 Task: For heading Use Lexend with cyan colour & bold.  font size for heading26,  'Change the font style of data to'Lora and font size to 18,  Change the alignment of both headline & data to Align center.  In the sheet  auditingSalesByTerritory_2024
Action: Mouse moved to (60, 174)
Screenshot: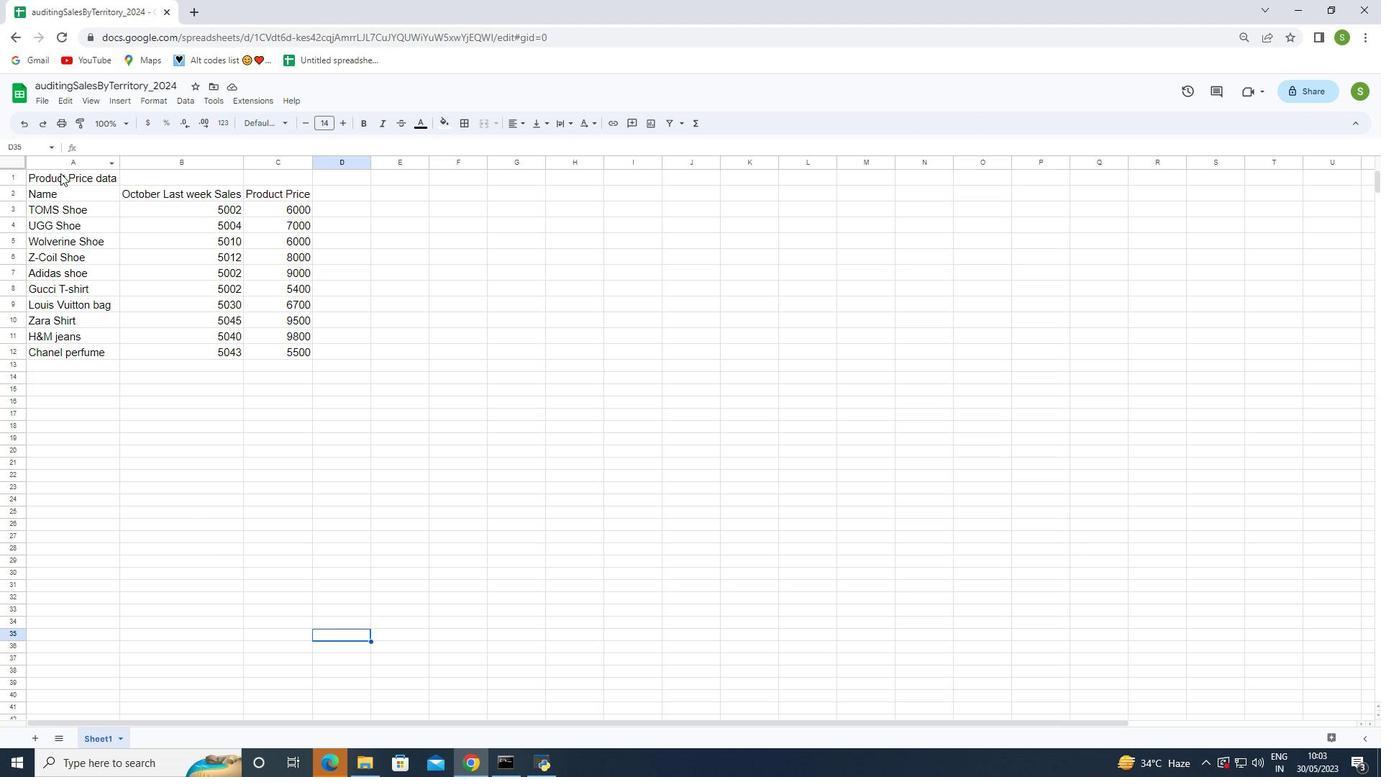 
Action: Mouse pressed left at (60, 174)
Screenshot: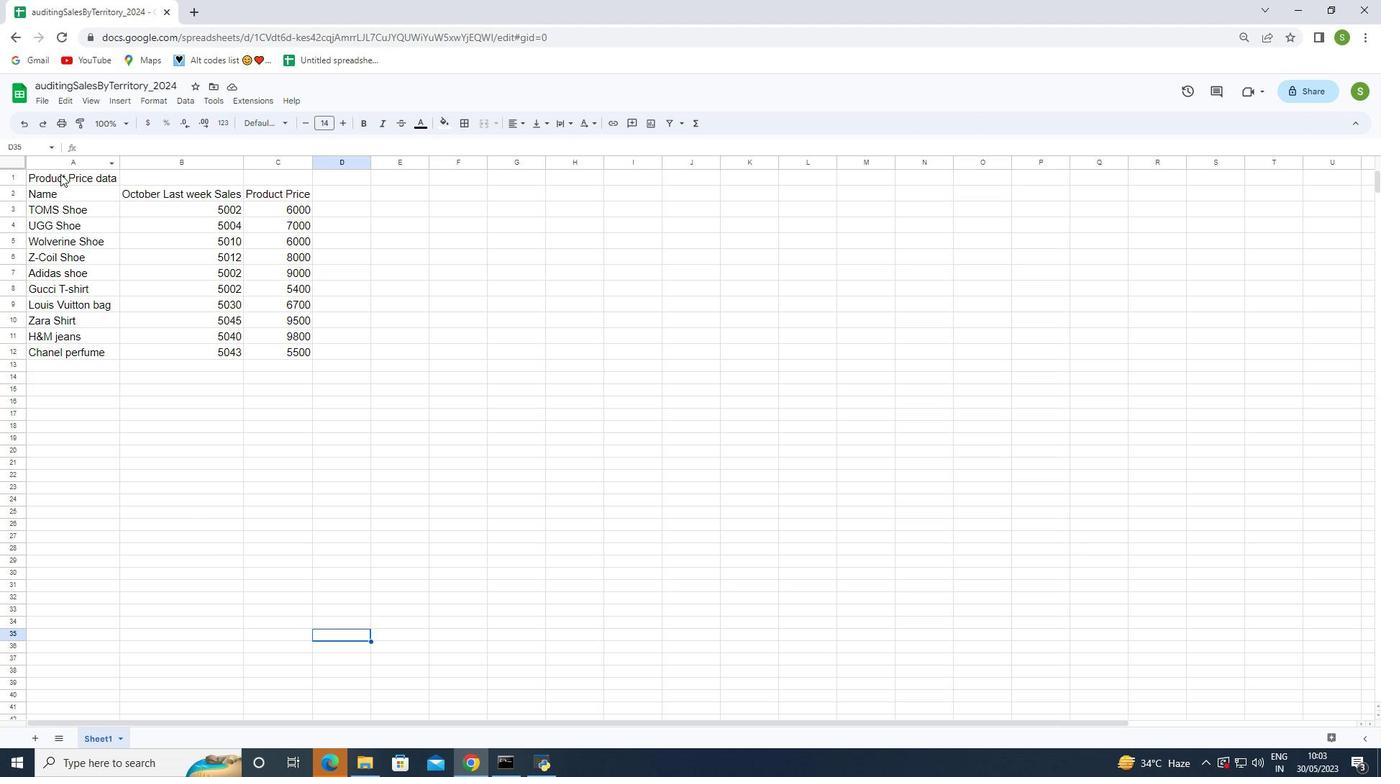
Action: Mouse moved to (261, 128)
Screenshot: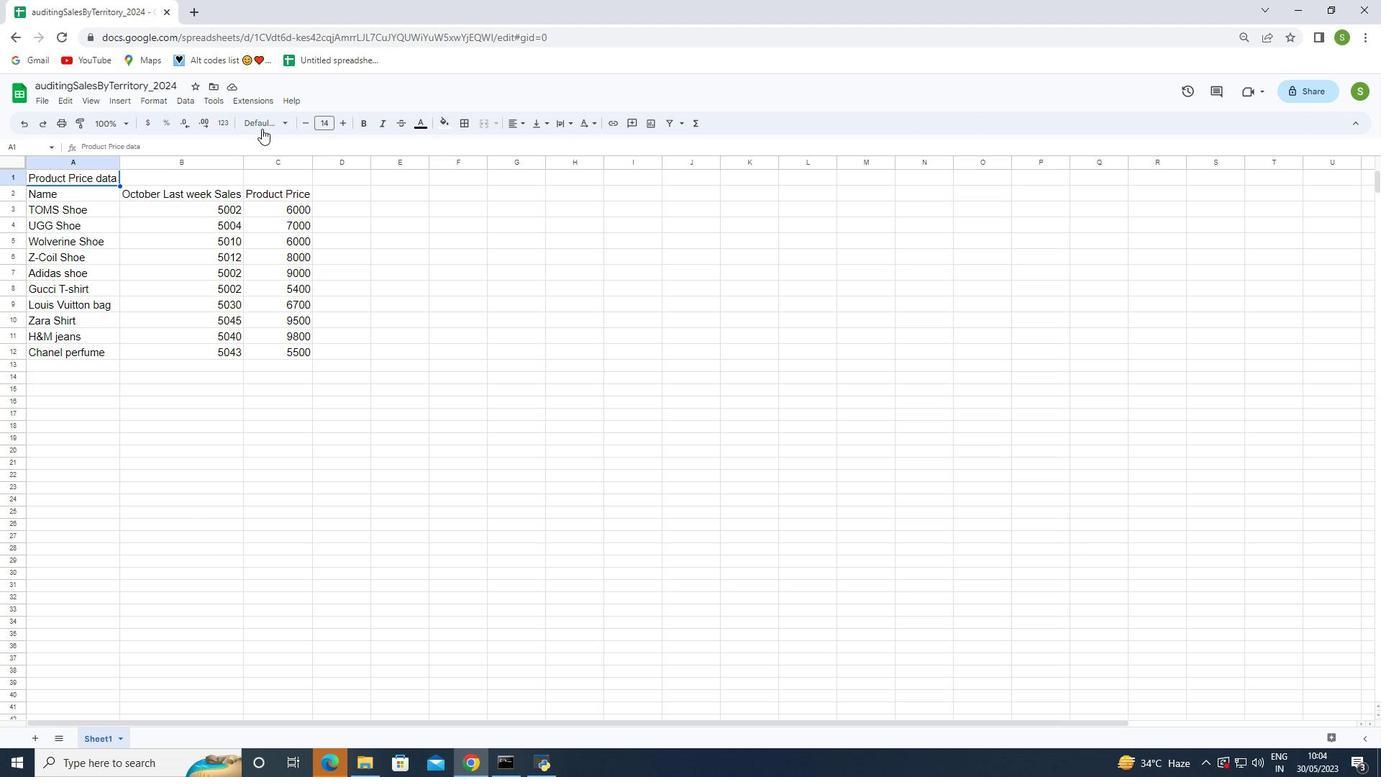 
Action: Mouse pressed left at (261, 128)
Screenshot: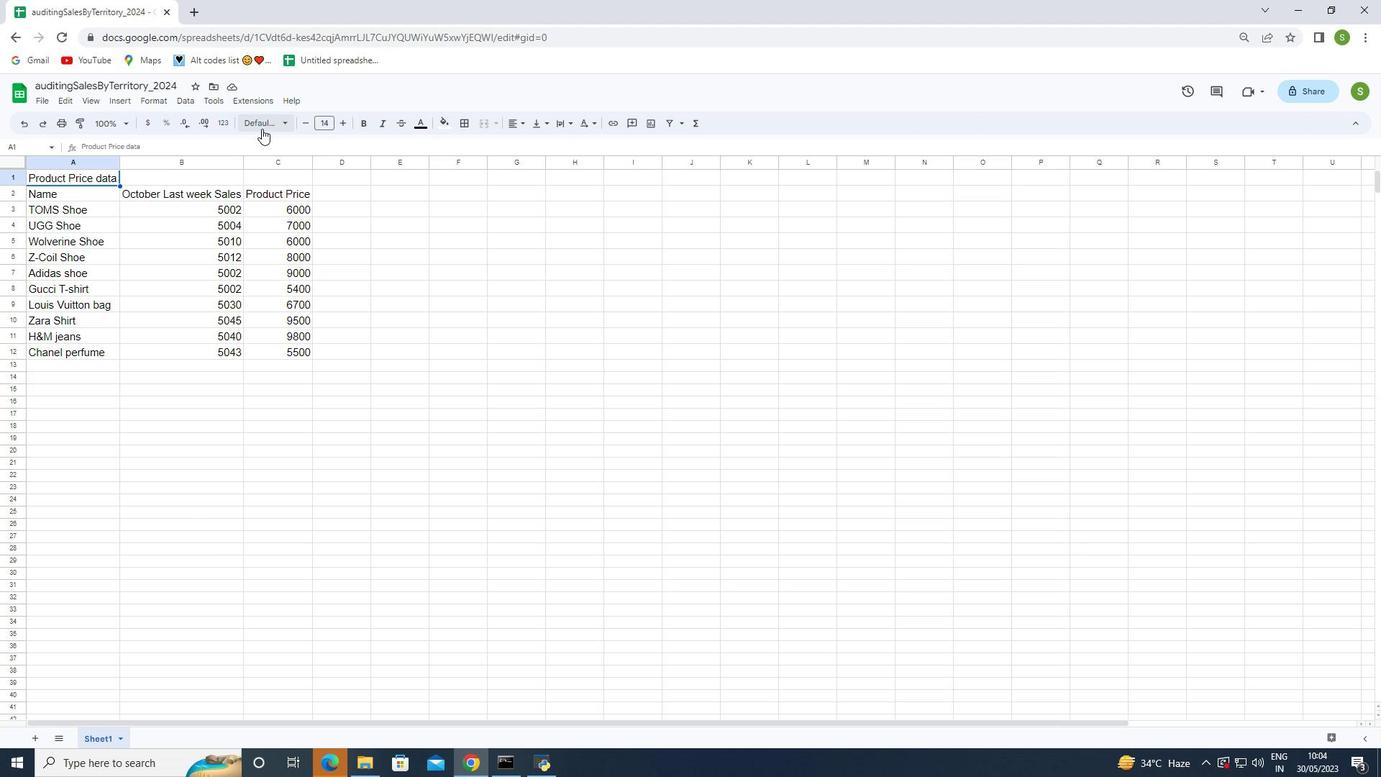 
Action: Mouse moved to (264, 454)
Screenshot: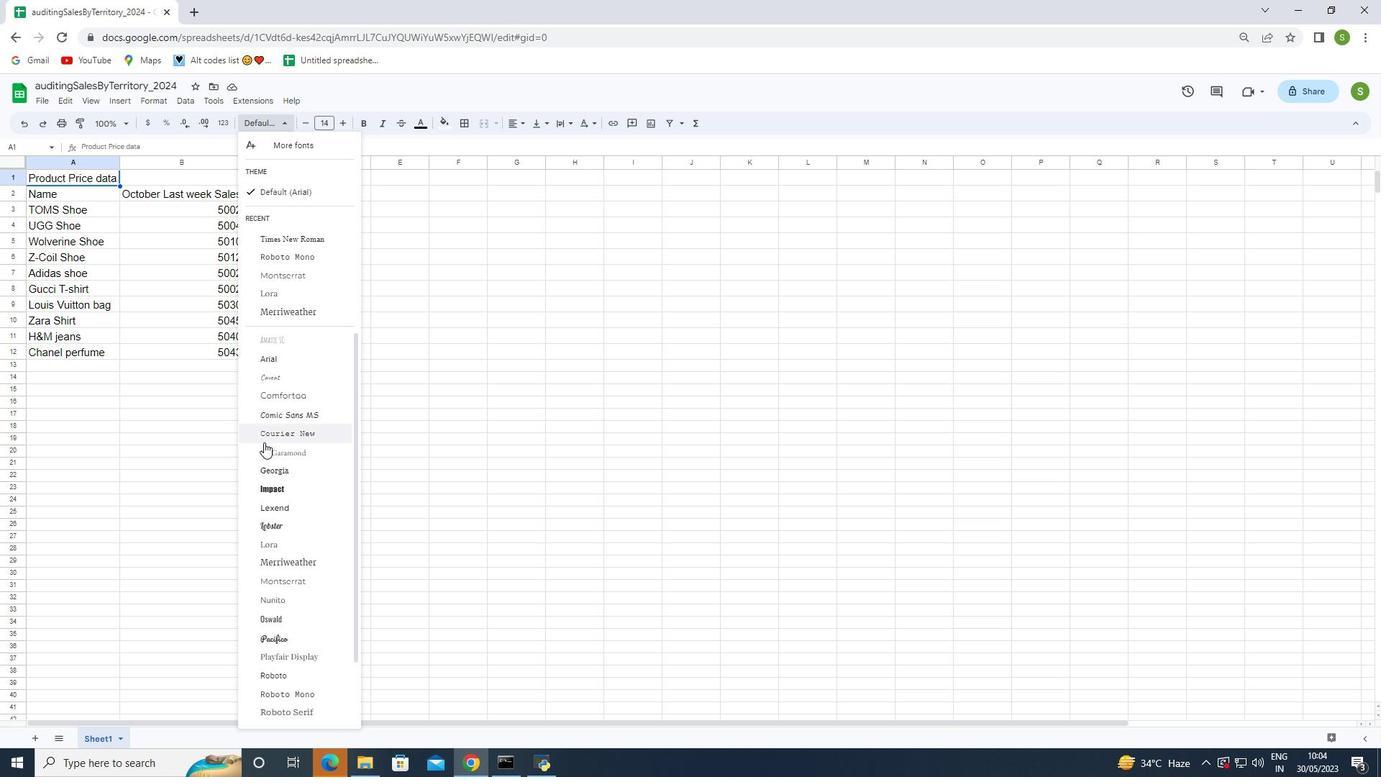 
Action: Mouse scrolled (264, 453) with delta (0, 0)
Screenshot: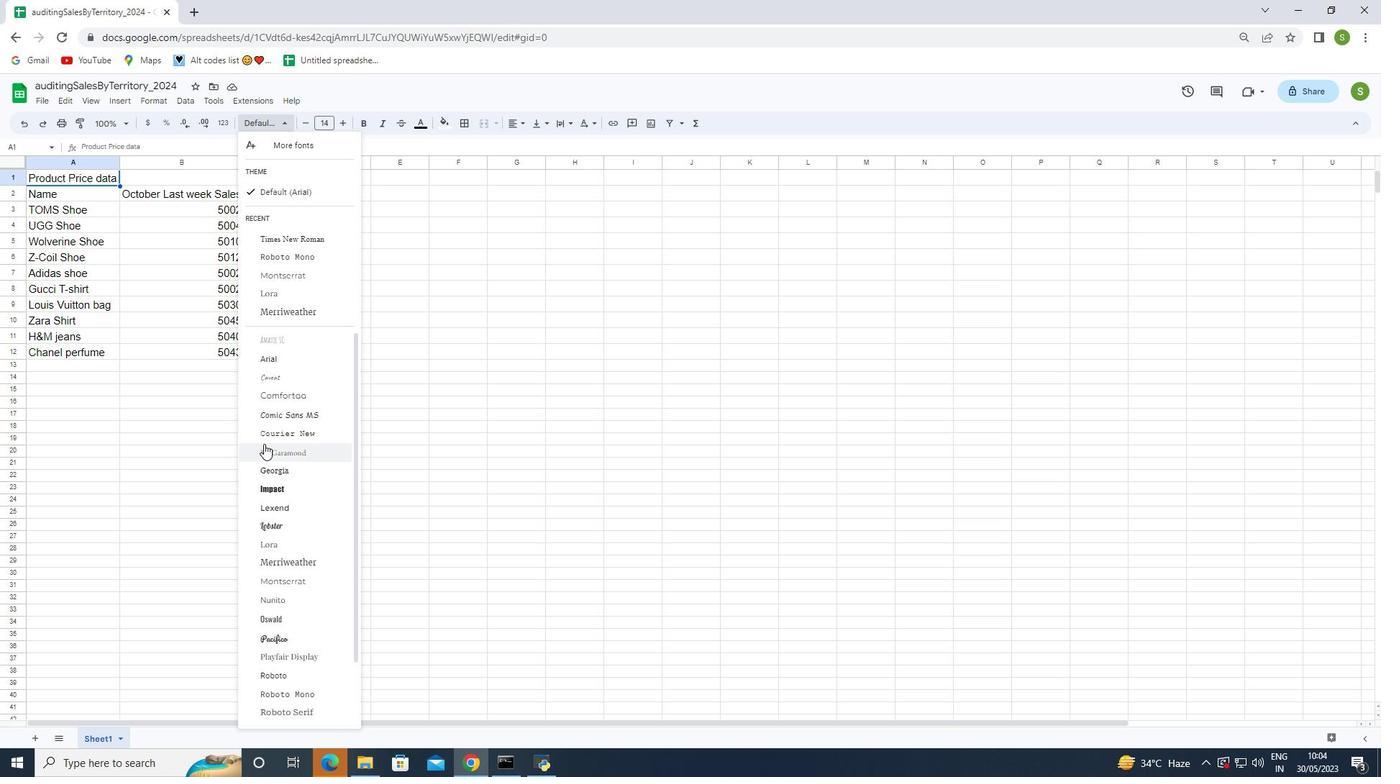 
Action: Mouse scrolled (264, 453) with delta (0, 0)
Screenshot: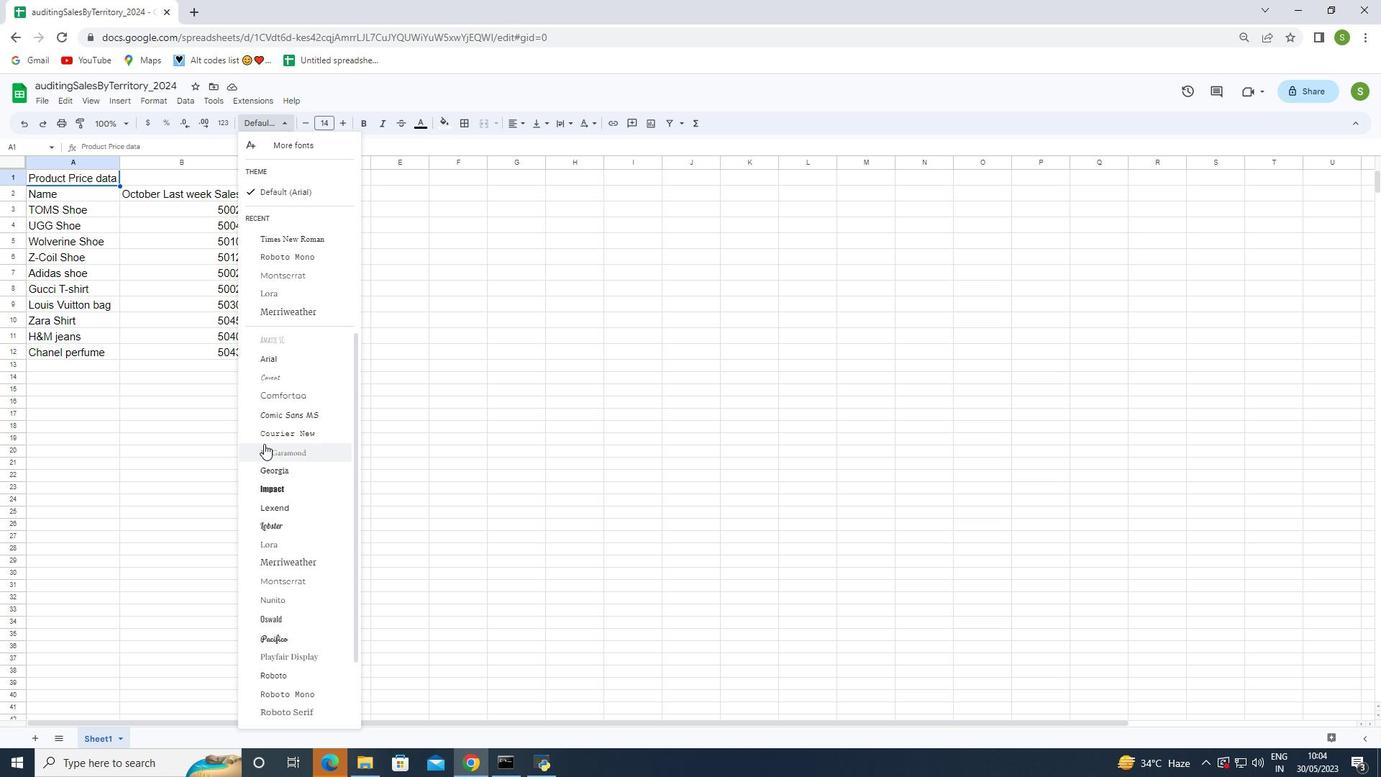 
Action: Mouse scrolled (264, 453) with delta (0, 0)
Screenshot: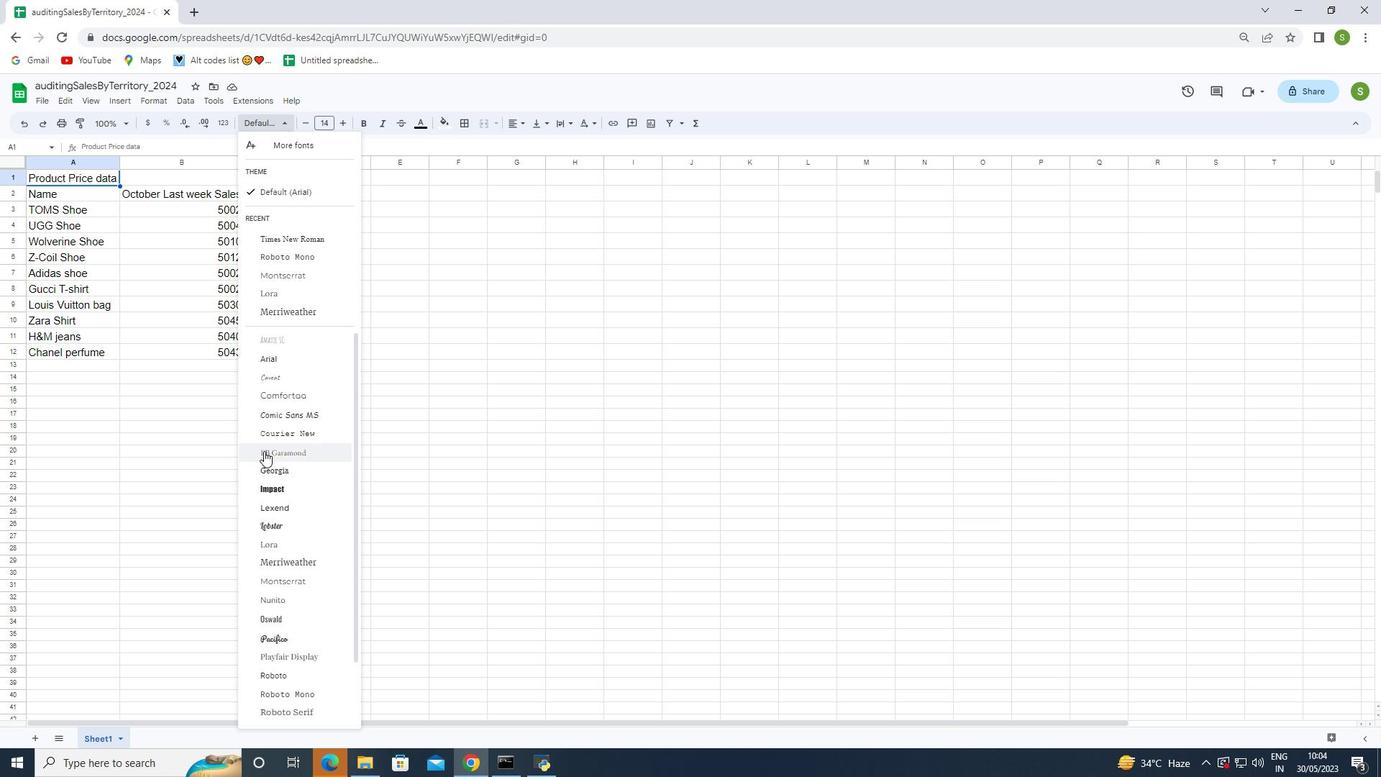 
Action: Mouse moved to (319, 534)
Screenshot: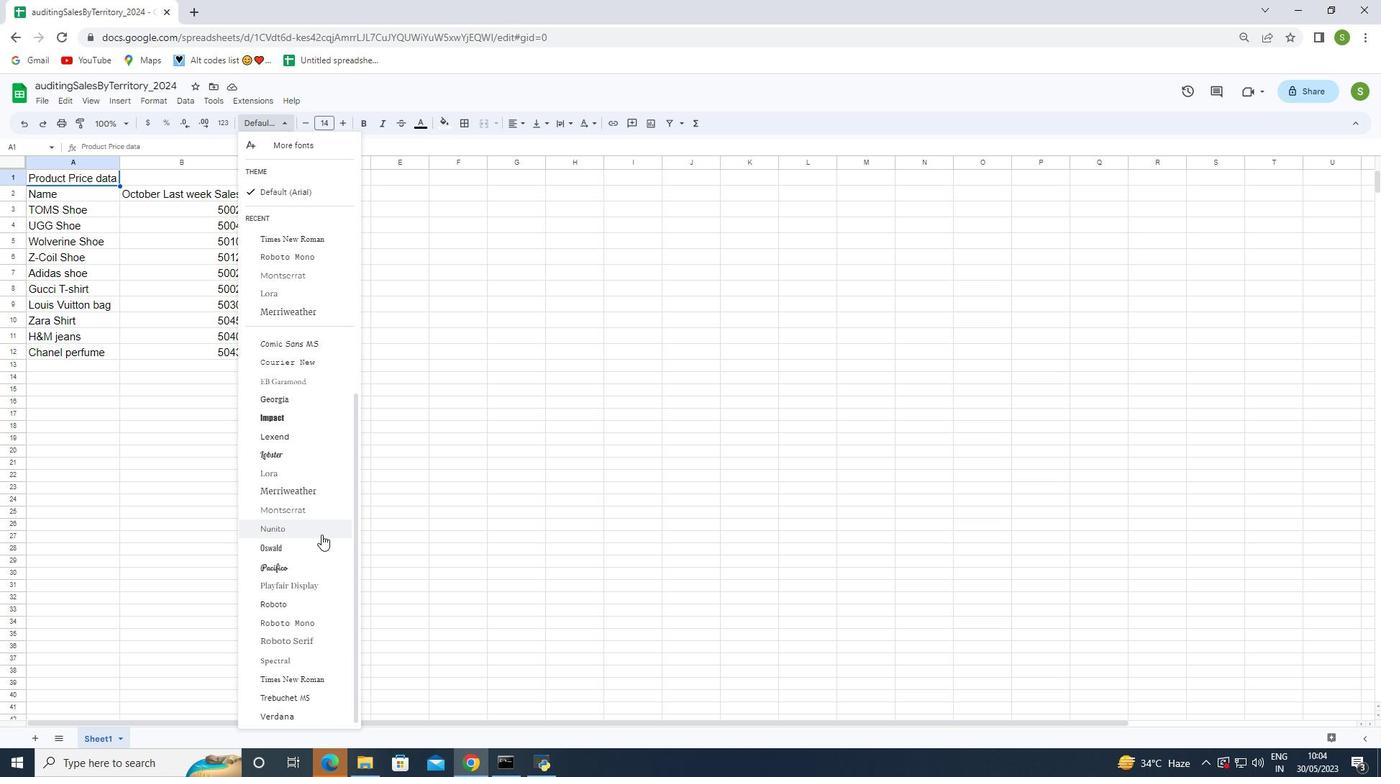 
Action: Mouse scrolled (319, 534) with delta (0, 0)
Screenshot: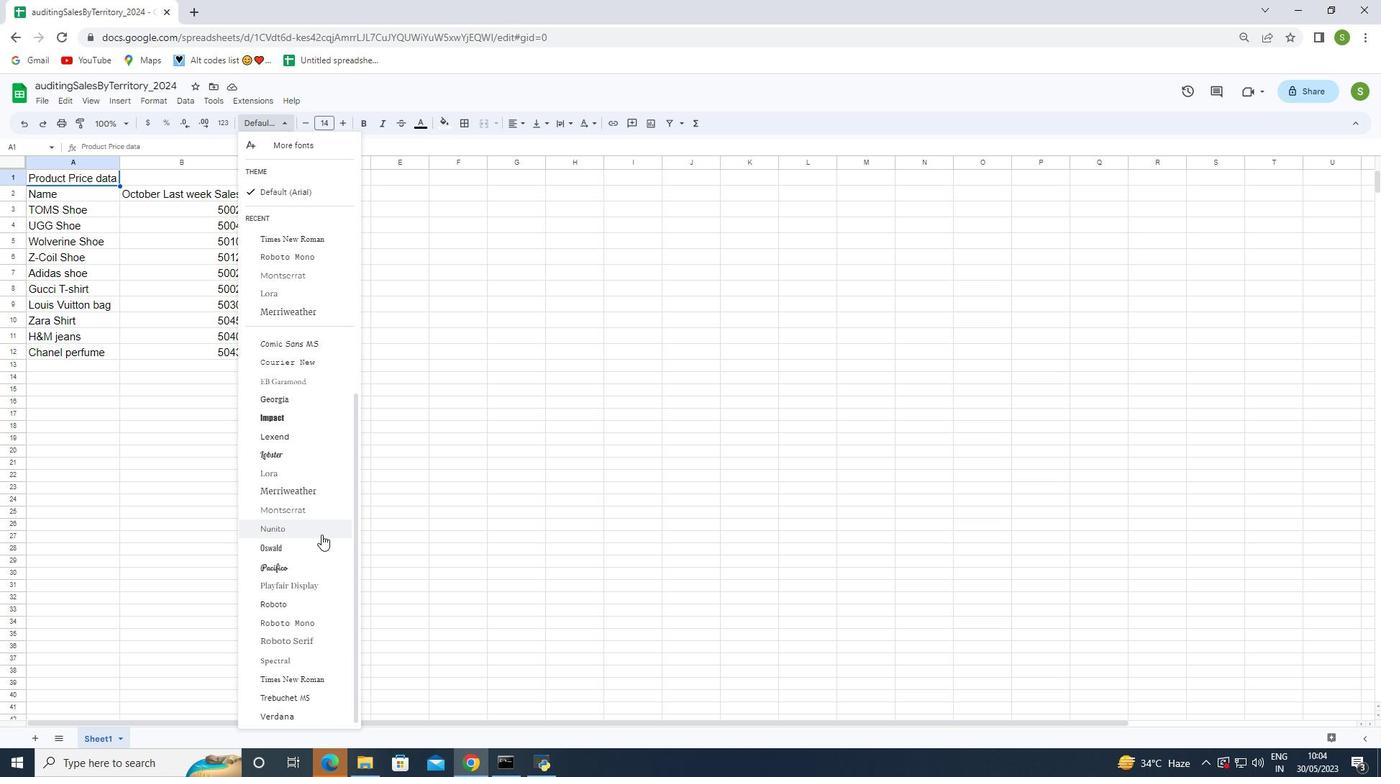 
Action: Mouse scrolled (319, 534) with delta (0, 0)
Screenshot: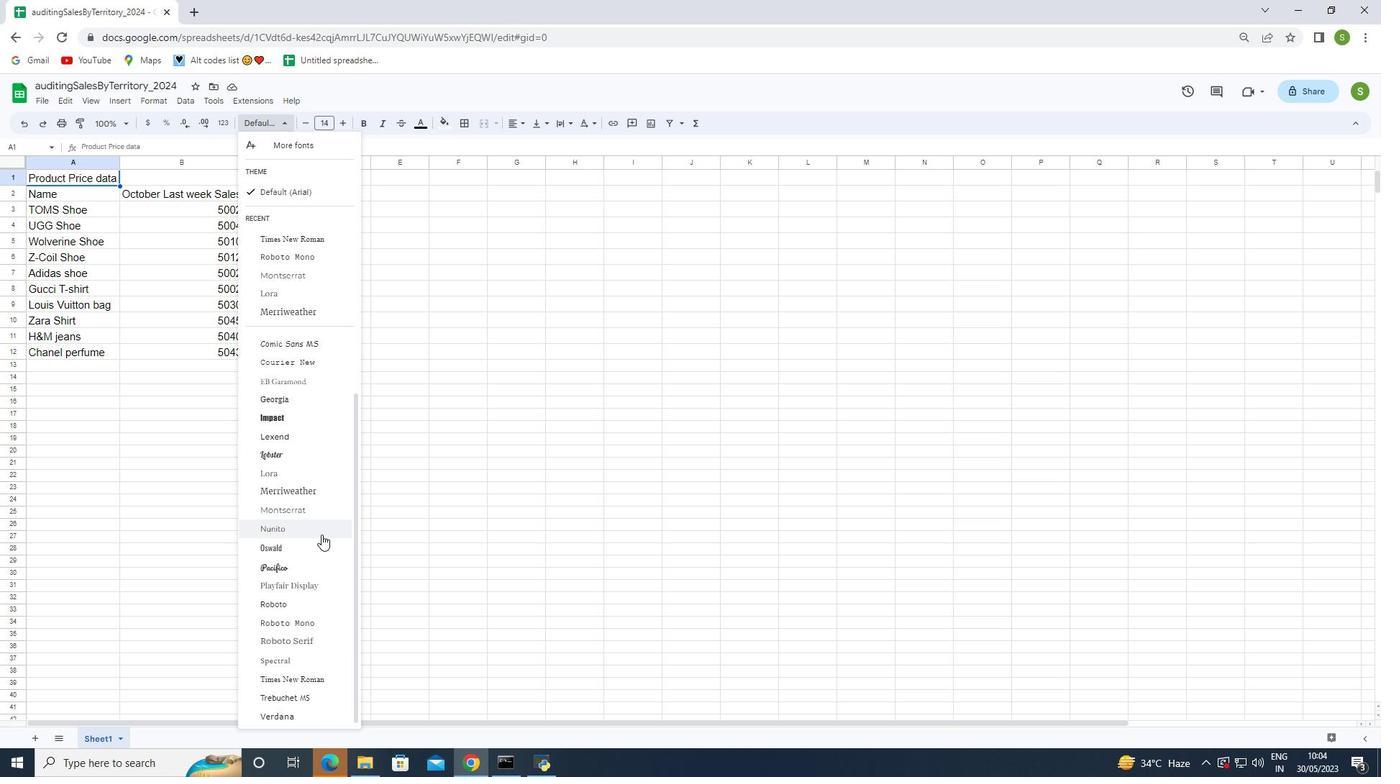 
Action: Mouse moved to (319, 535)
Screenshot: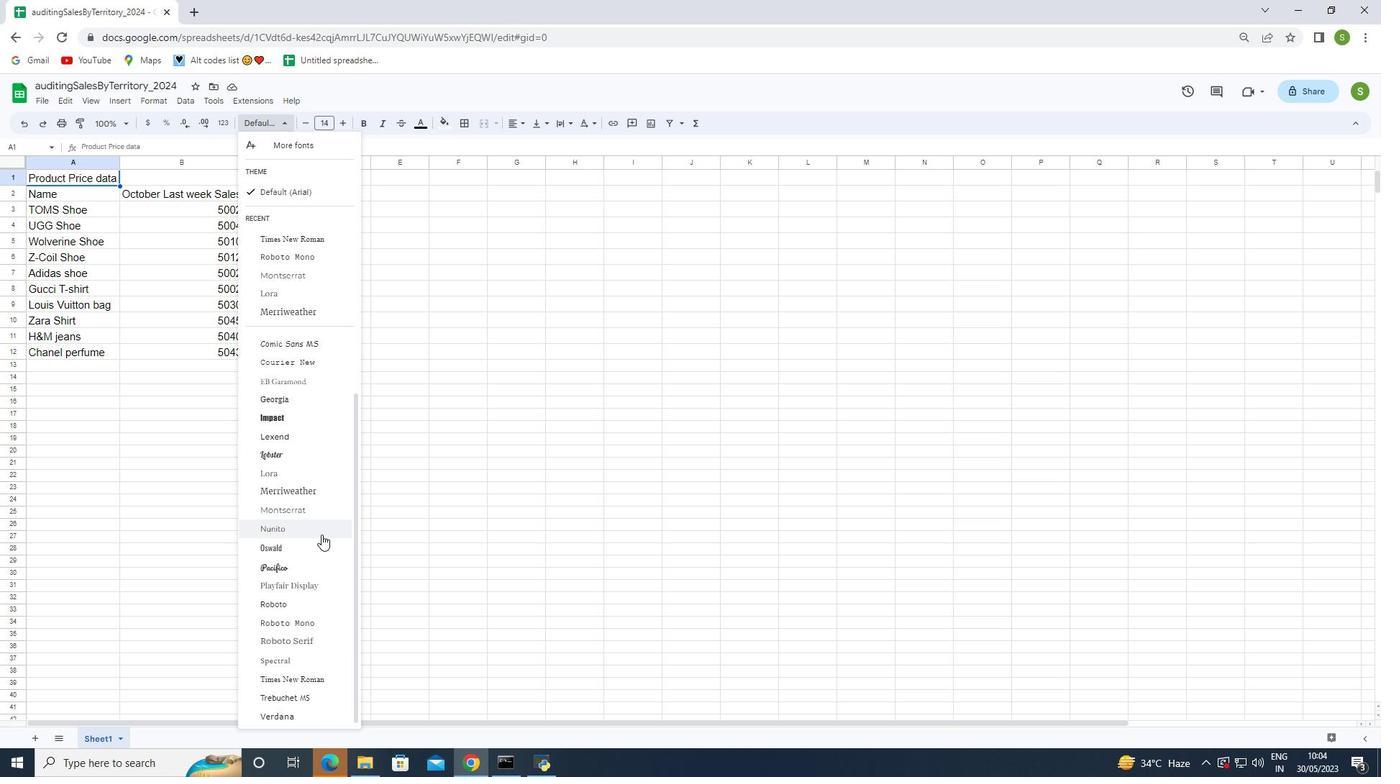 
Action: Mouse scrolled (319, 534) with delta (0, 0)
Screenshot: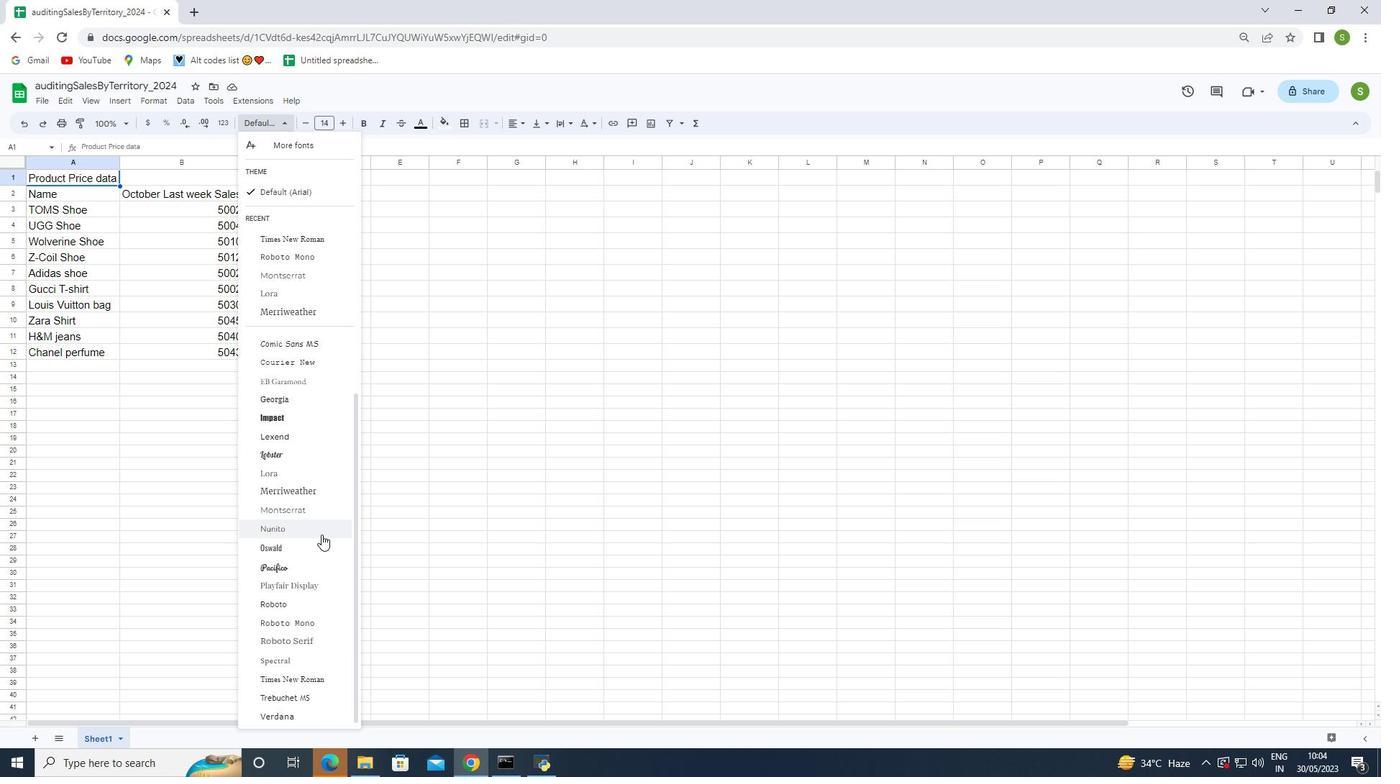 
Action: Mouse moved to (318, 535)
Screenshot: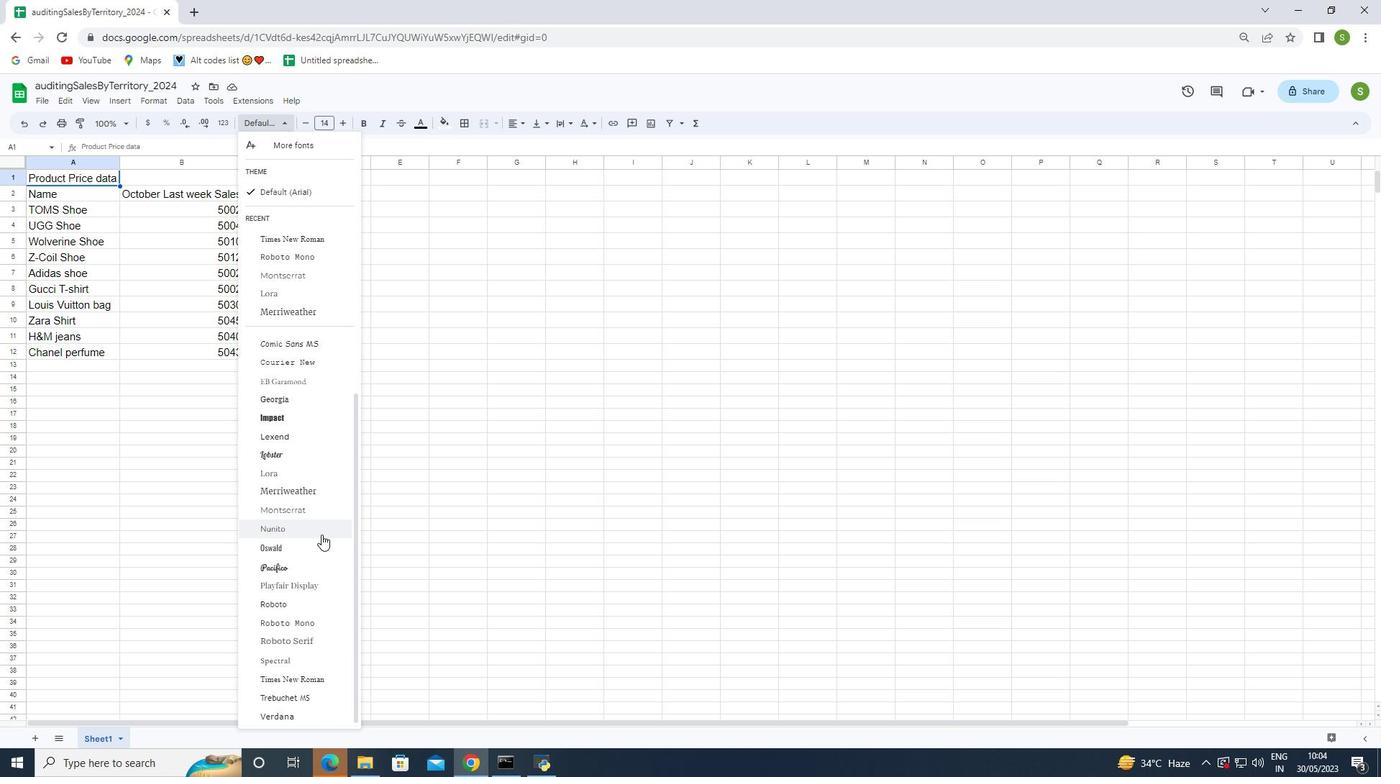 
Action: Mouse scrolled (318, 534) with delta (0, 0)
Screenshot: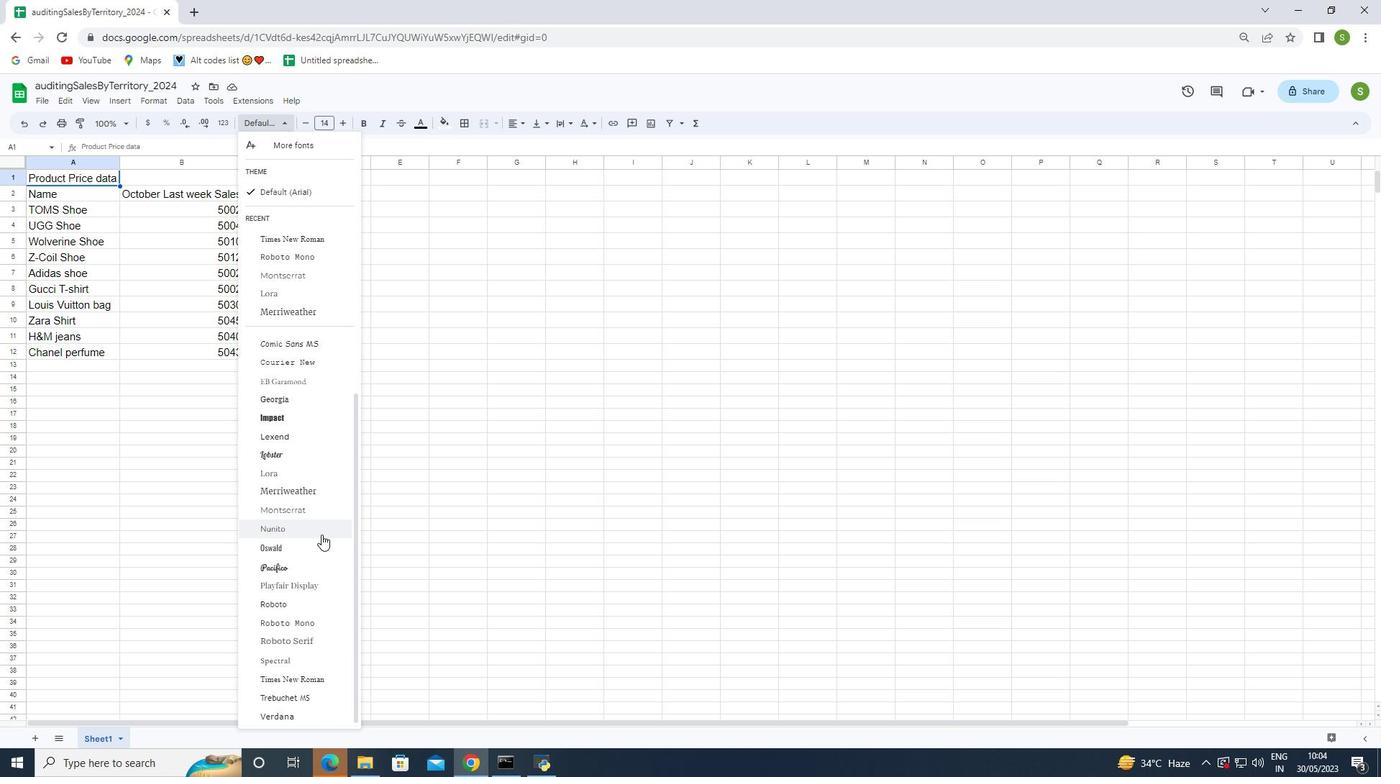 
Action: Mouse moved to (318, 535)
Screenshot: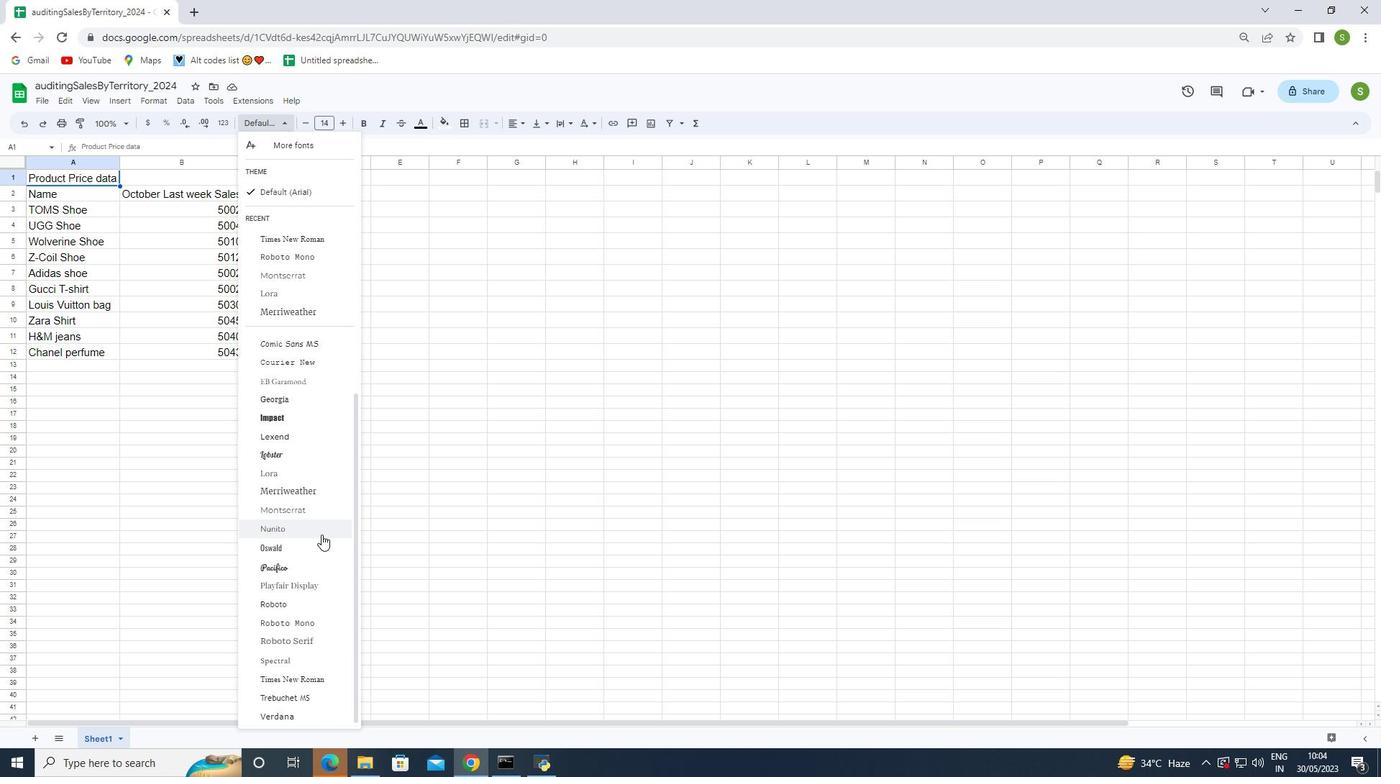 
Action: Mouse scrolled (318, 534) with delta (0, 0)
Screenshot: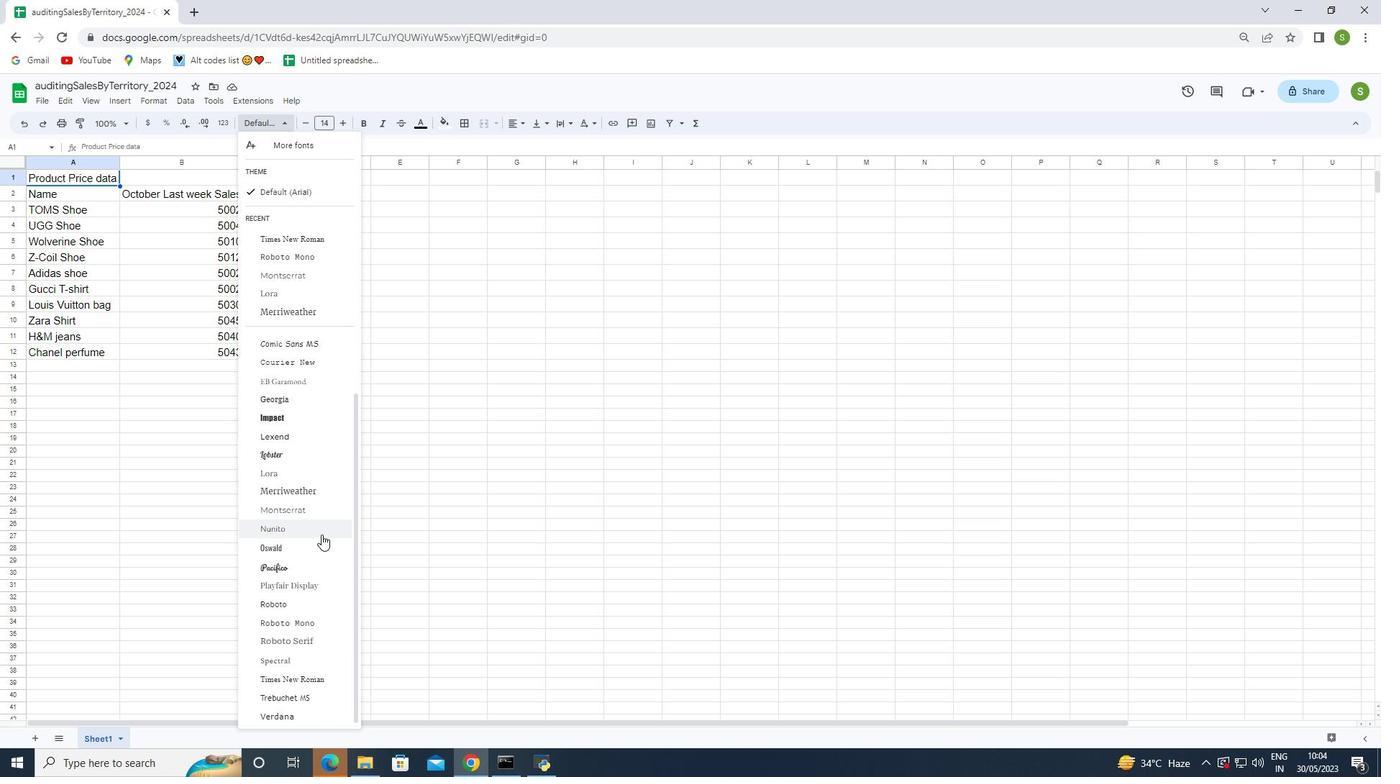 
Action: Mouse moved to (317, 536)
Screenshot: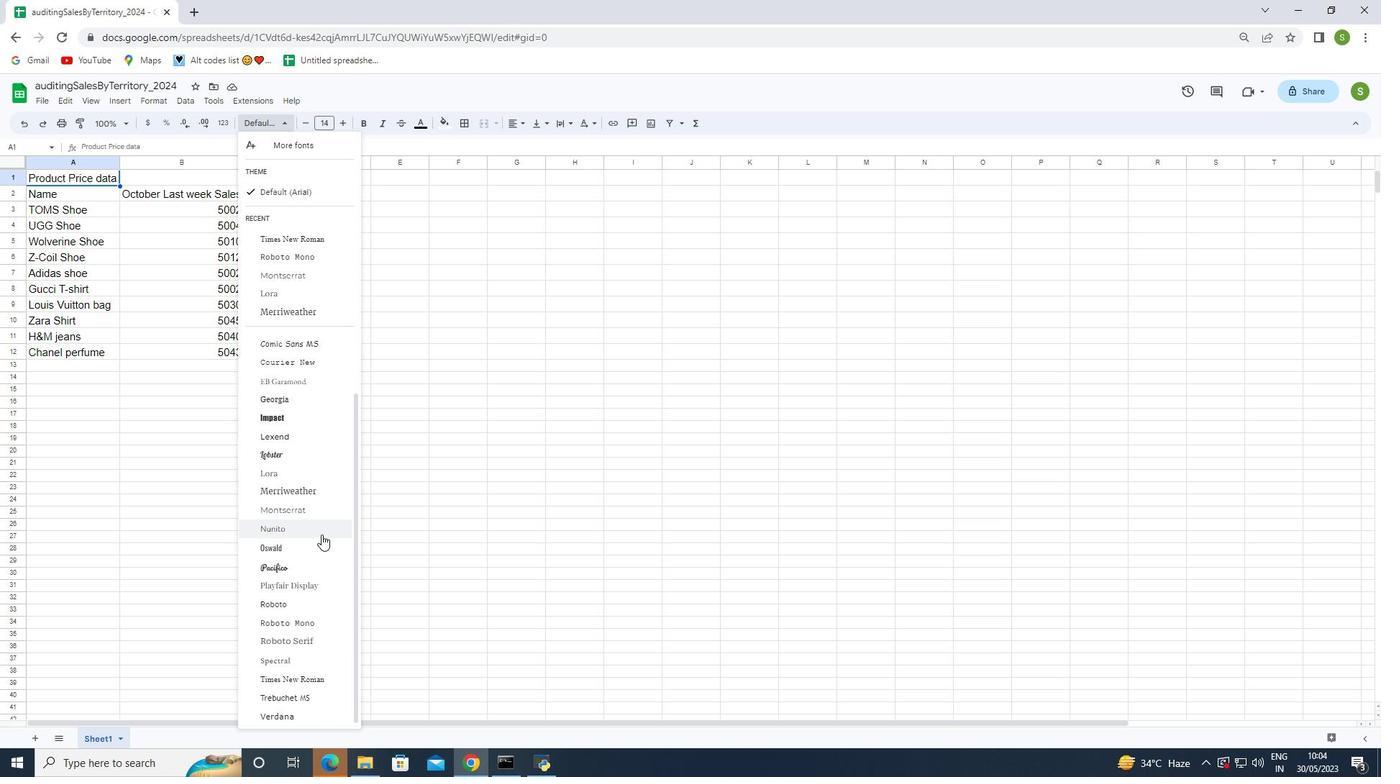 
Action: Mouse scrolled (317, 535) with delta (0, 0)
Screenshot: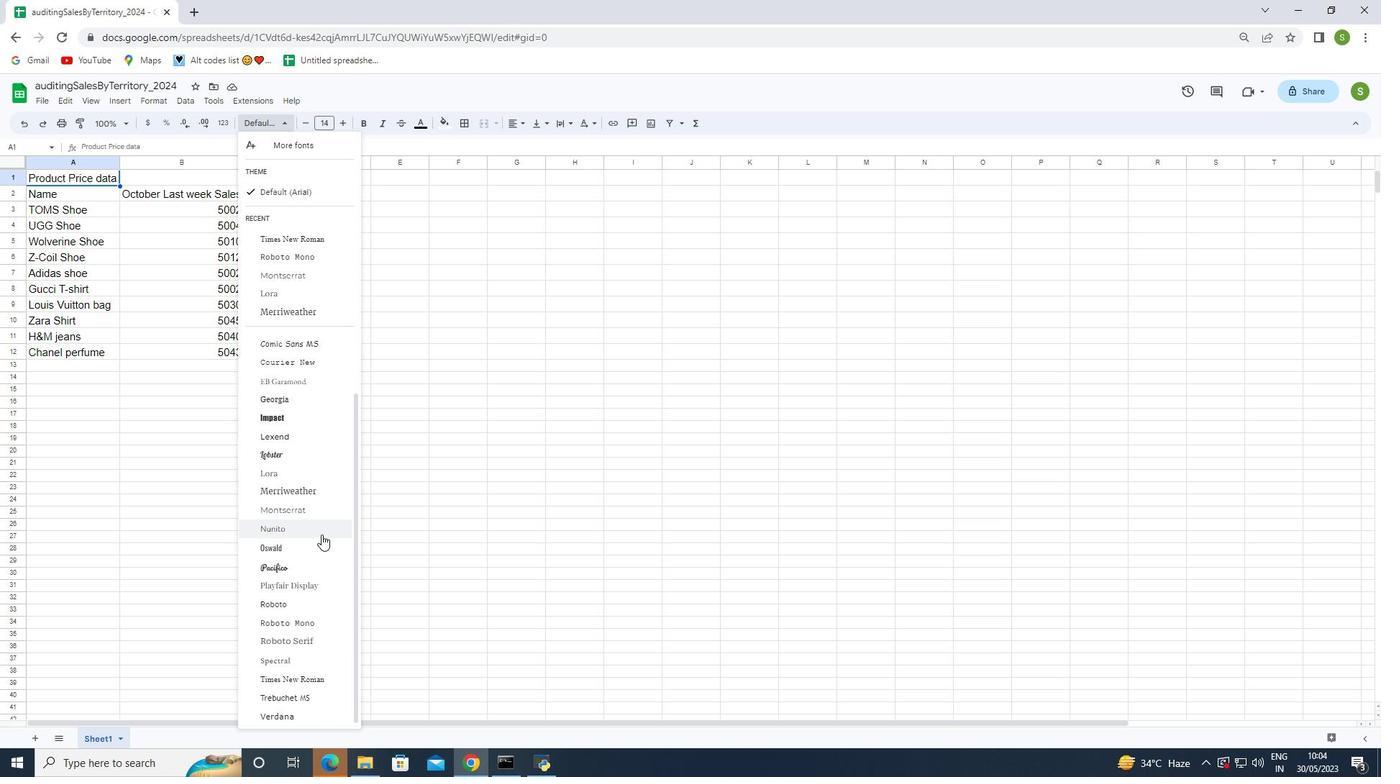 
Action: Mouse moved to (274, 442)
Screenshot: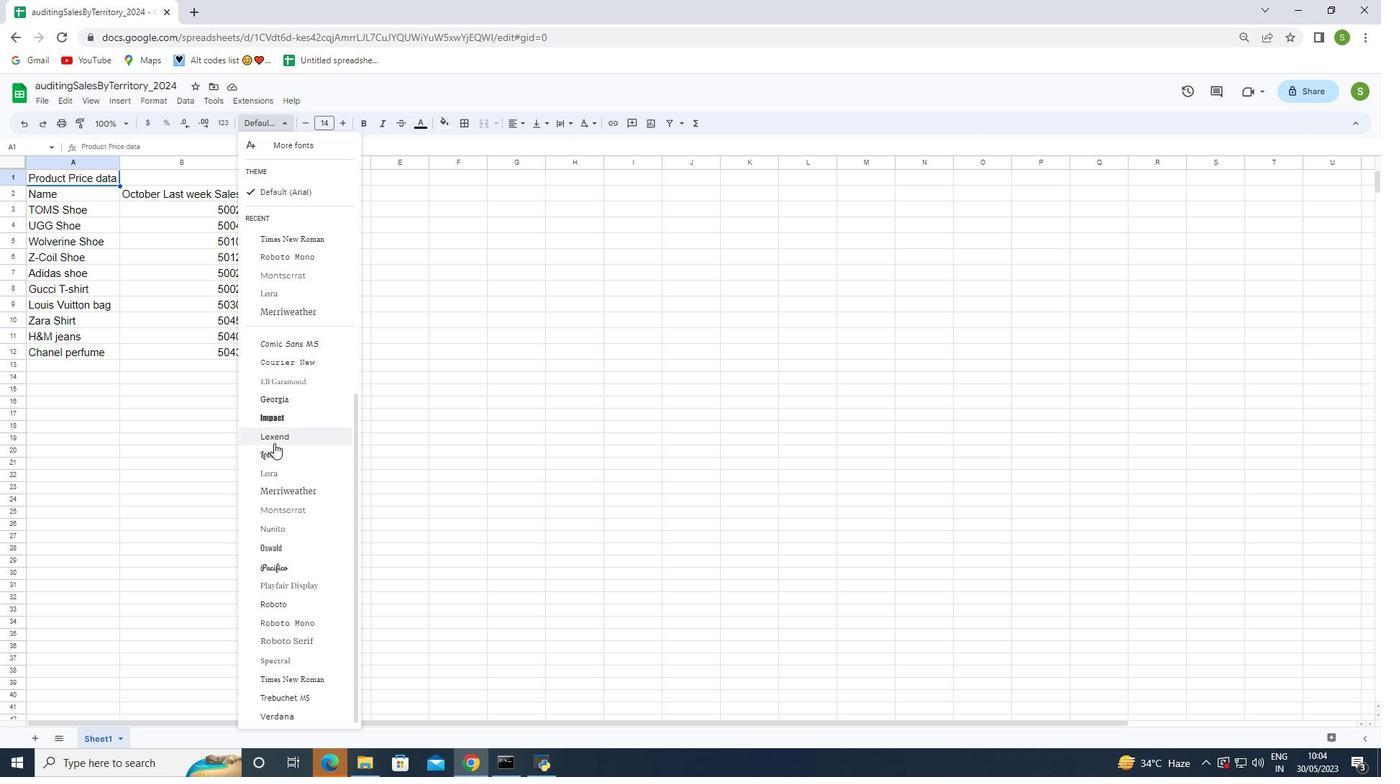 
Action: Mouse pressed left at (274, 442)
Screenshot: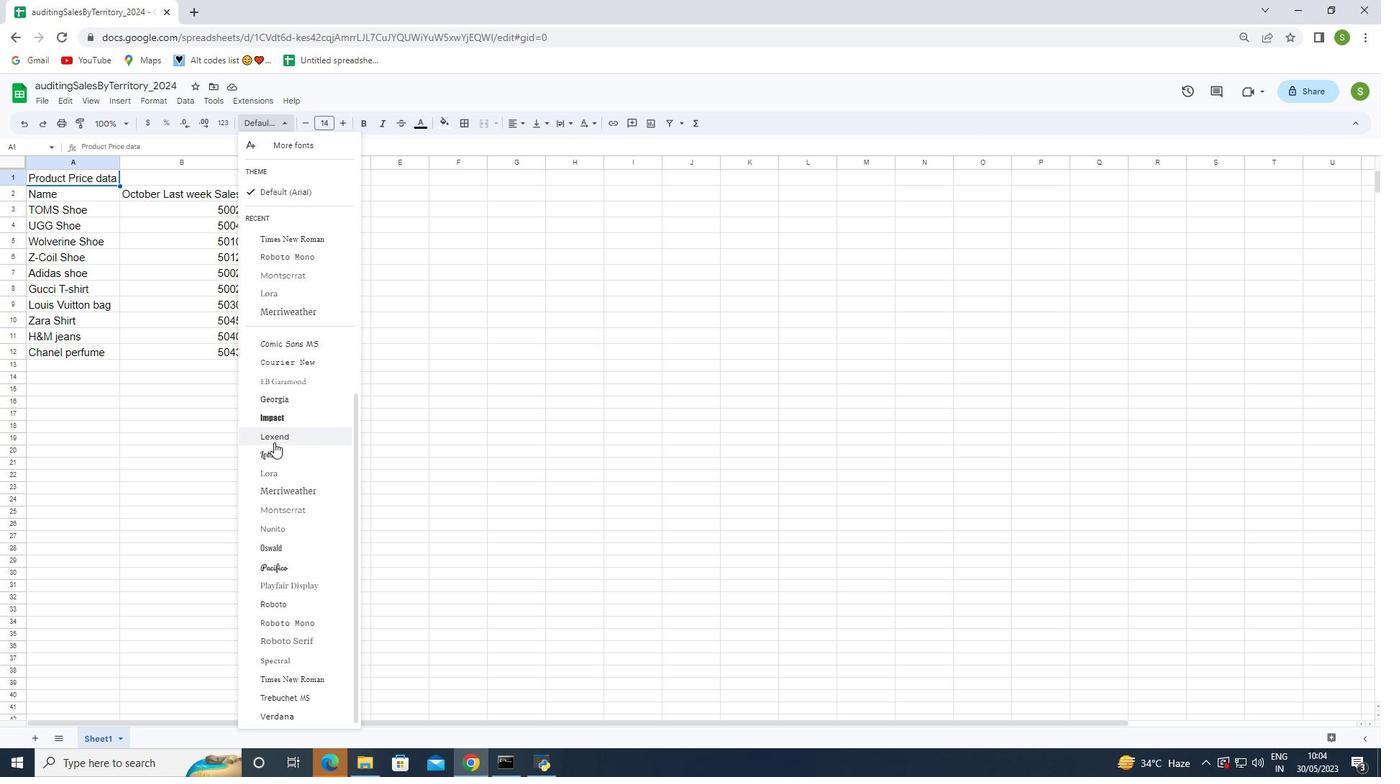 
Action: Mouse moved to (452, 125)
Screenshot: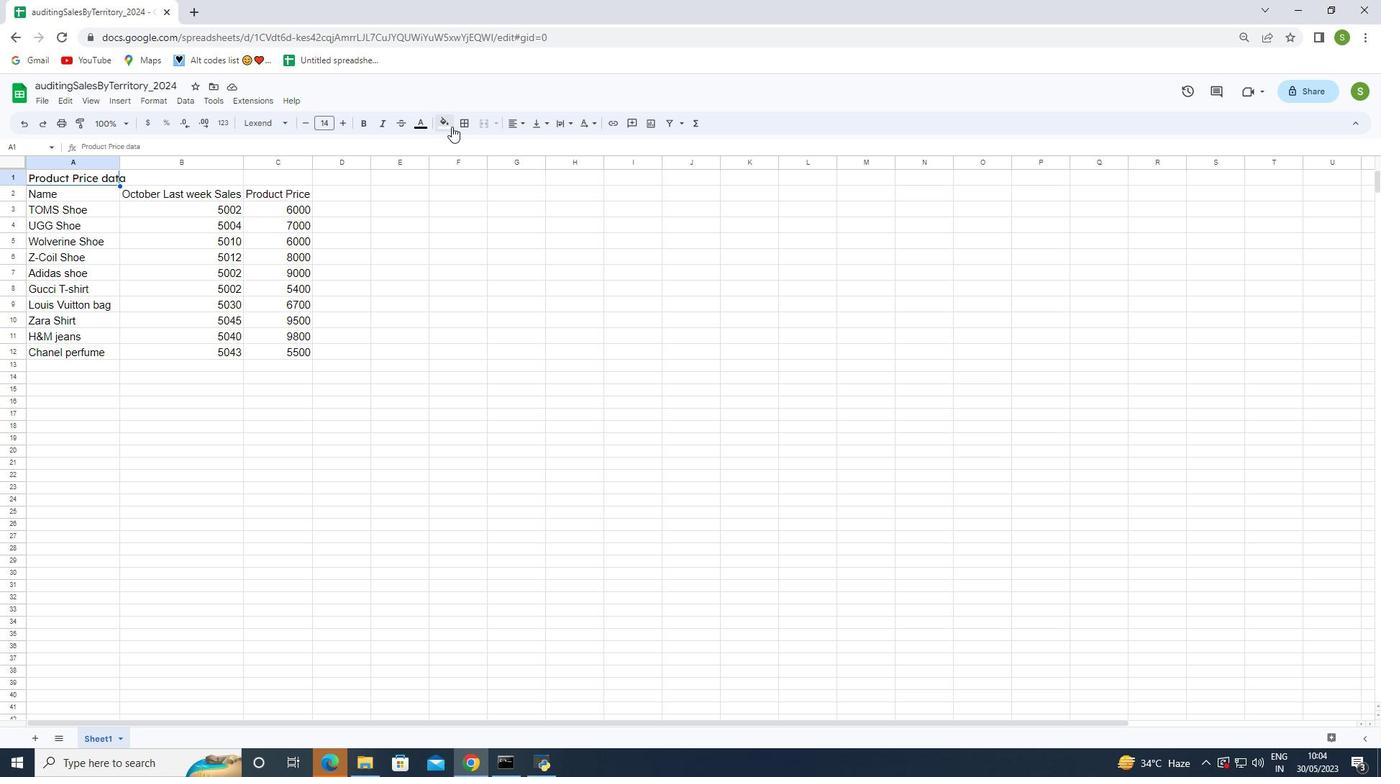 
Action: Mouse pressed left at (452, 125)
Screenshot: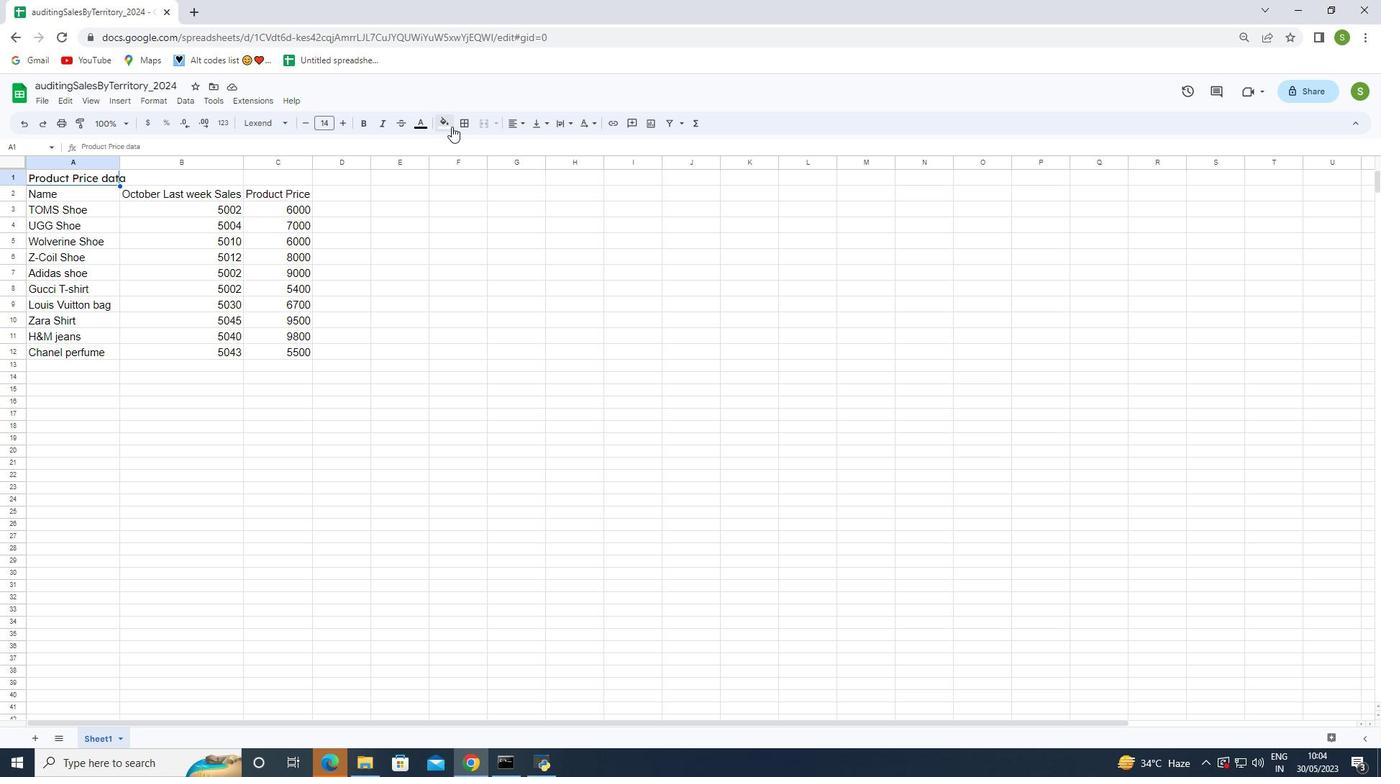 
Action: Mouse moved to (509, 172)
Screenshot: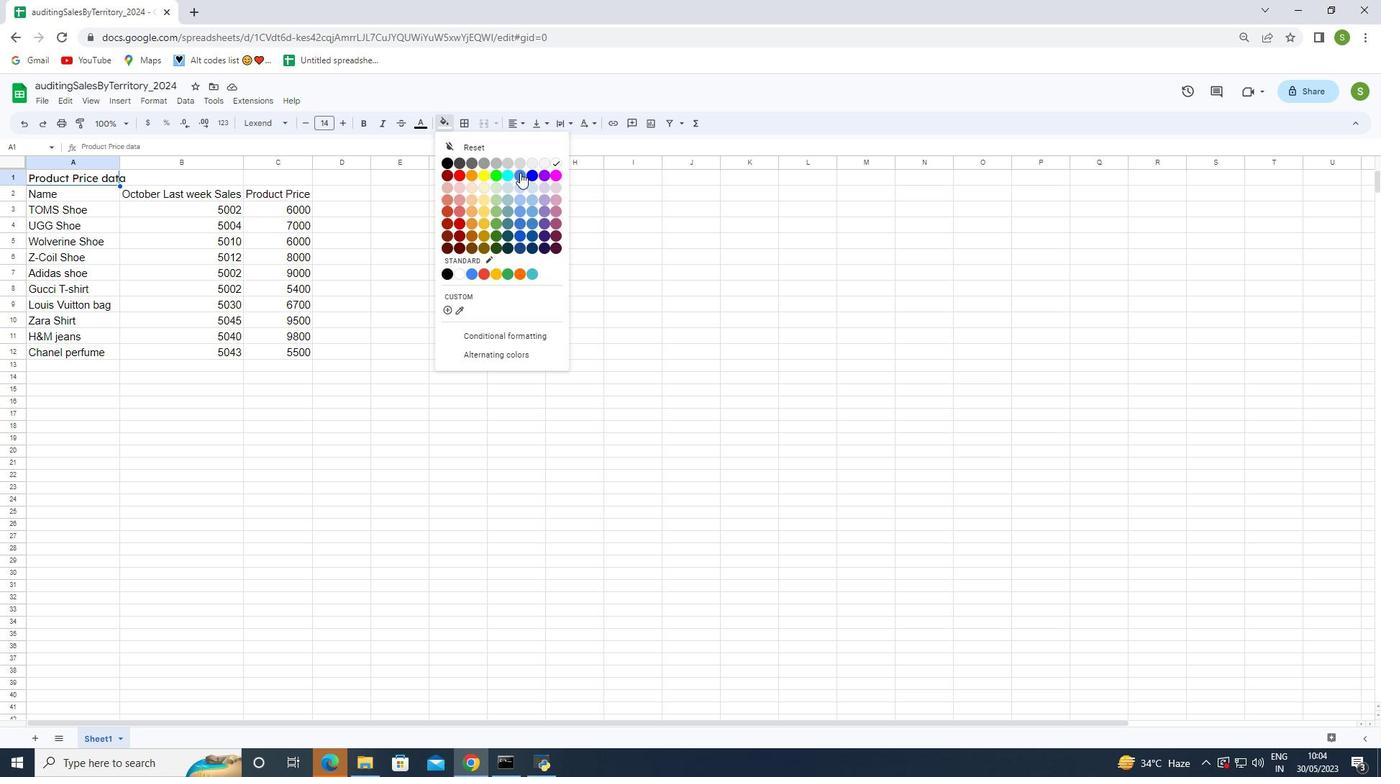
Action: Mouse pressed left at (509, 172)
Screenshot: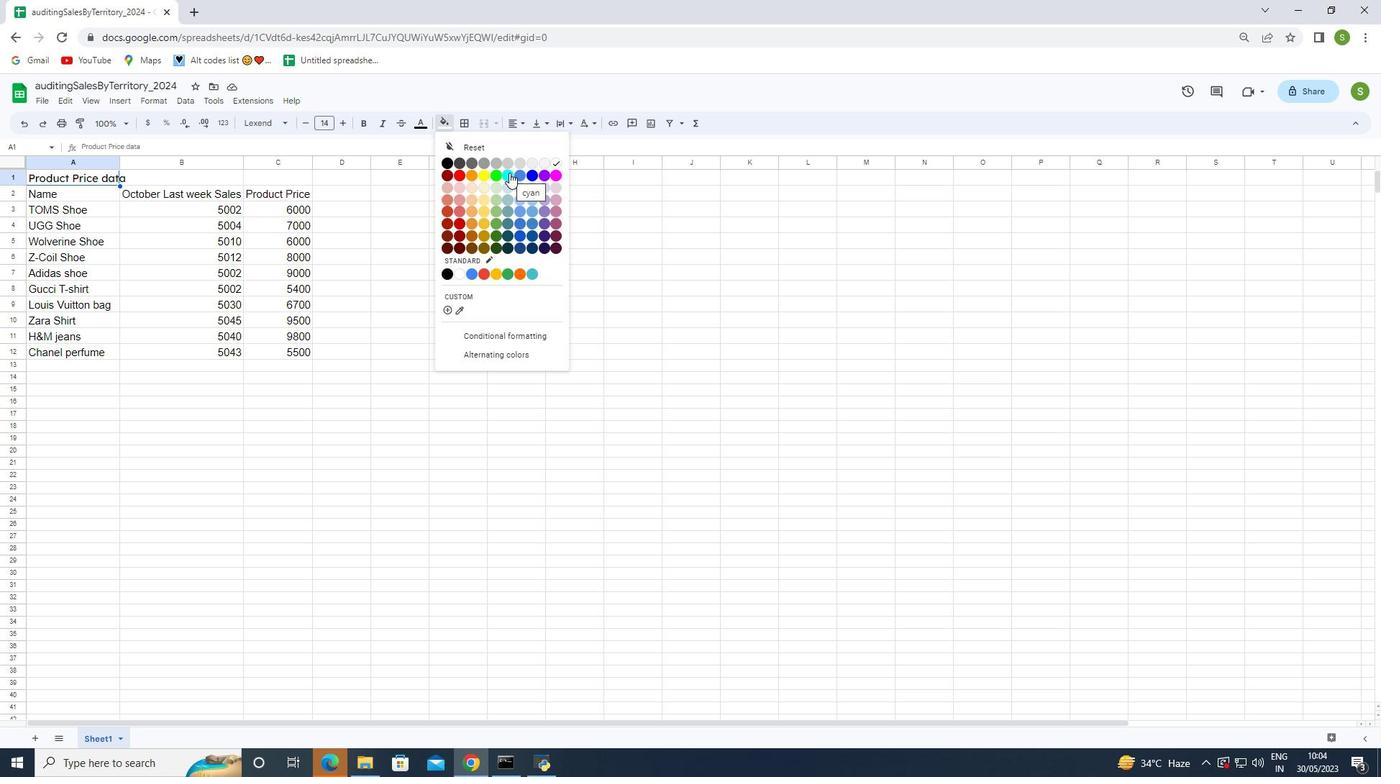 
Action: Mouse moved to (367, 123)
Screenshot: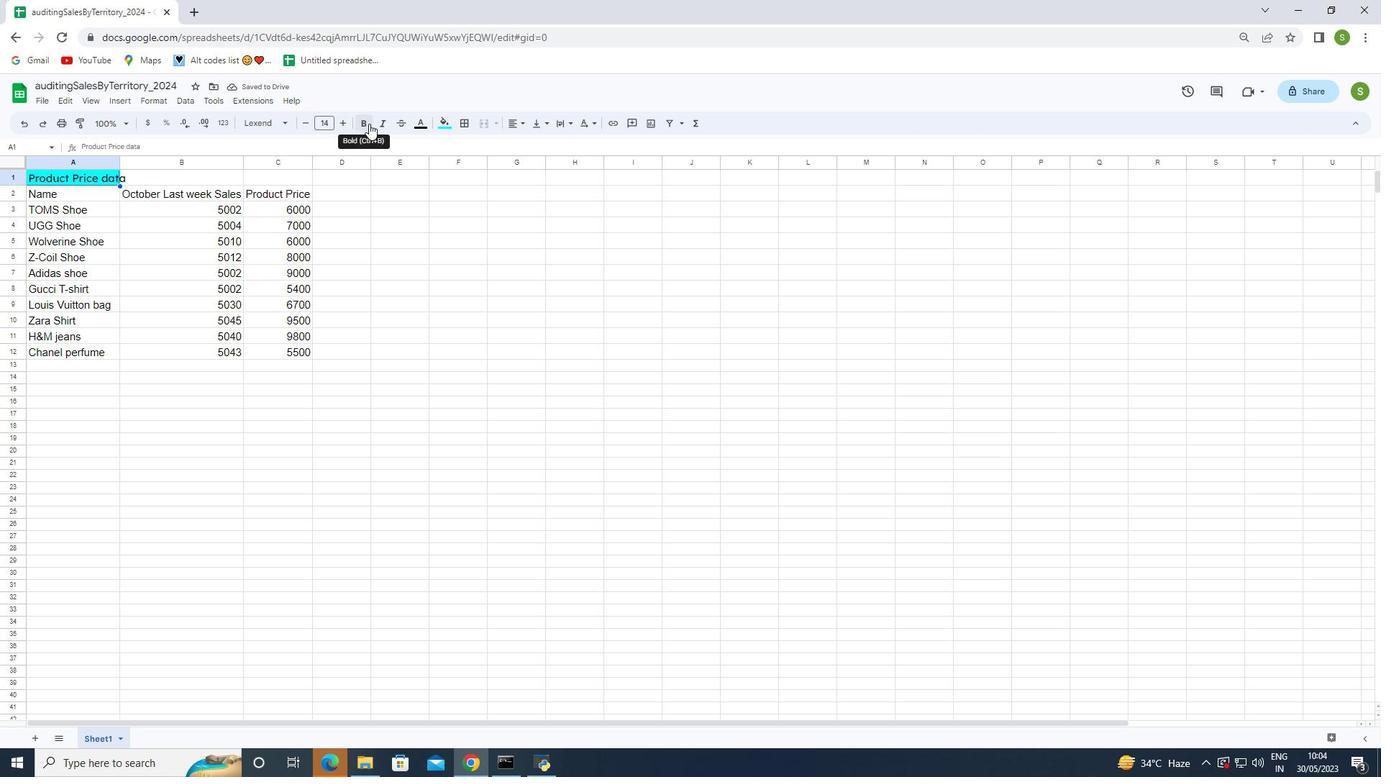 
Action: Mouse pressed left at (367, 123)
Screenshot: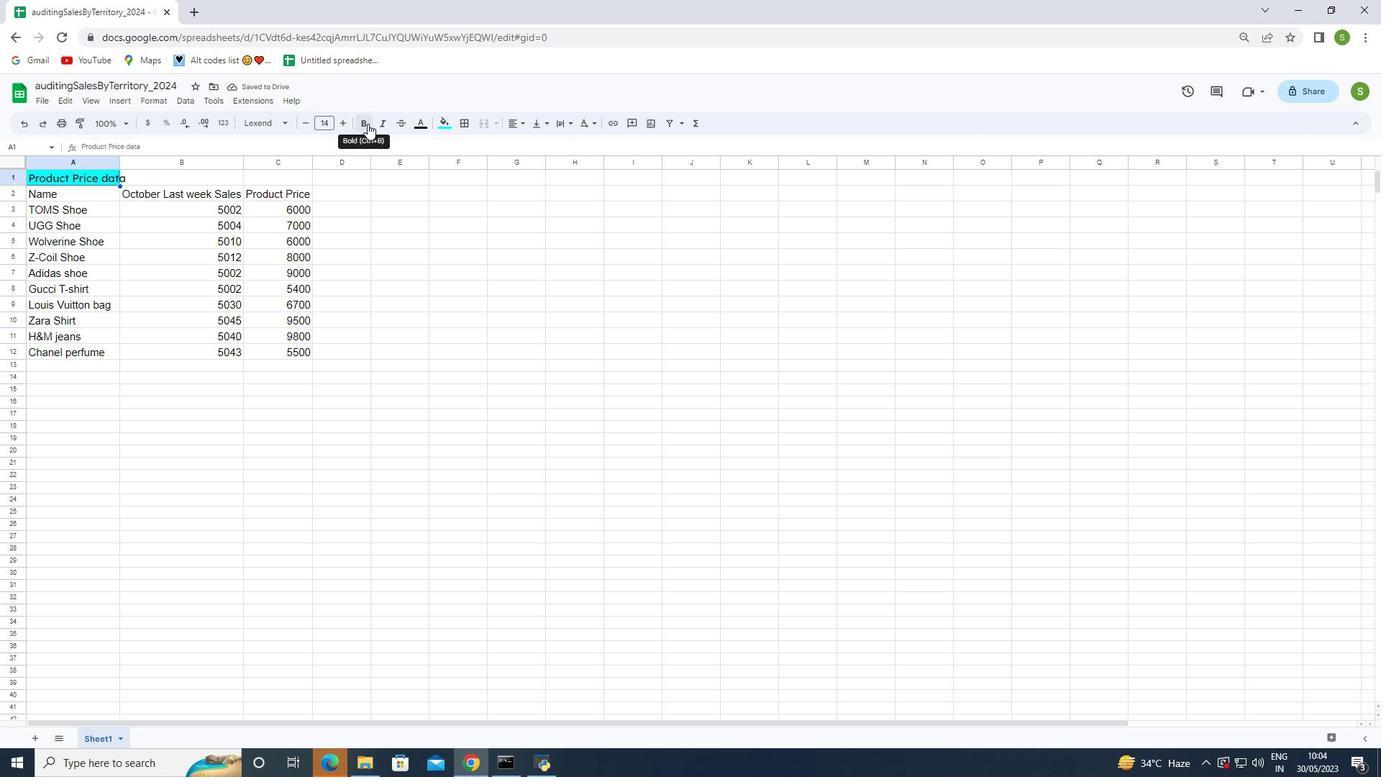 
Action: Mouse moved to (346, 126)
Screenshot: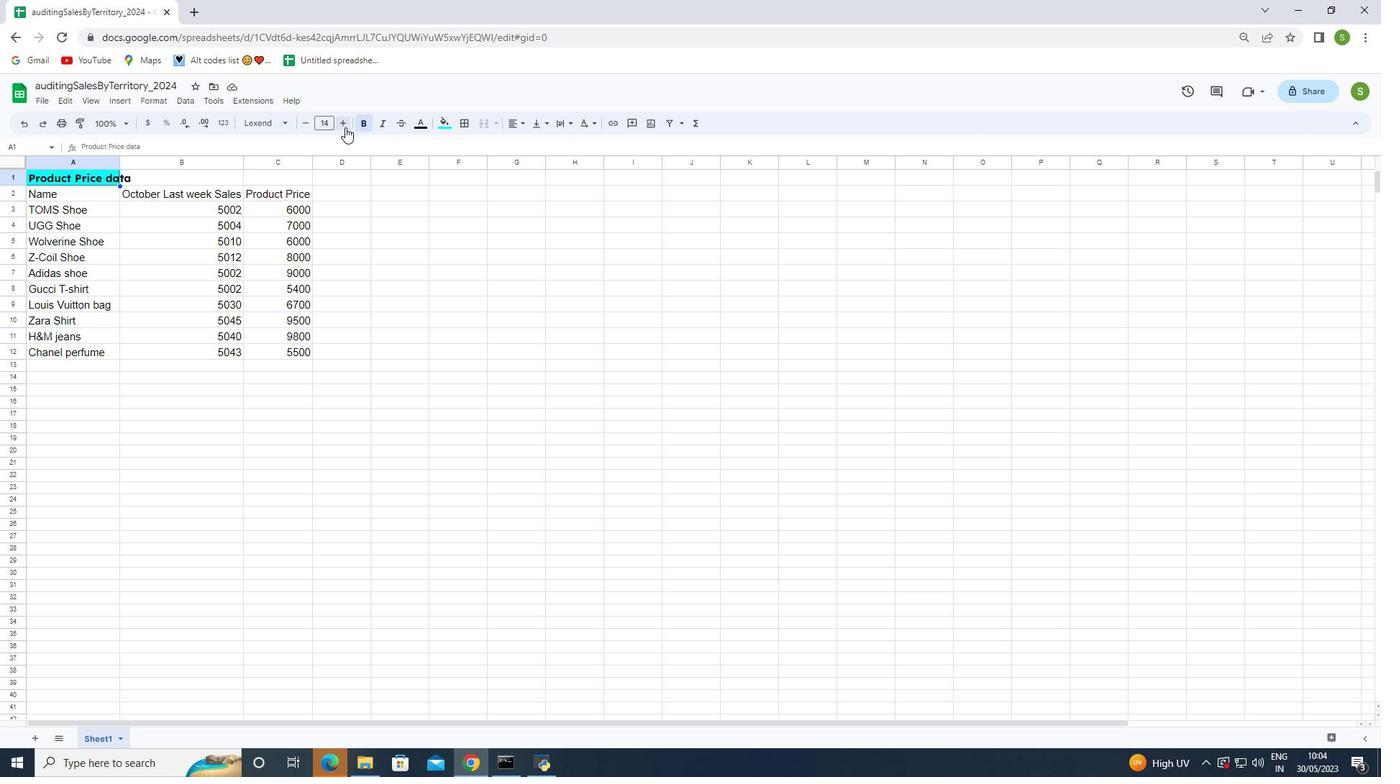 
Action: Mouse pressed left at (346, 126)
Screenshot: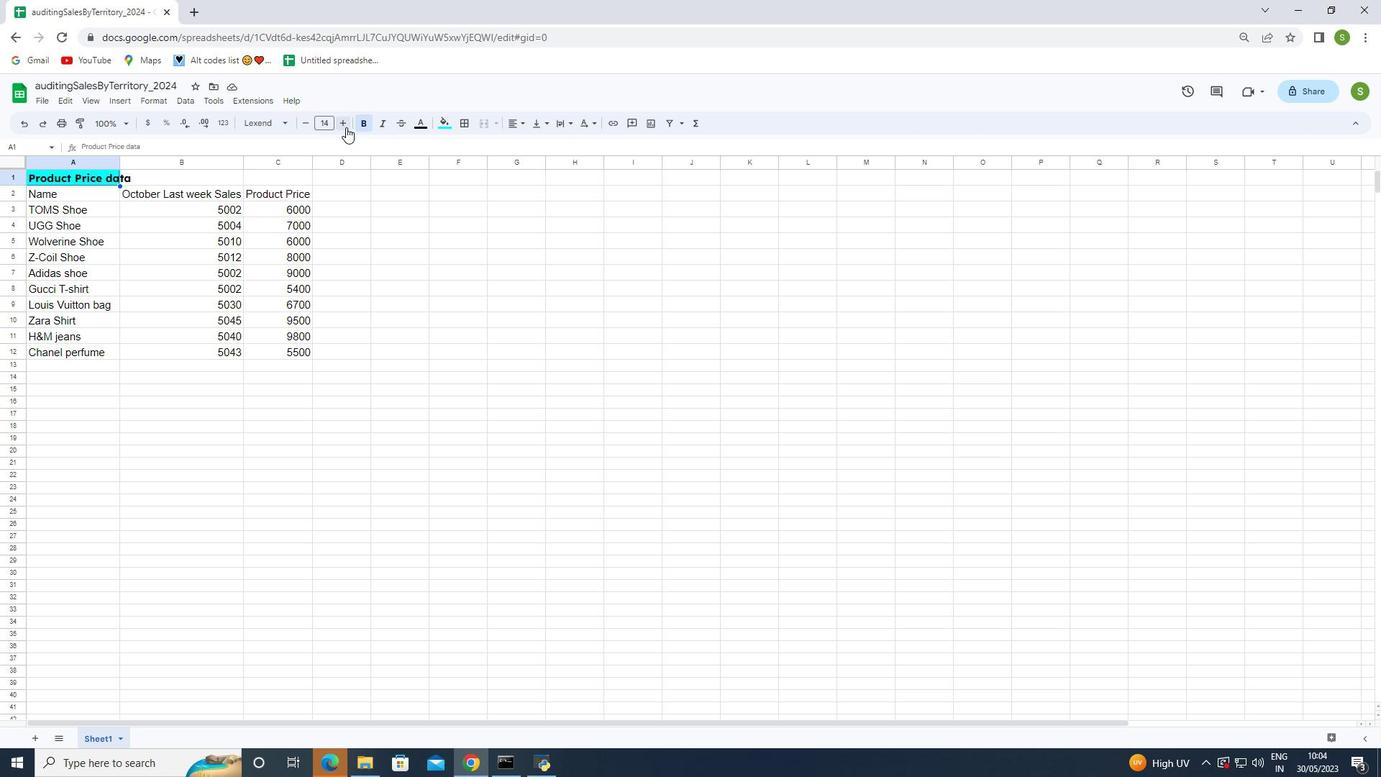 
Action: Mouse pressed left at (346, 126)
Screenshot: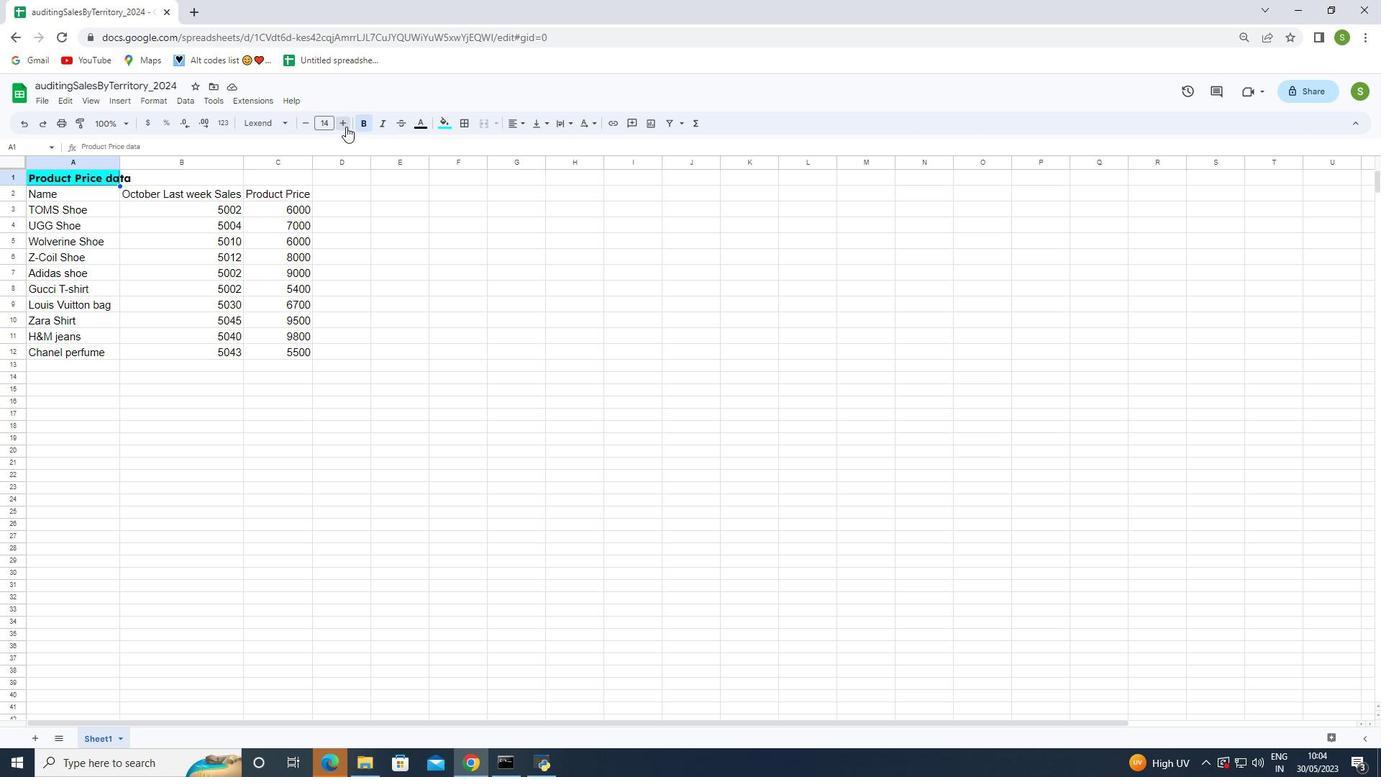 
Action: Mouse pressed left at (346, 126)
Screenshot: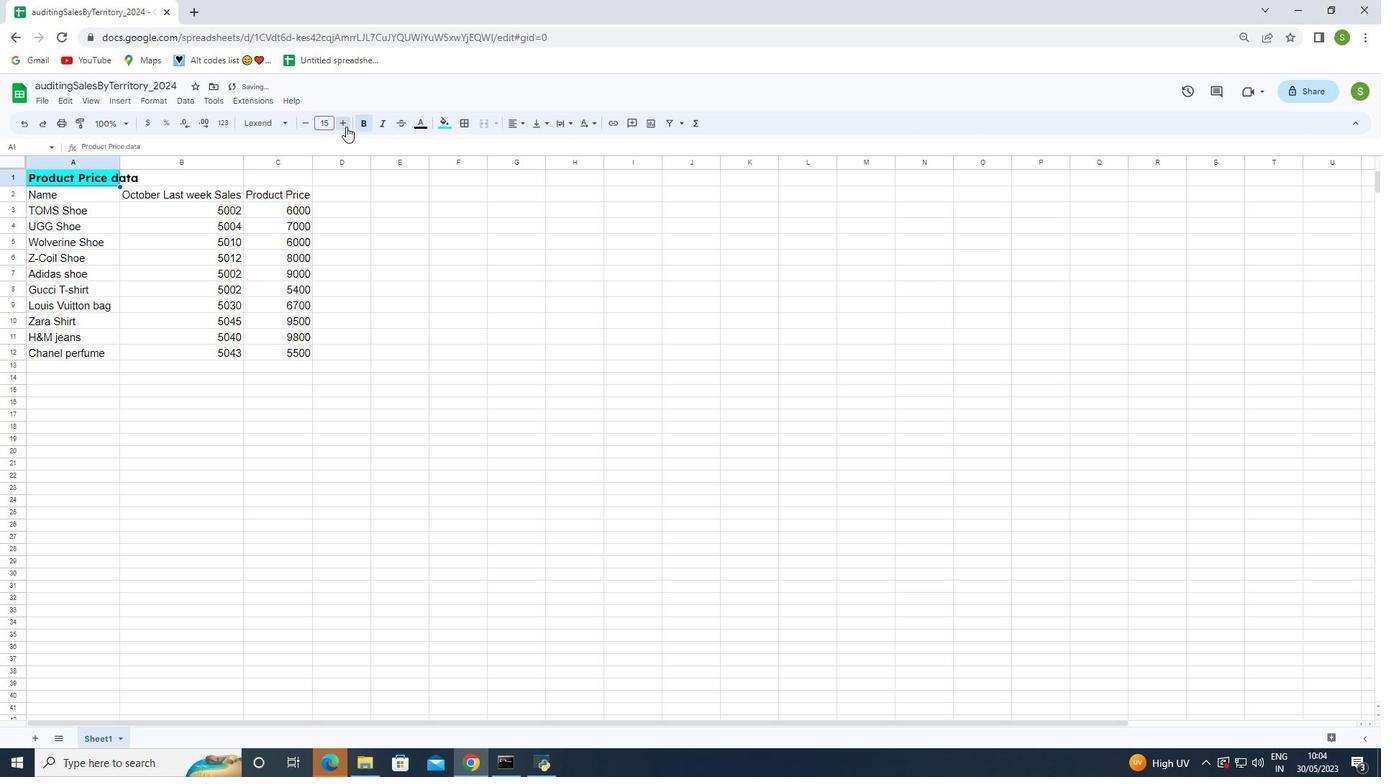
Action: Mouse pressed left at (346, 126)
Screenshot: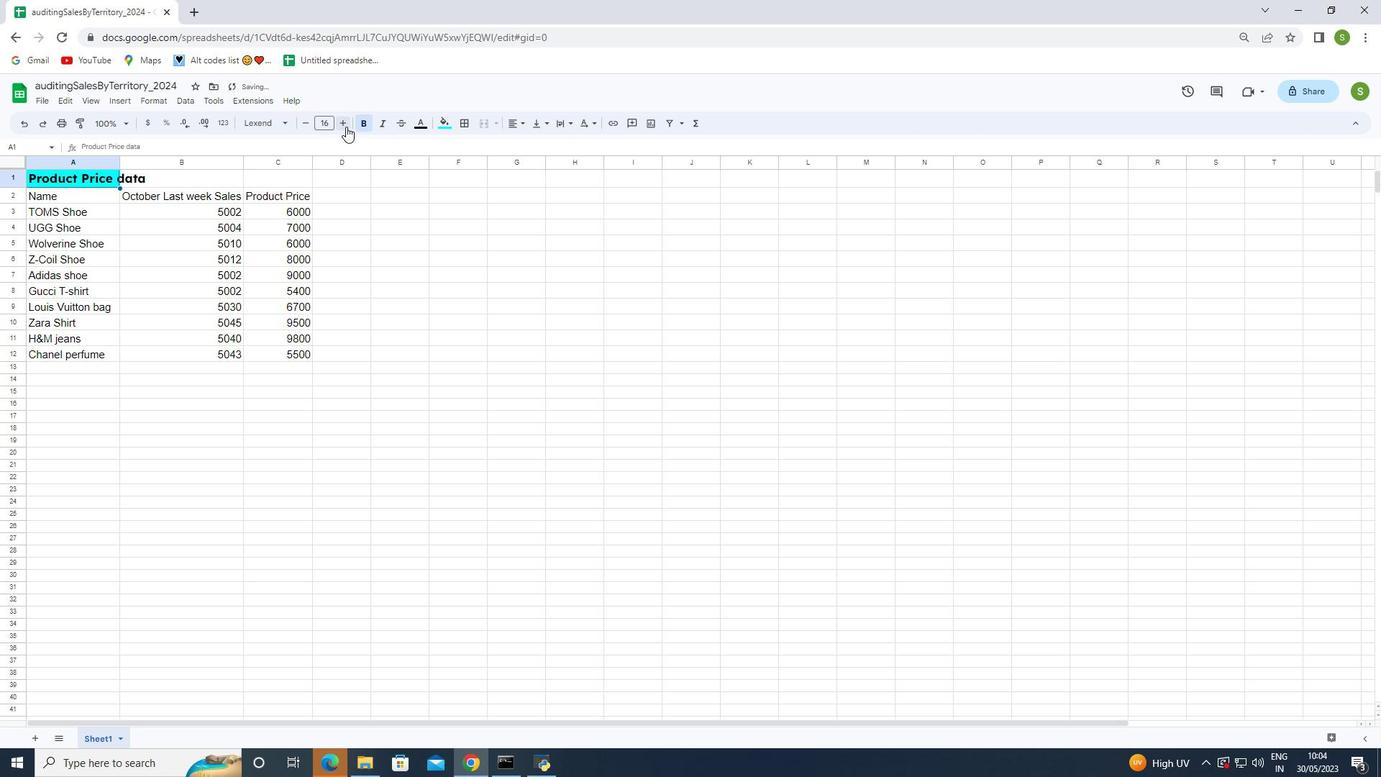 
Action: Mouse pressed left at (346, 126)
Screenshot: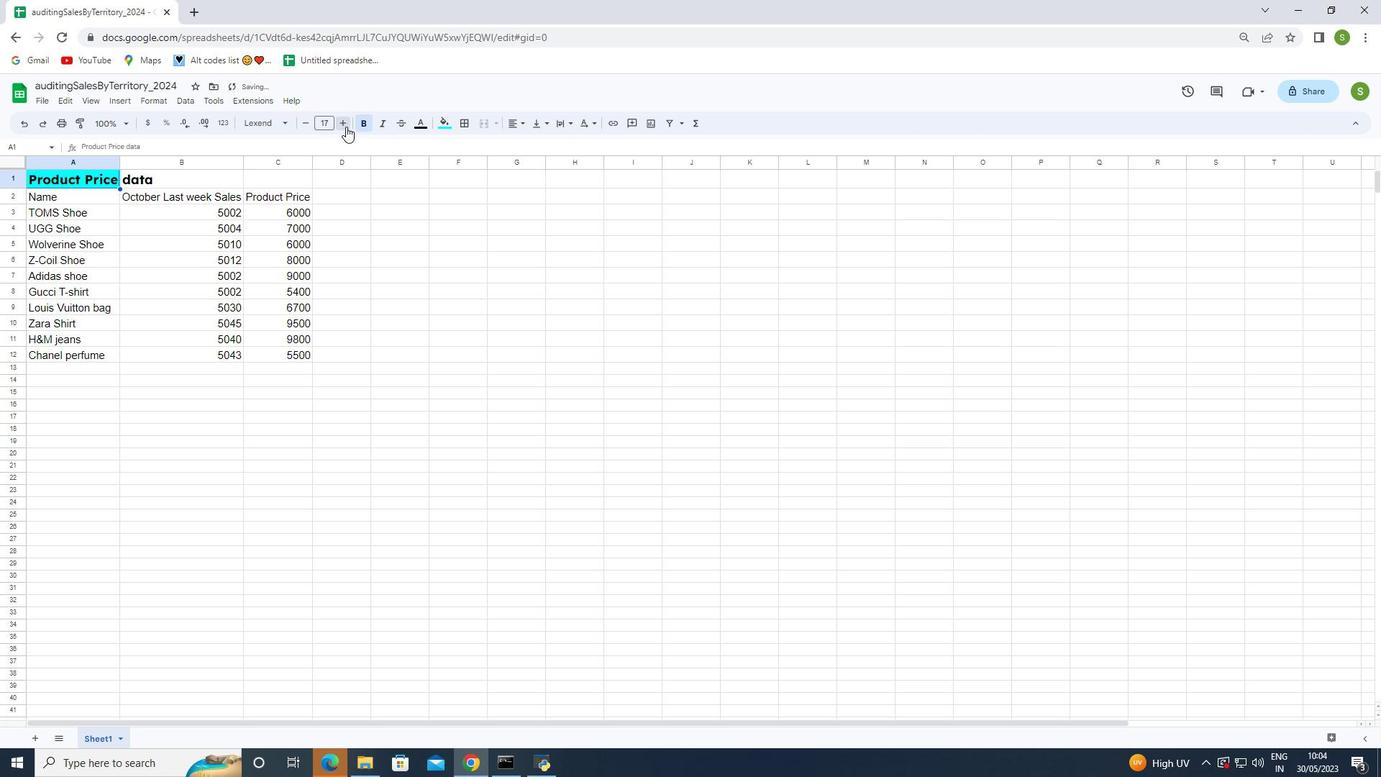 
Action: Mouse moved to (345, 126)
Screenshot: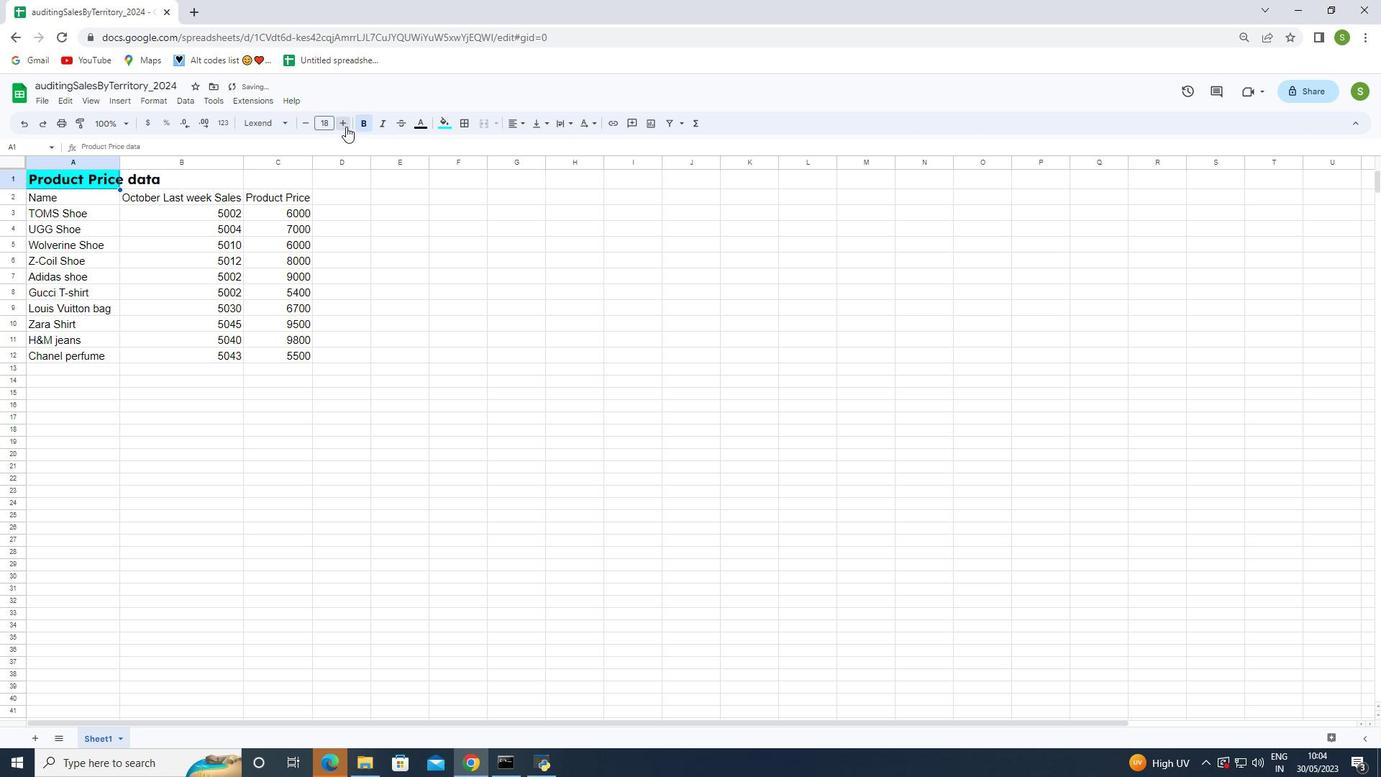 
Action: Mouse pressed left at (345, 126)
Screenshot: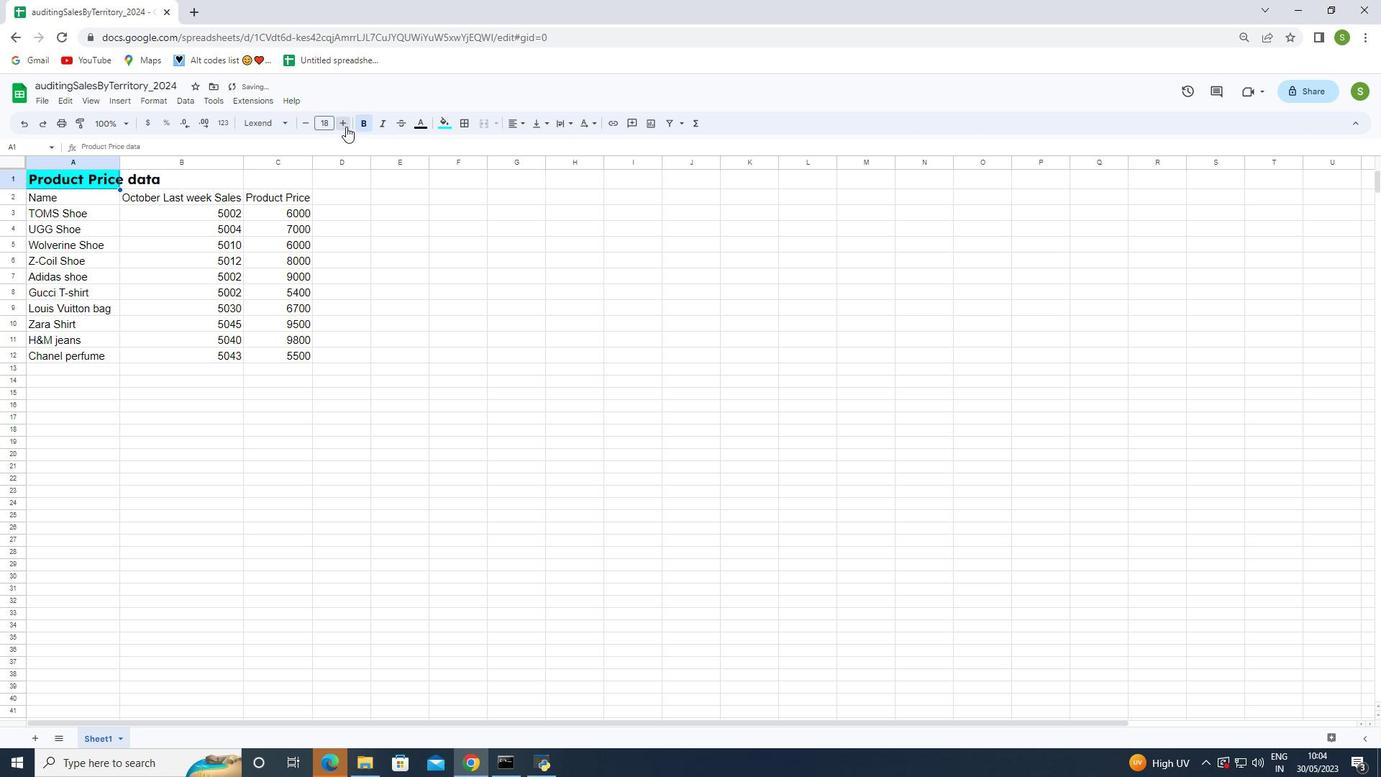 
Action: Mouse pressed left at (345, 126)
Screenshot: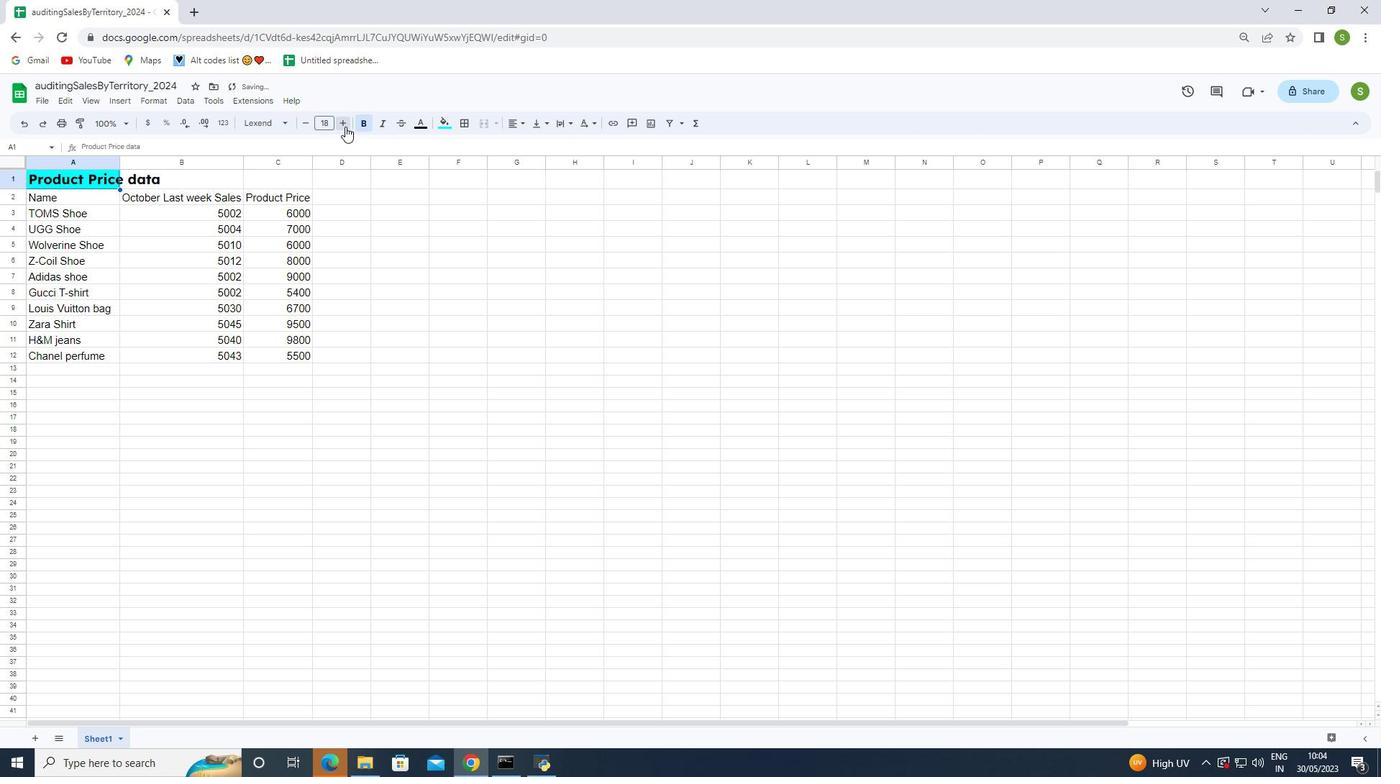 
Action: Mouse pressed left at (345, 126)
Screenshot: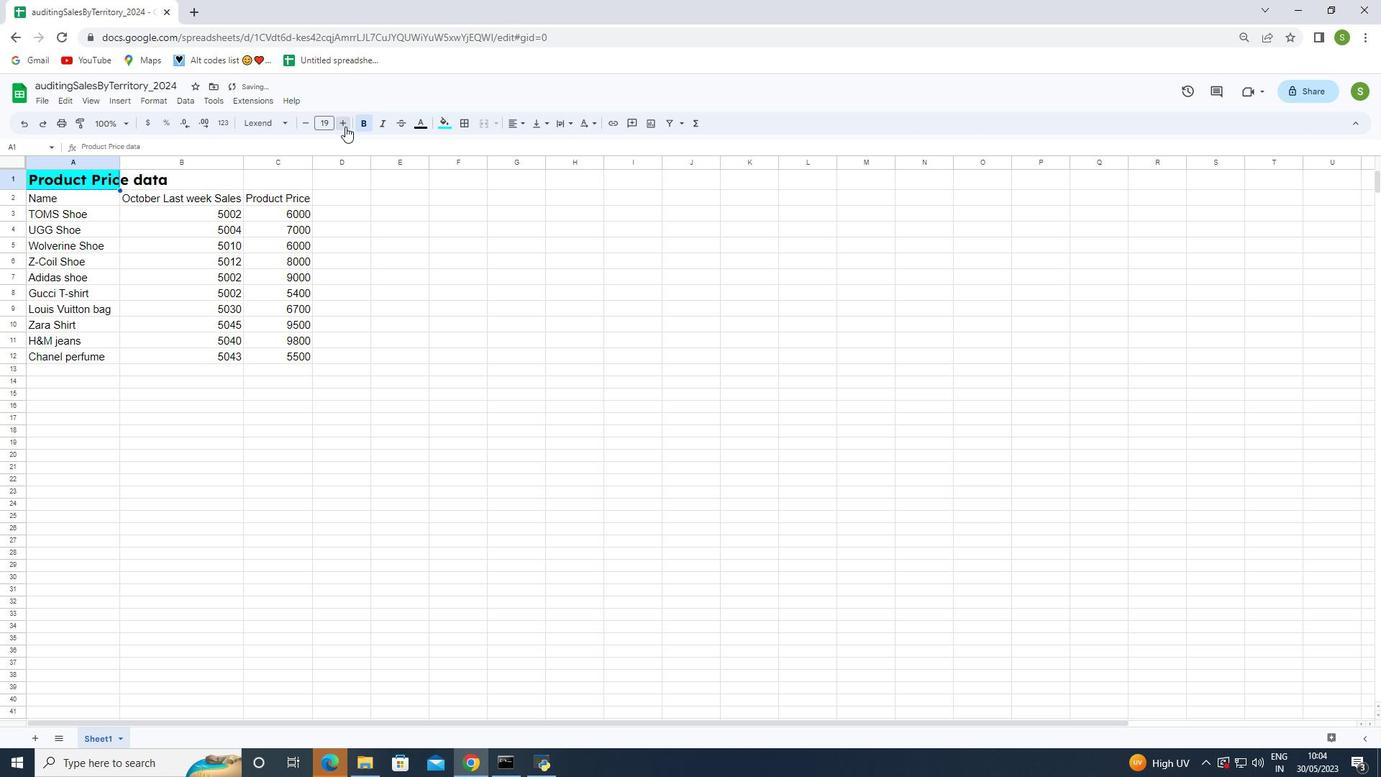 
Action: Mouse pressed left at (345, 126)
Screenshot: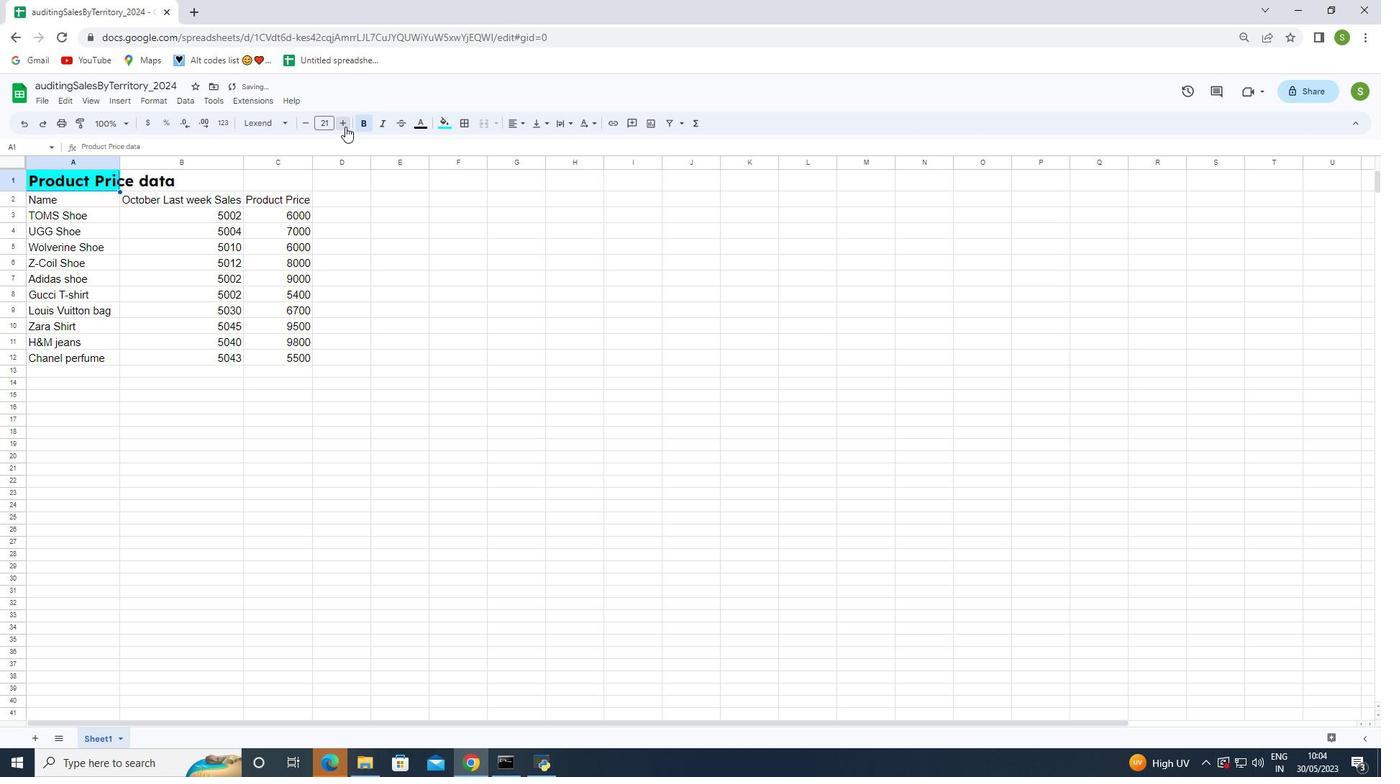 
Action: Mouse pressed left at (345, 126)
Screenshot: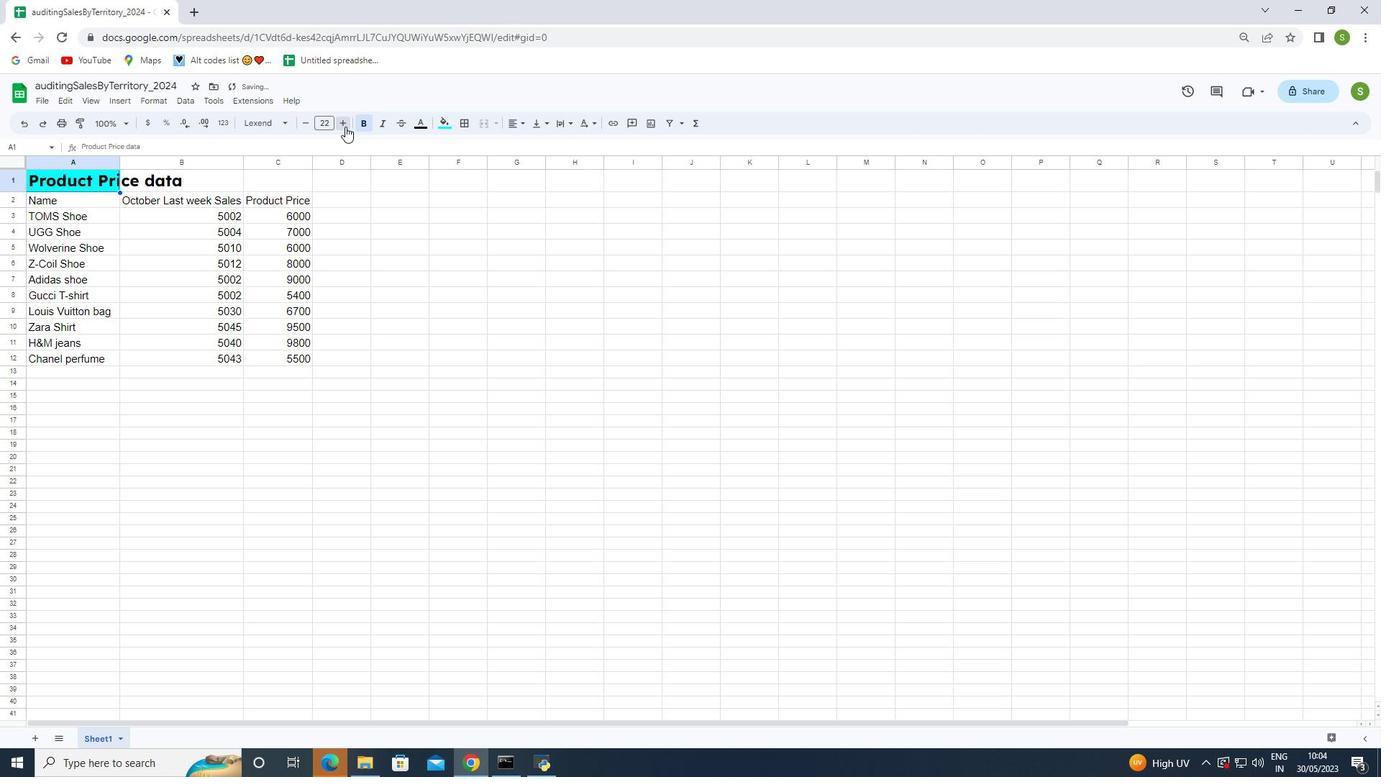 
Action: Mouse pressed left at (345, 126)
Screenshot: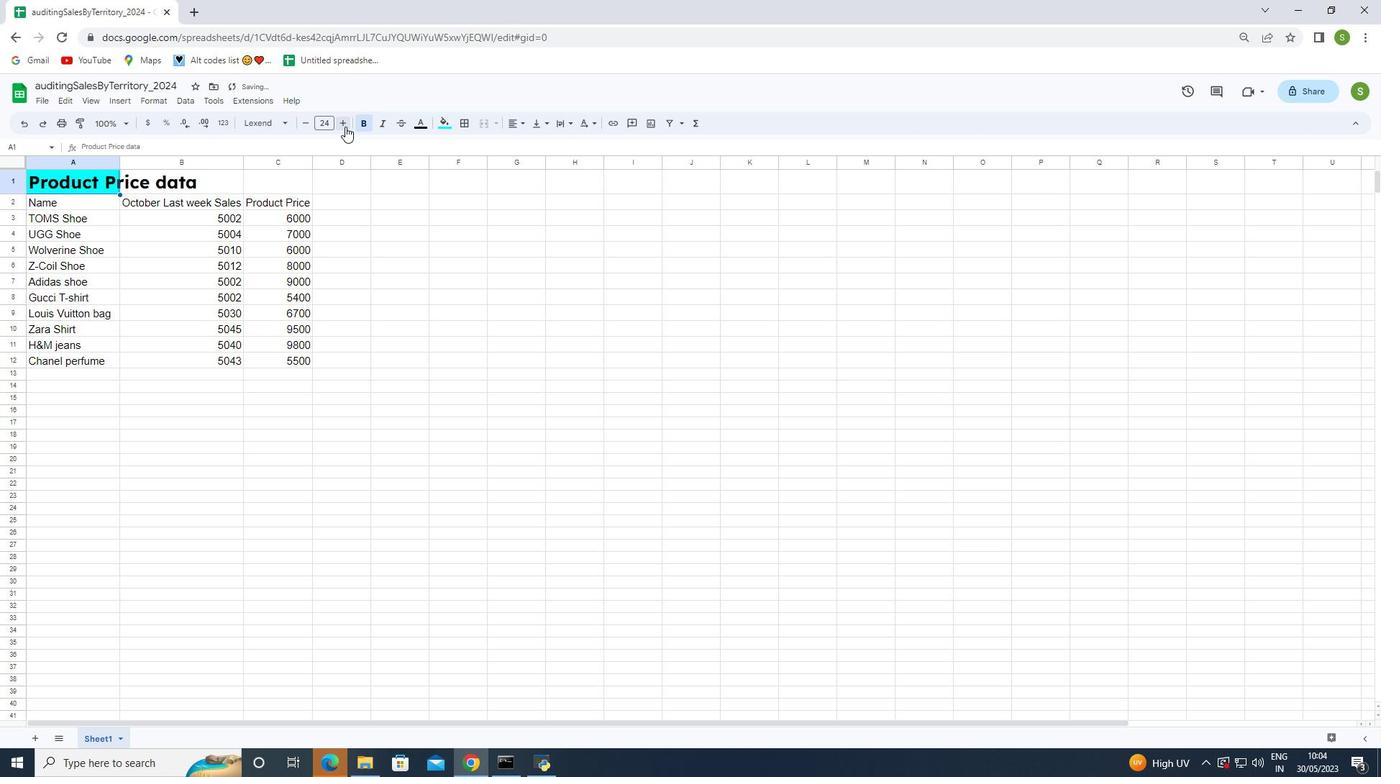 
Action: Mouse pressed left at (345, 126)
Screenshot: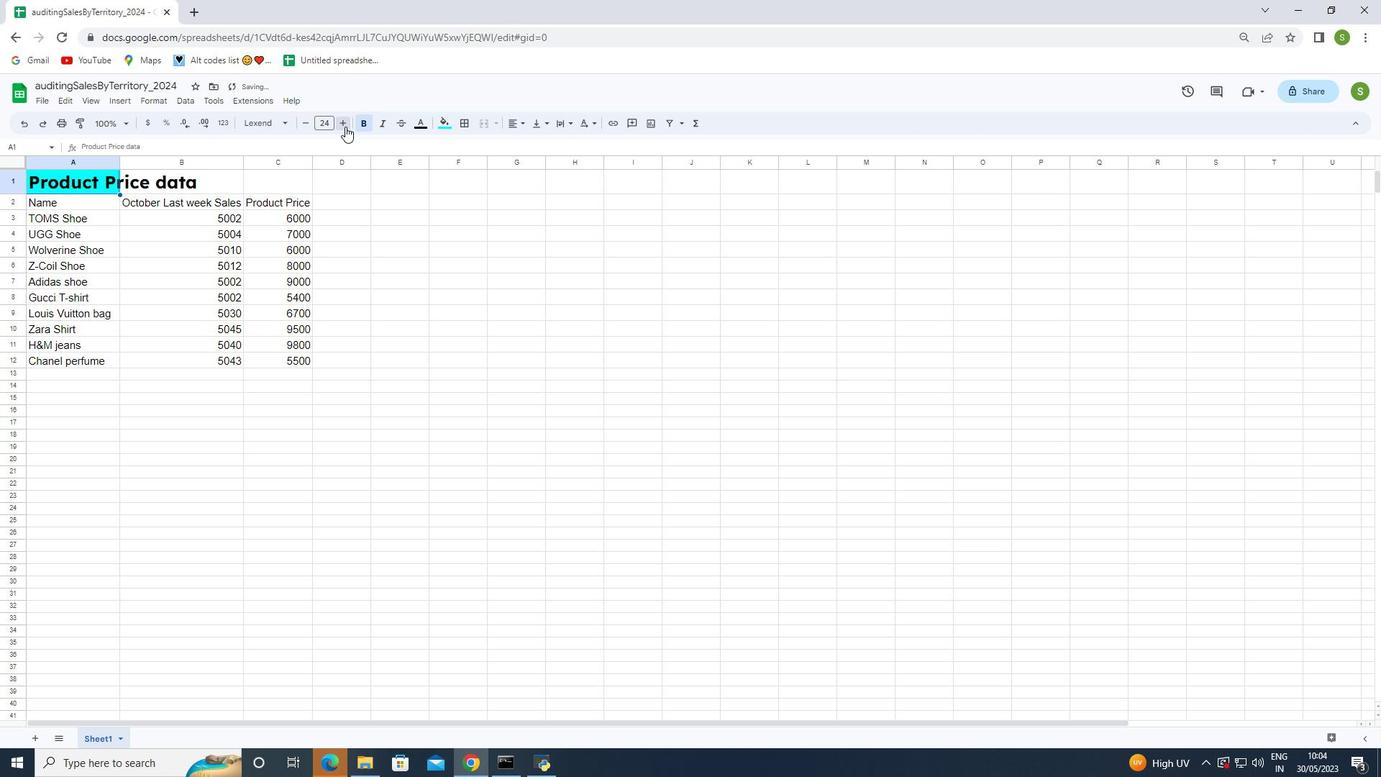 
Action: Mouse pressed left at (345, 126)
Screenshot: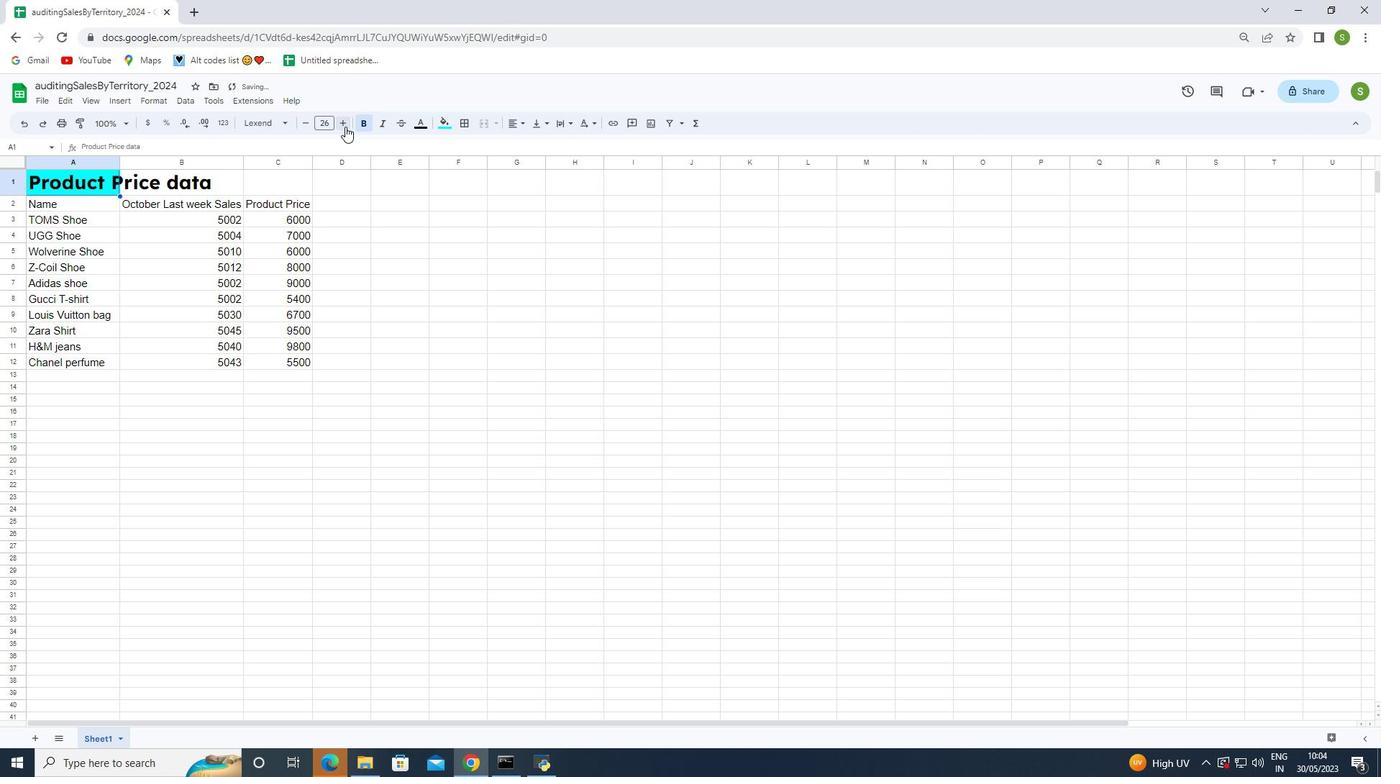 
Action: Mouse moved to (307, 128)
Screenshot: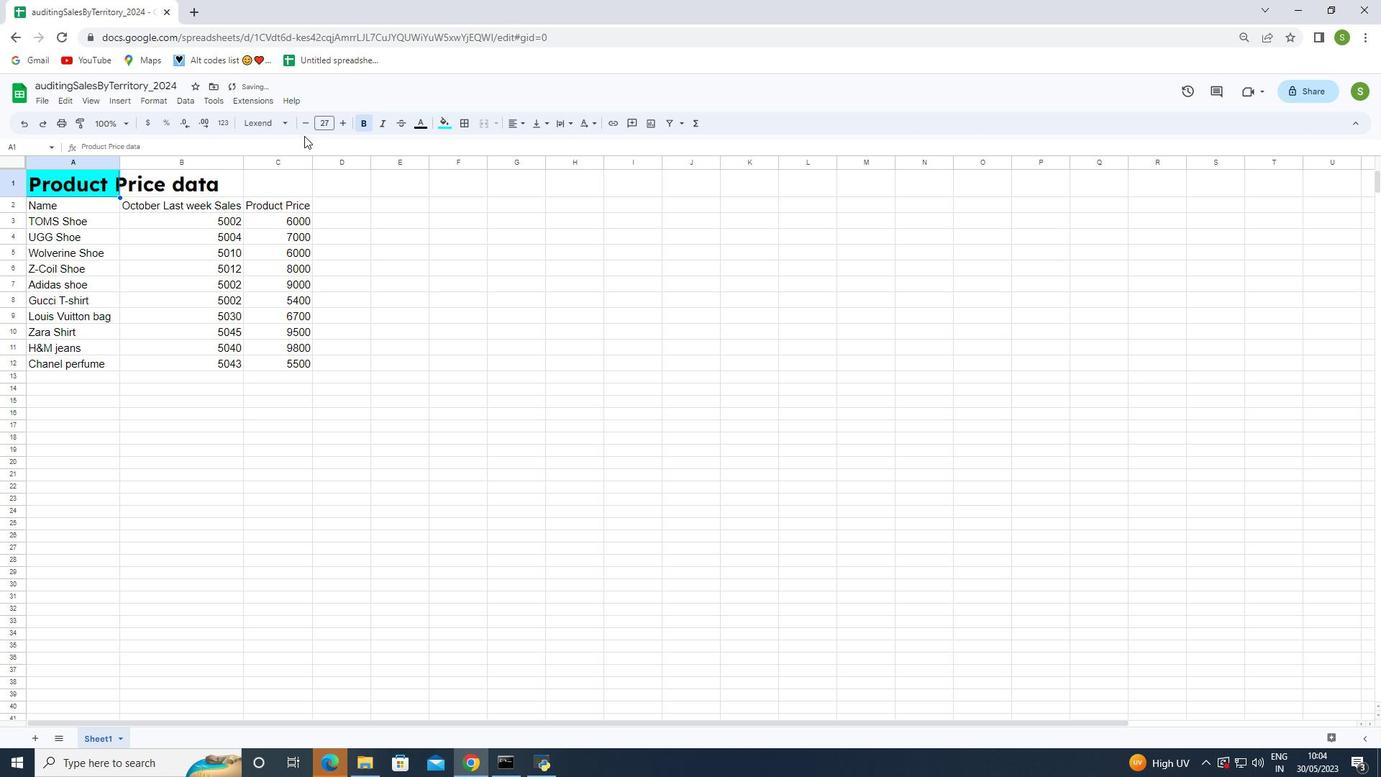 
Action: Mouse pressed left at (307, 128)
Screenshot: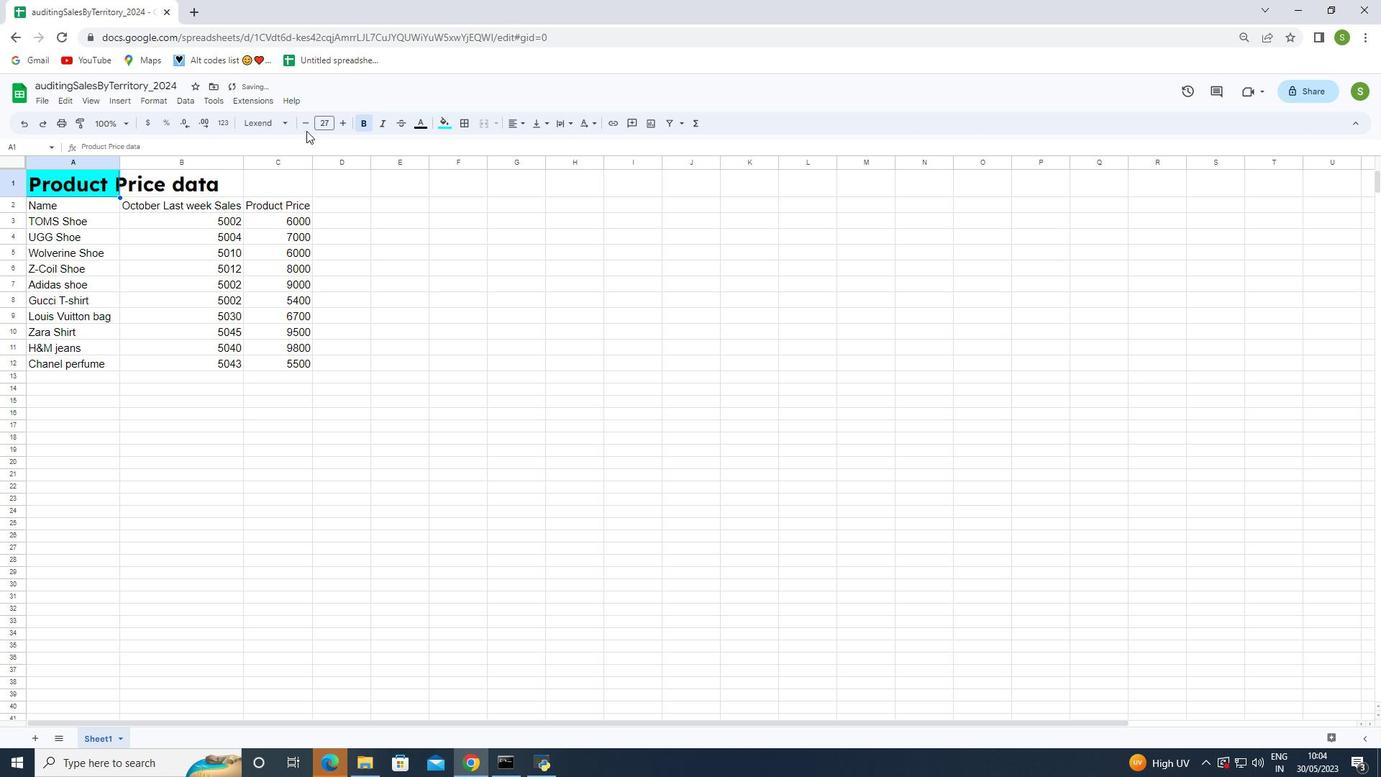 
Action: Mouse moved to (48, 204)
Screenshot: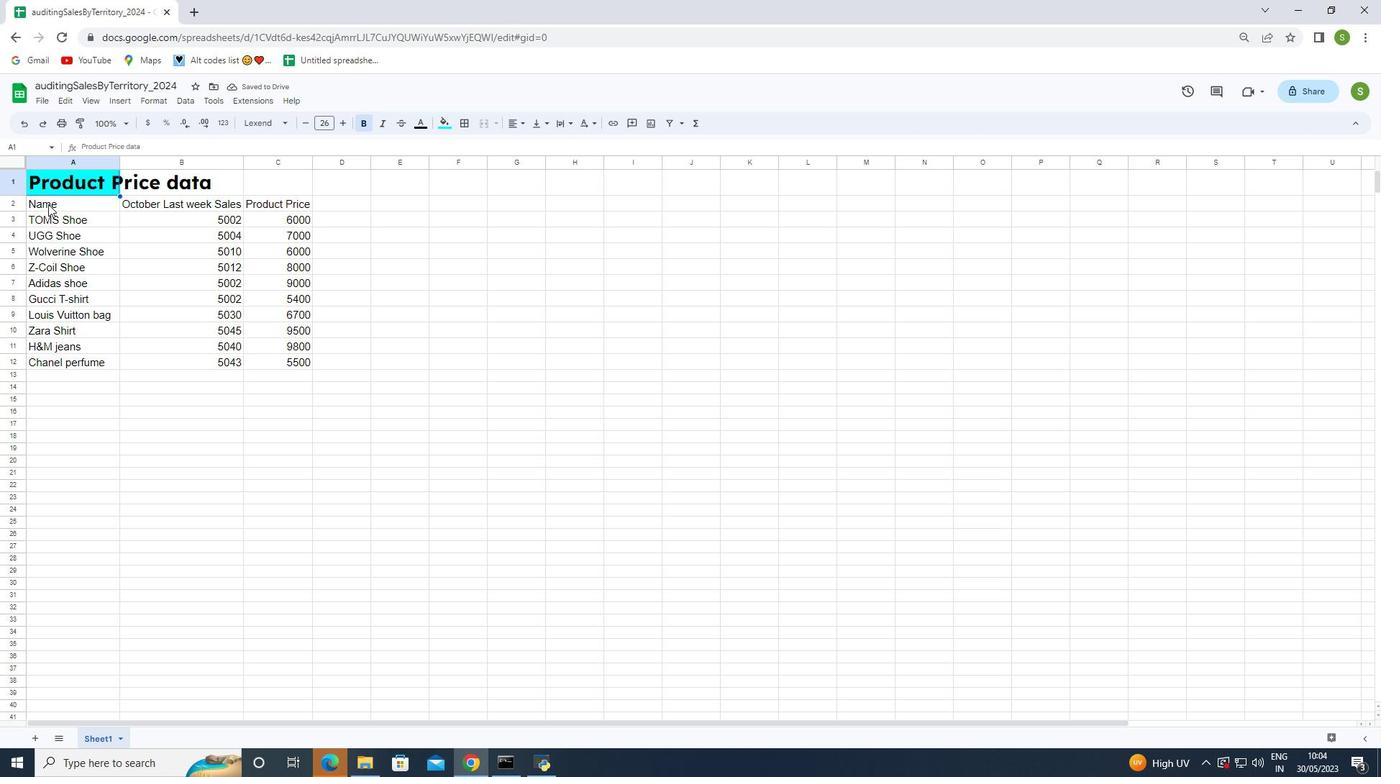 
Action: Mouse pressed left at (48, 204)
Screenshot: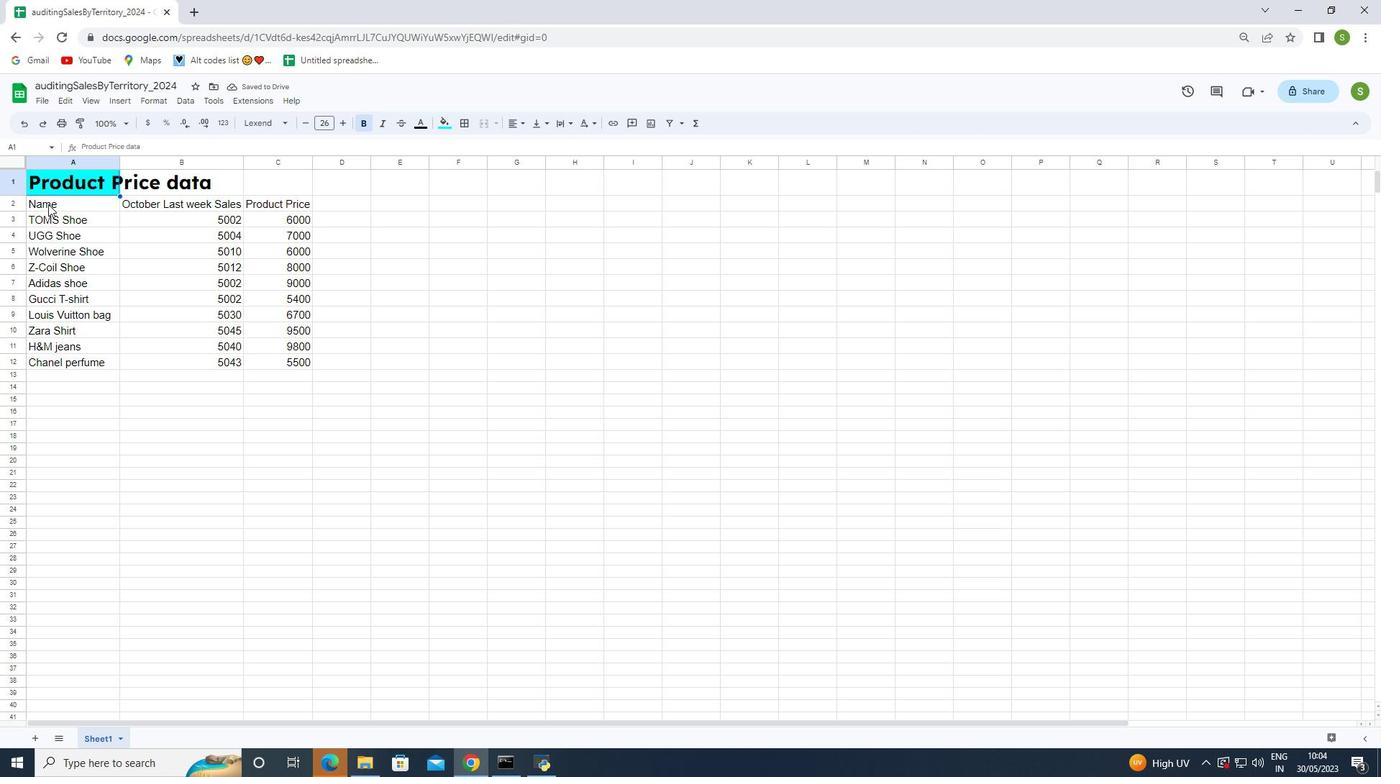 
Action: Mouse moved to (273, 124)
Screenshot: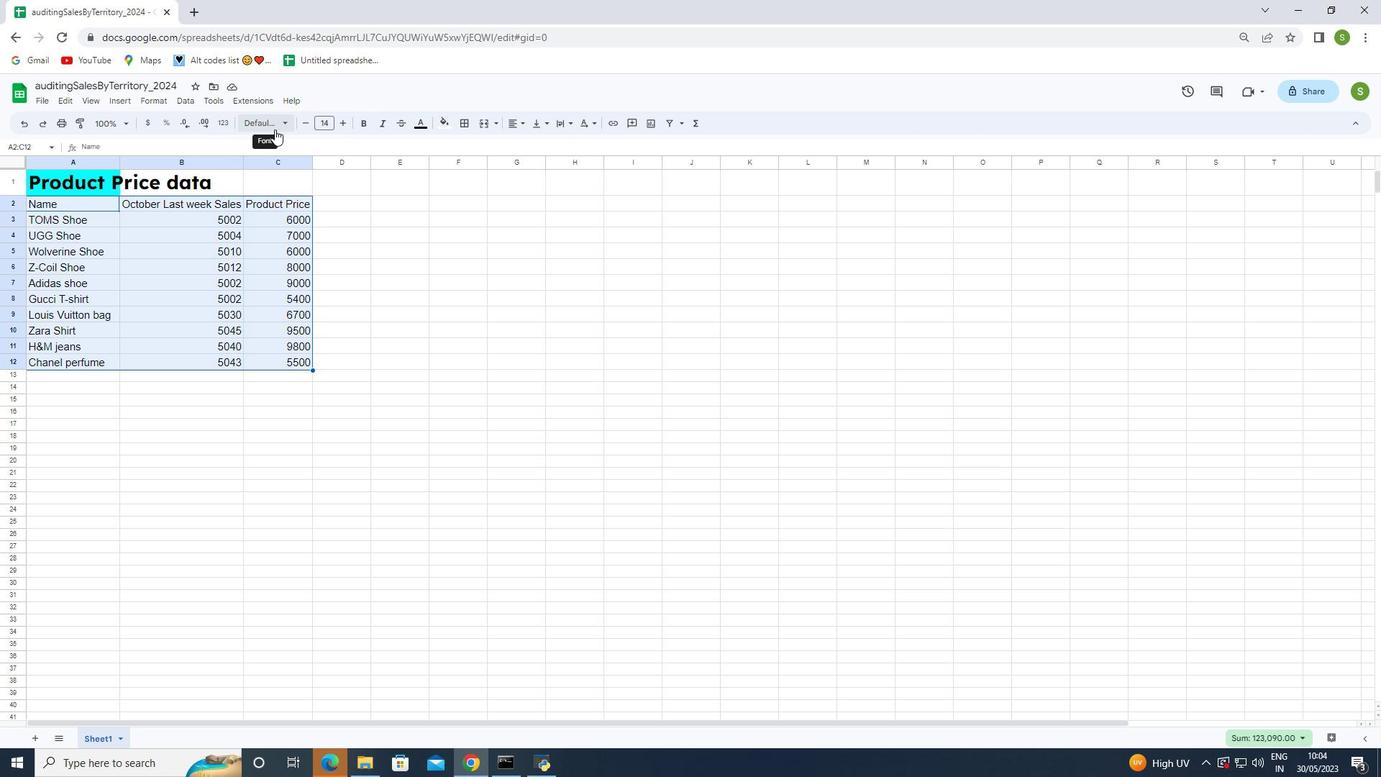 
Action: Mouse pressed left at (273, 124)
Screenshot: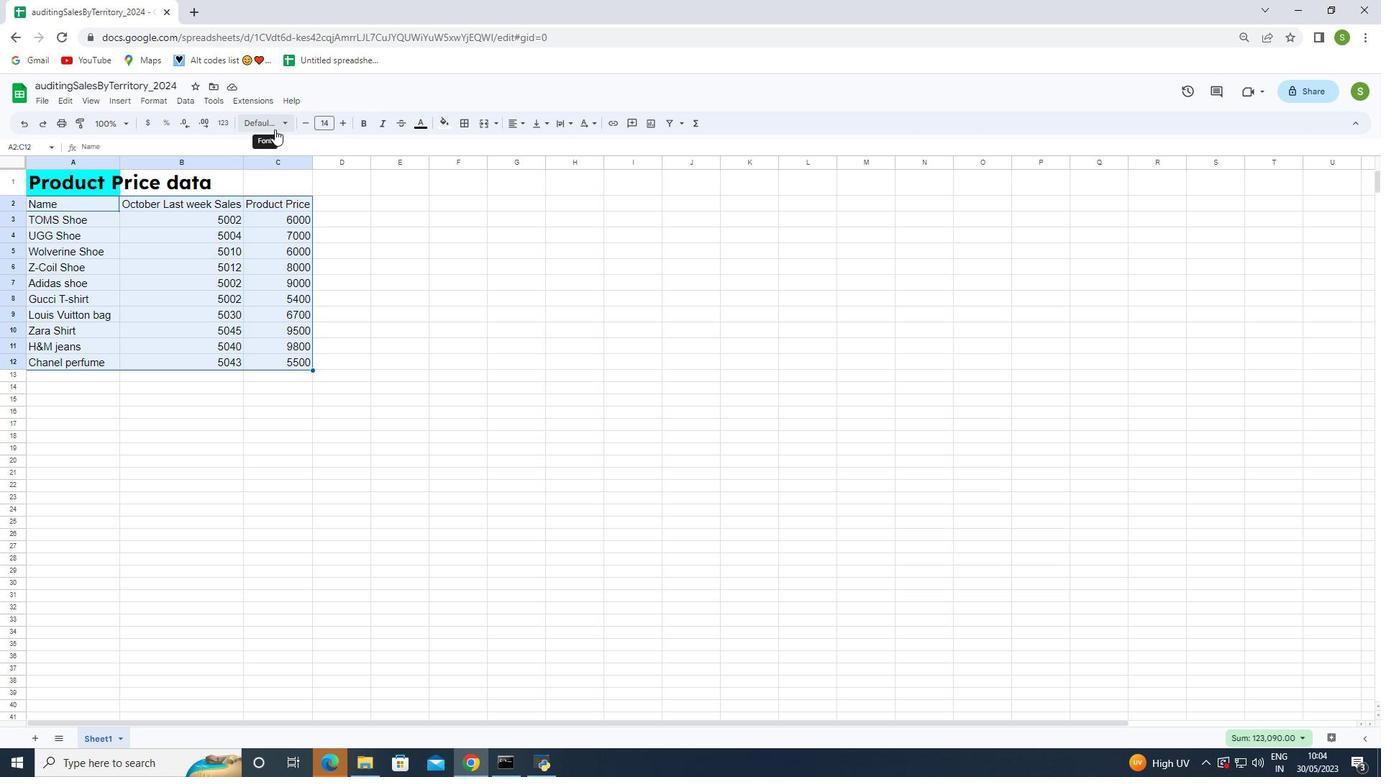 
Action: Mouse moved to (268, 310)
Screenshot: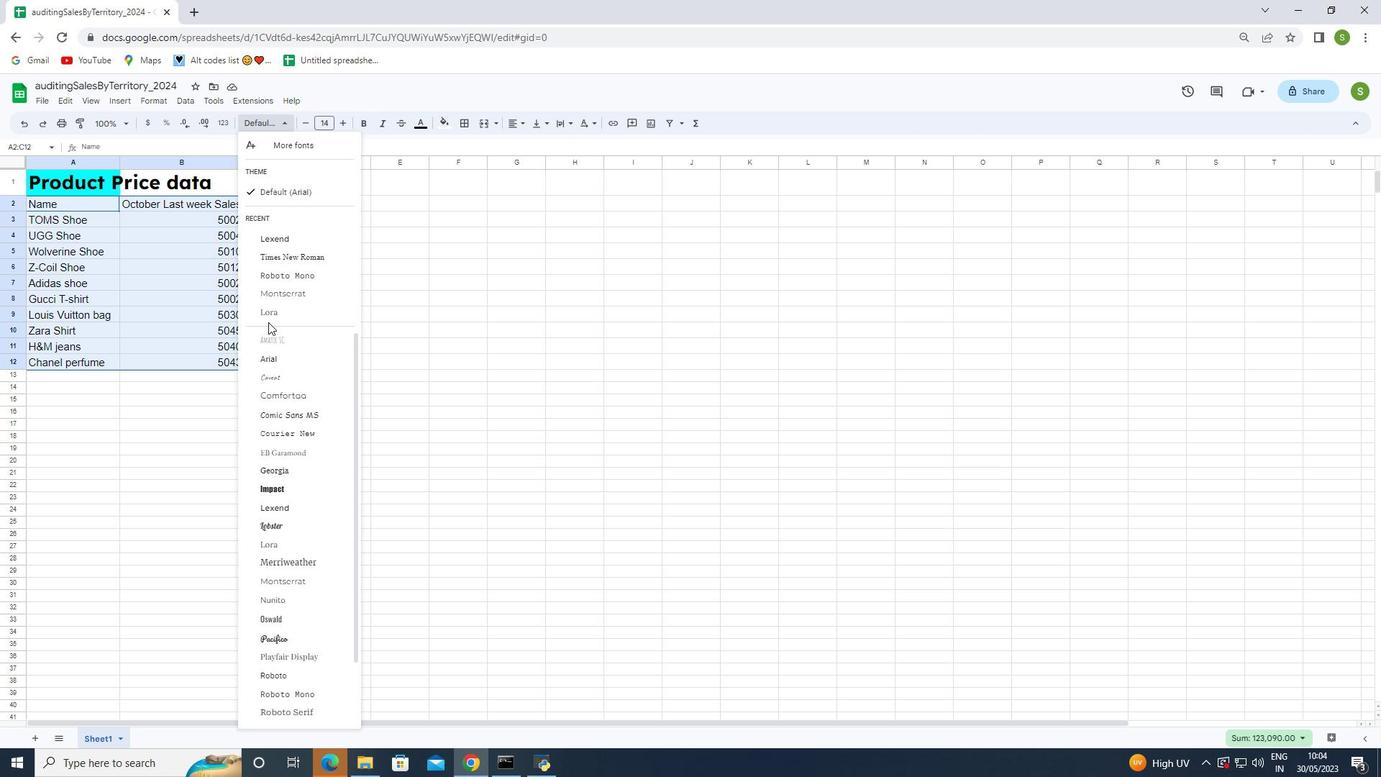 
Action: Mouse pressed left at (268, 310)
Screenshot: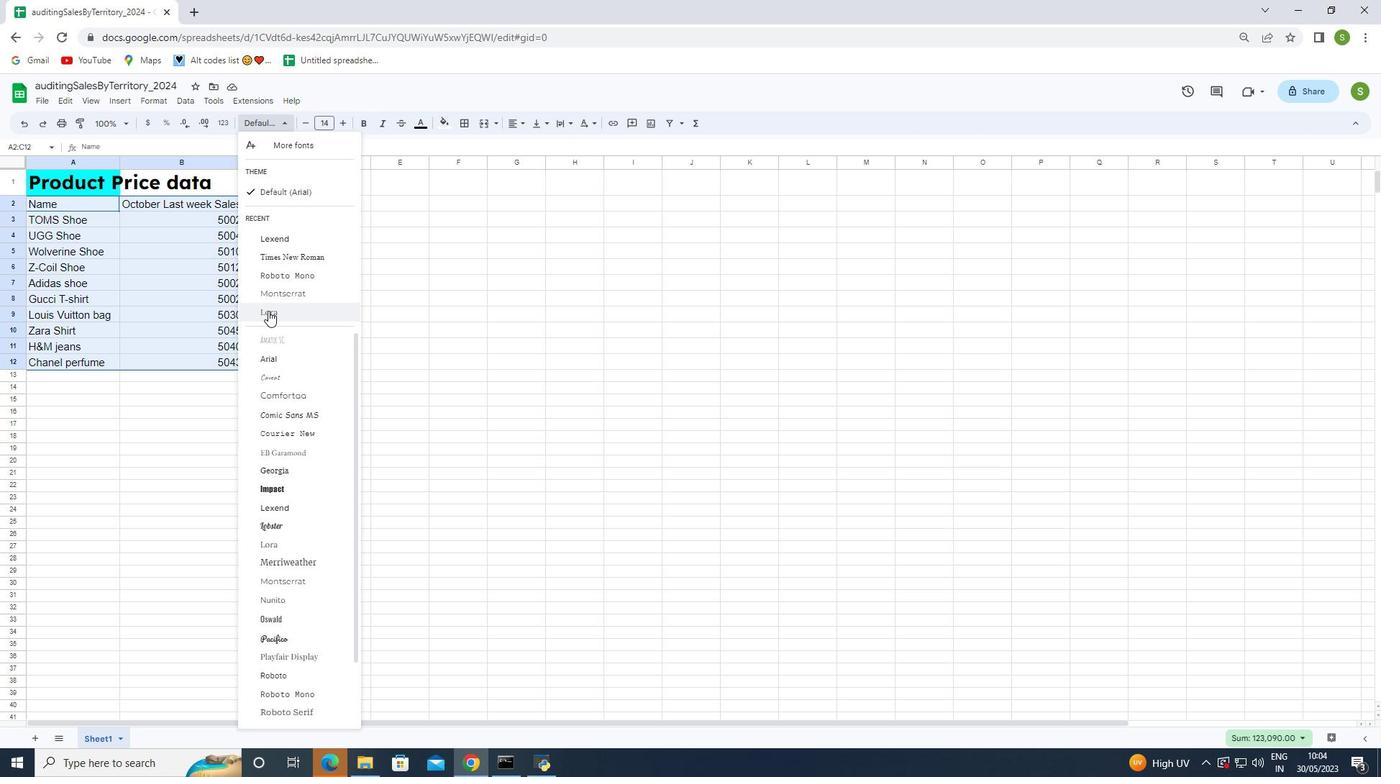
Action: Mouse moved to (343, 129)
Screenshot: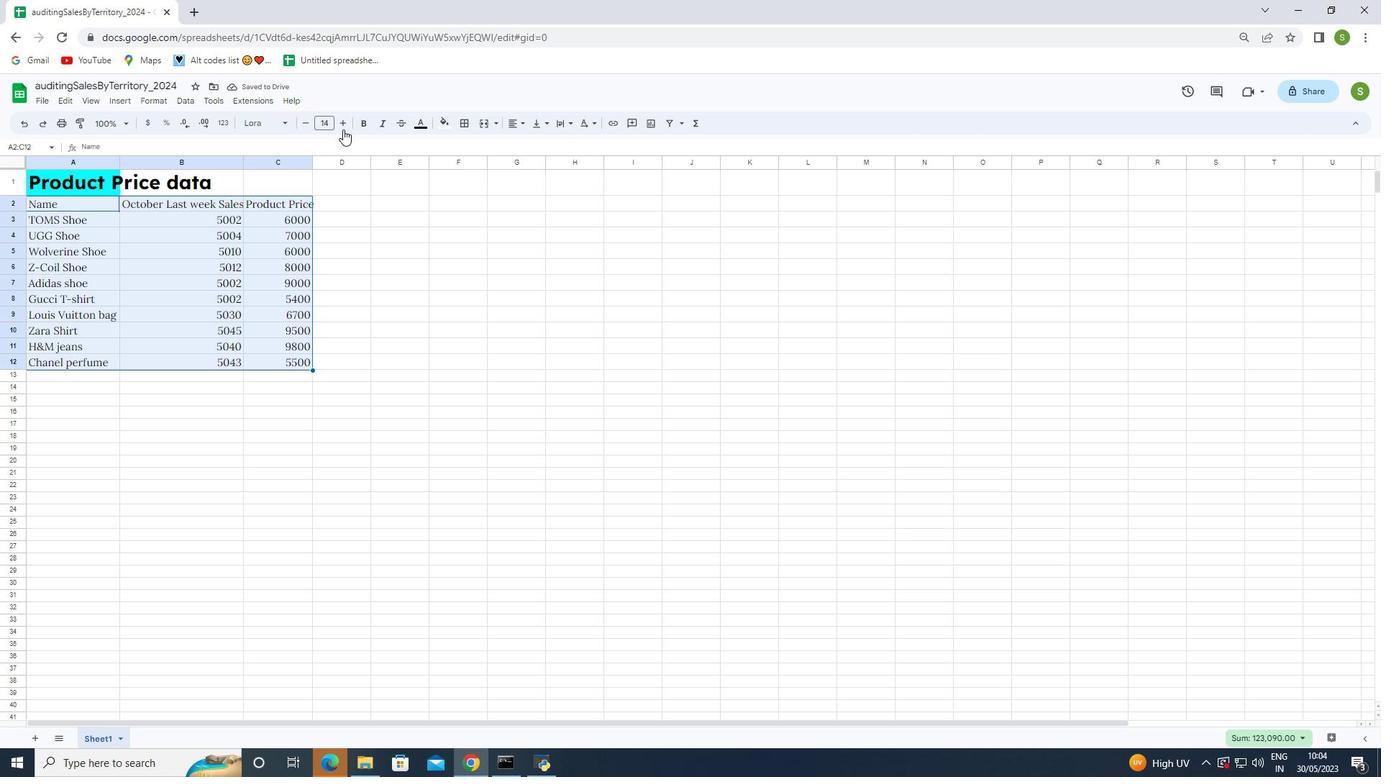 
Action: Mouse pressed left at (343, 129)
Screenshot: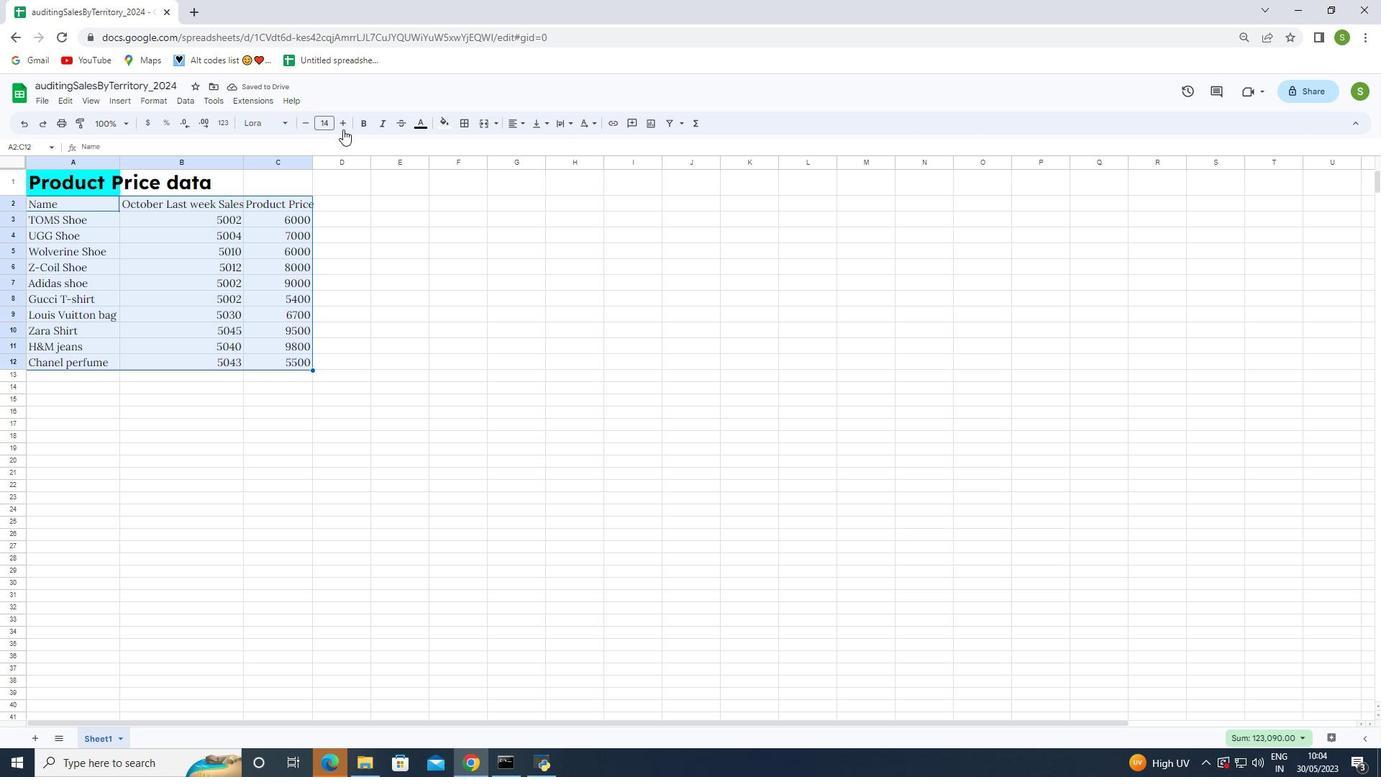 
Action: Mouse pressed left at (343, 129)
Screenshot: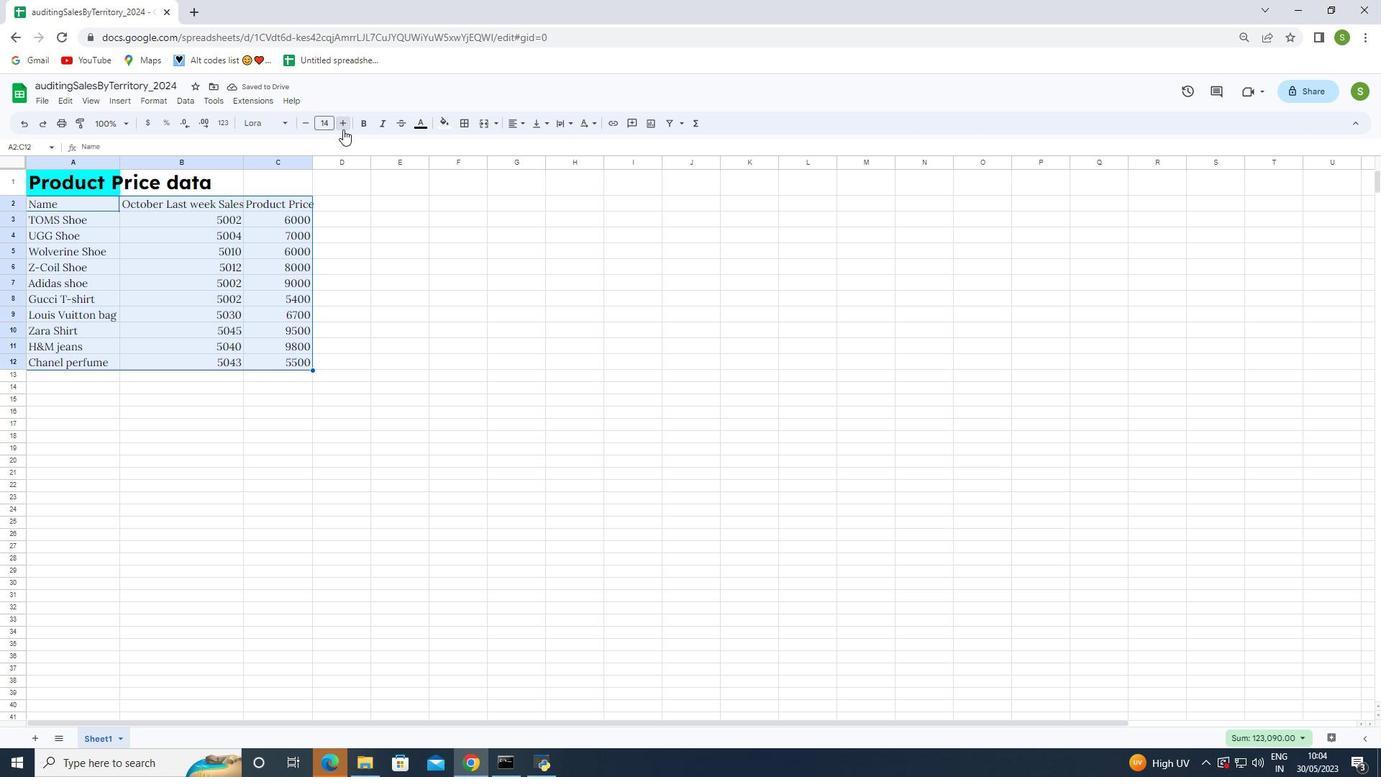 
Action: Mouse pressed left at (343, 129)
Screenshot: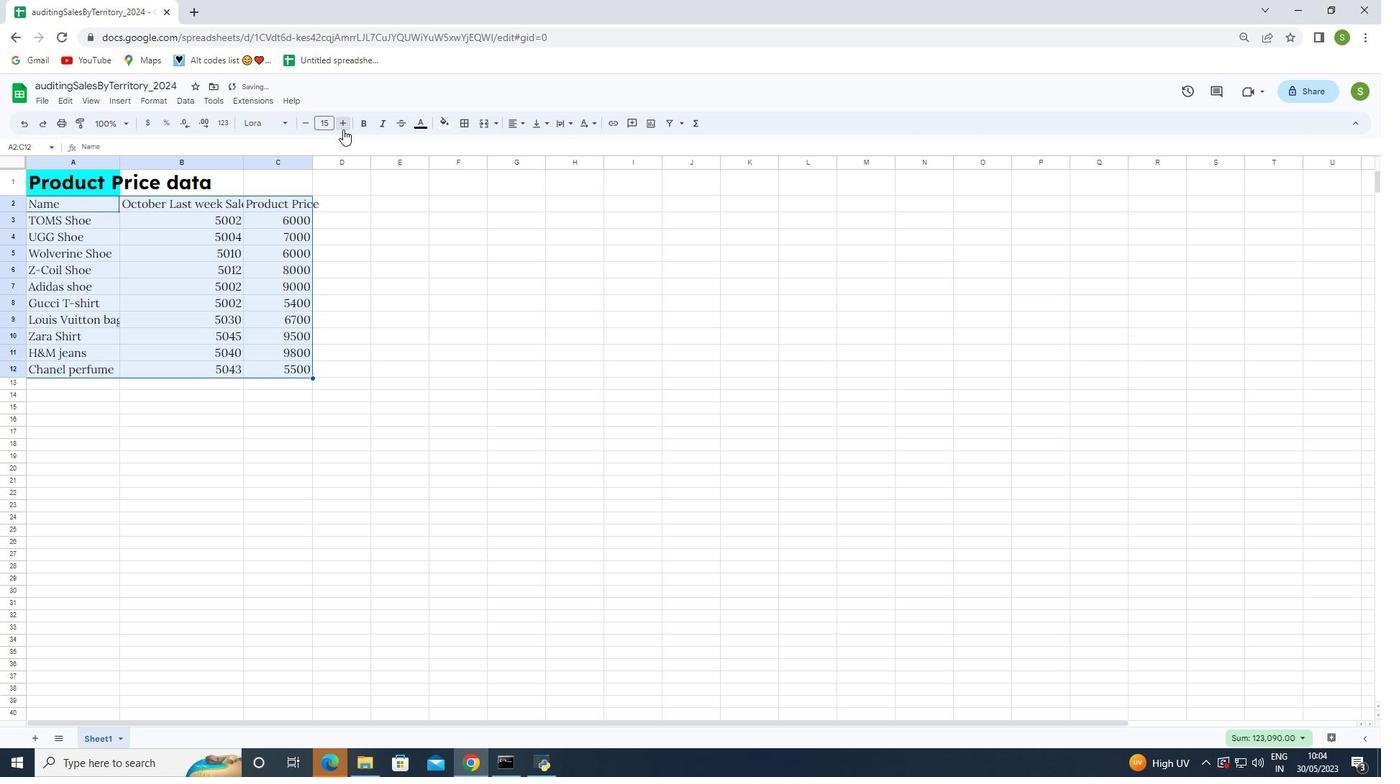 
Action: Mouse moved to (347, 125)
Screenshot: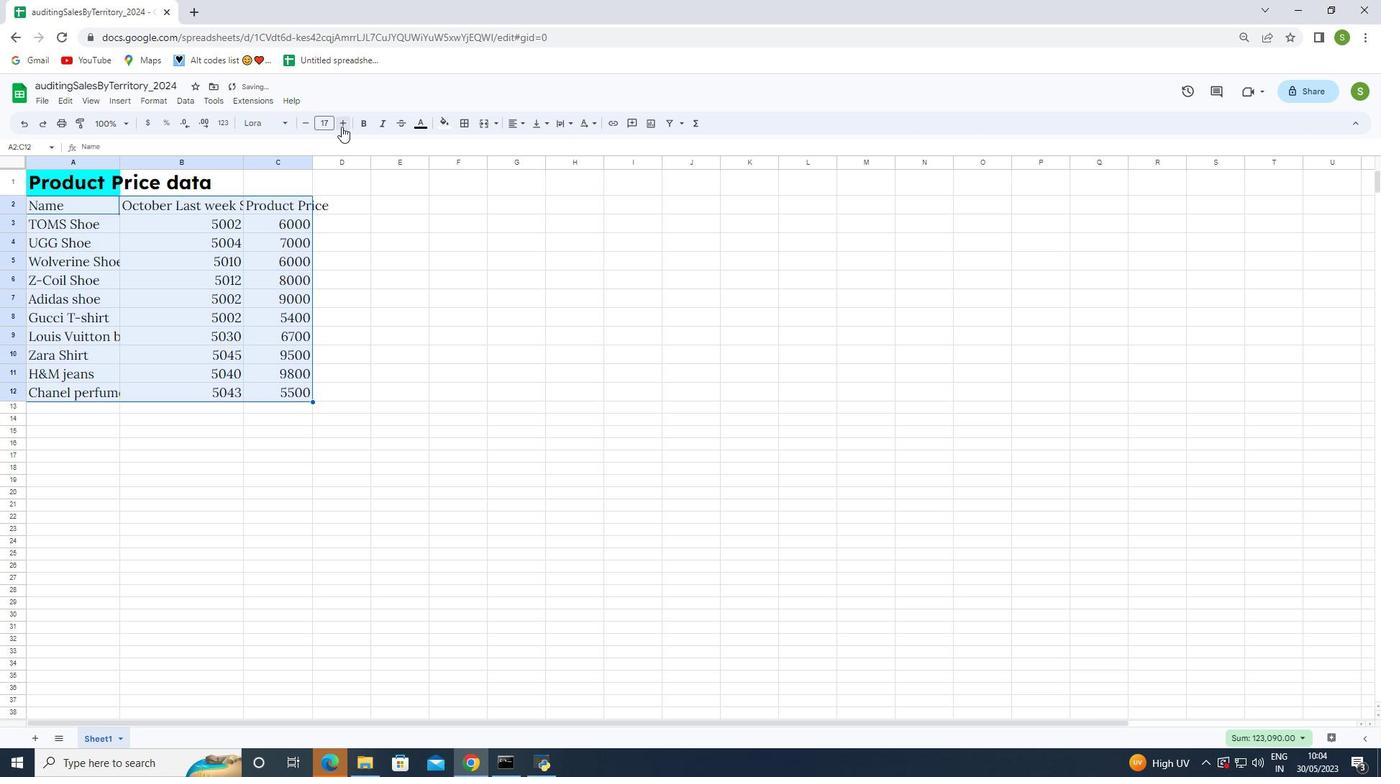 
Action: Mouse pressed left at (347, 125)
Screenshot: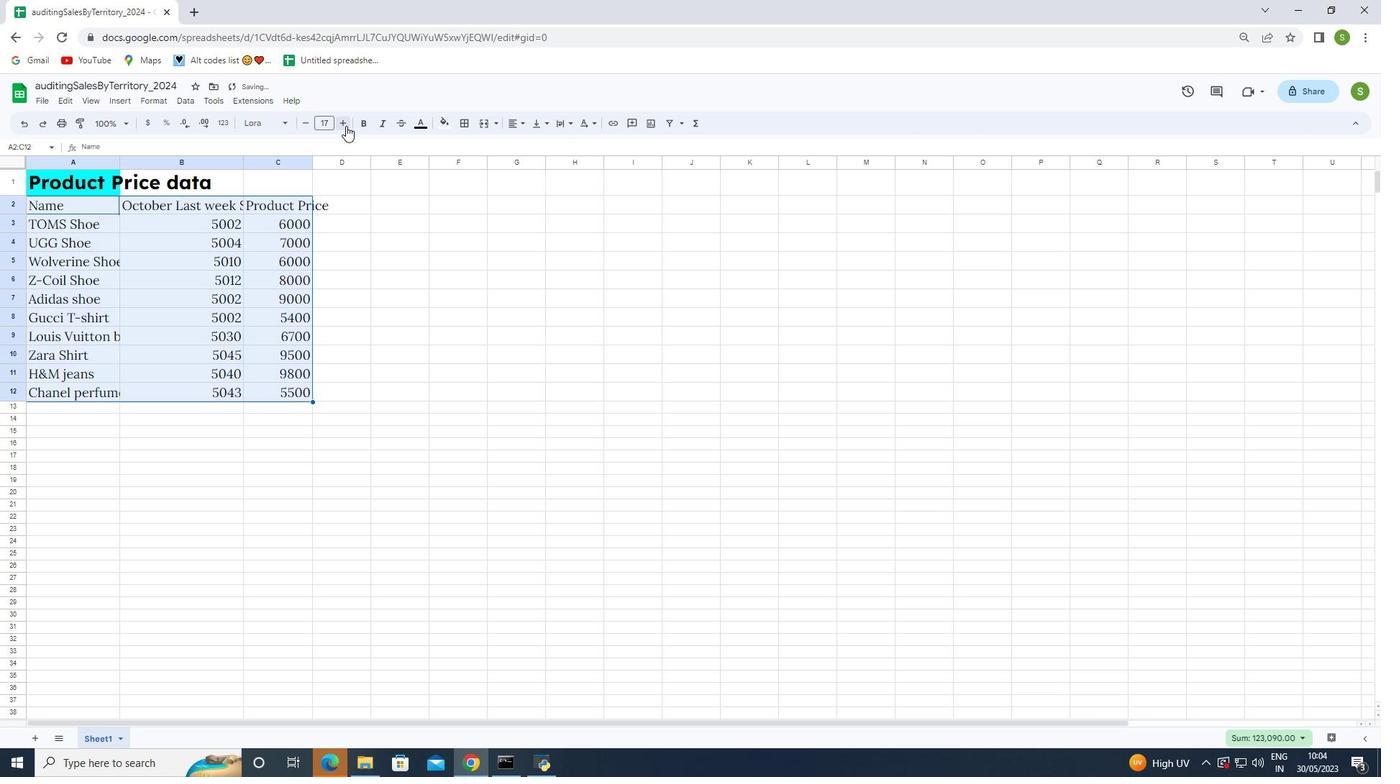 
Action: Mouse moved to (49, 188)
Screenshot: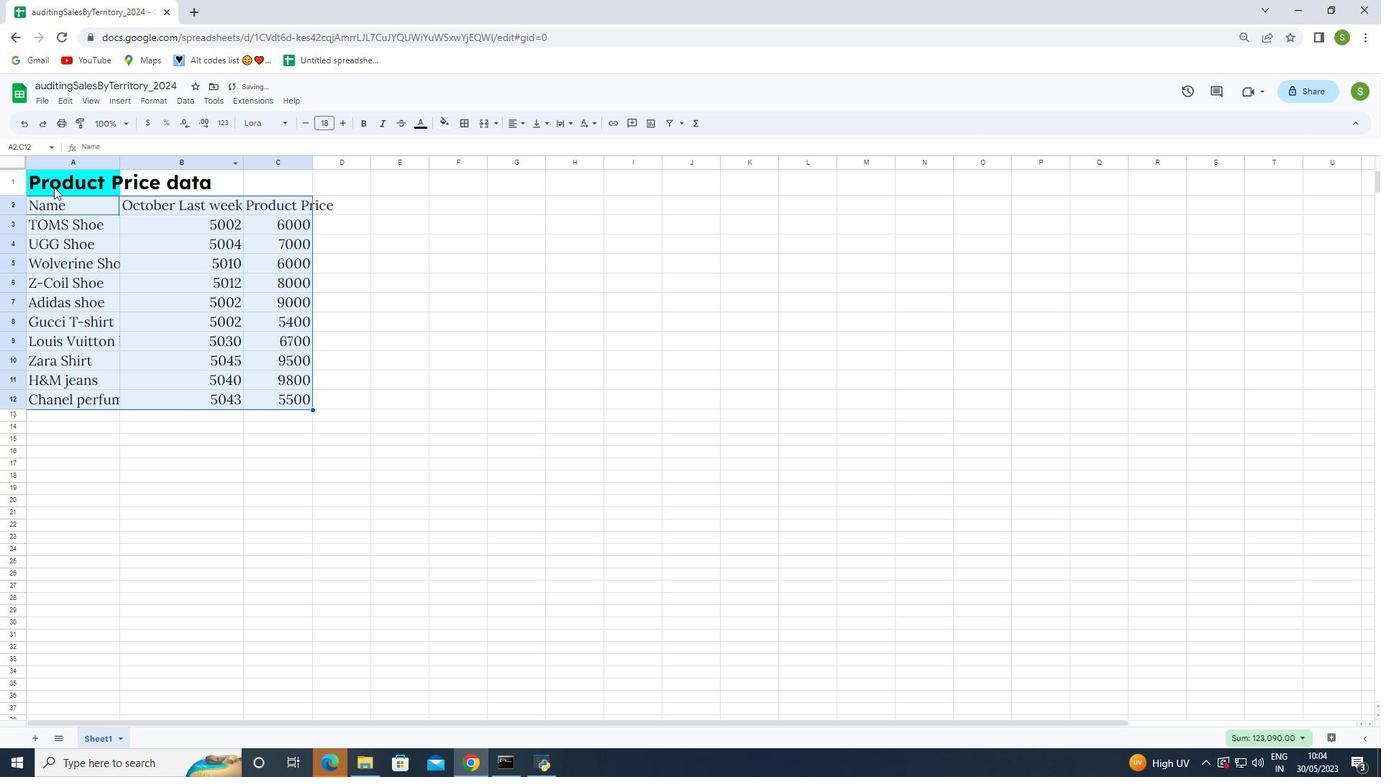
Action: Mouse pressed left at (49, 188)
Screenshot: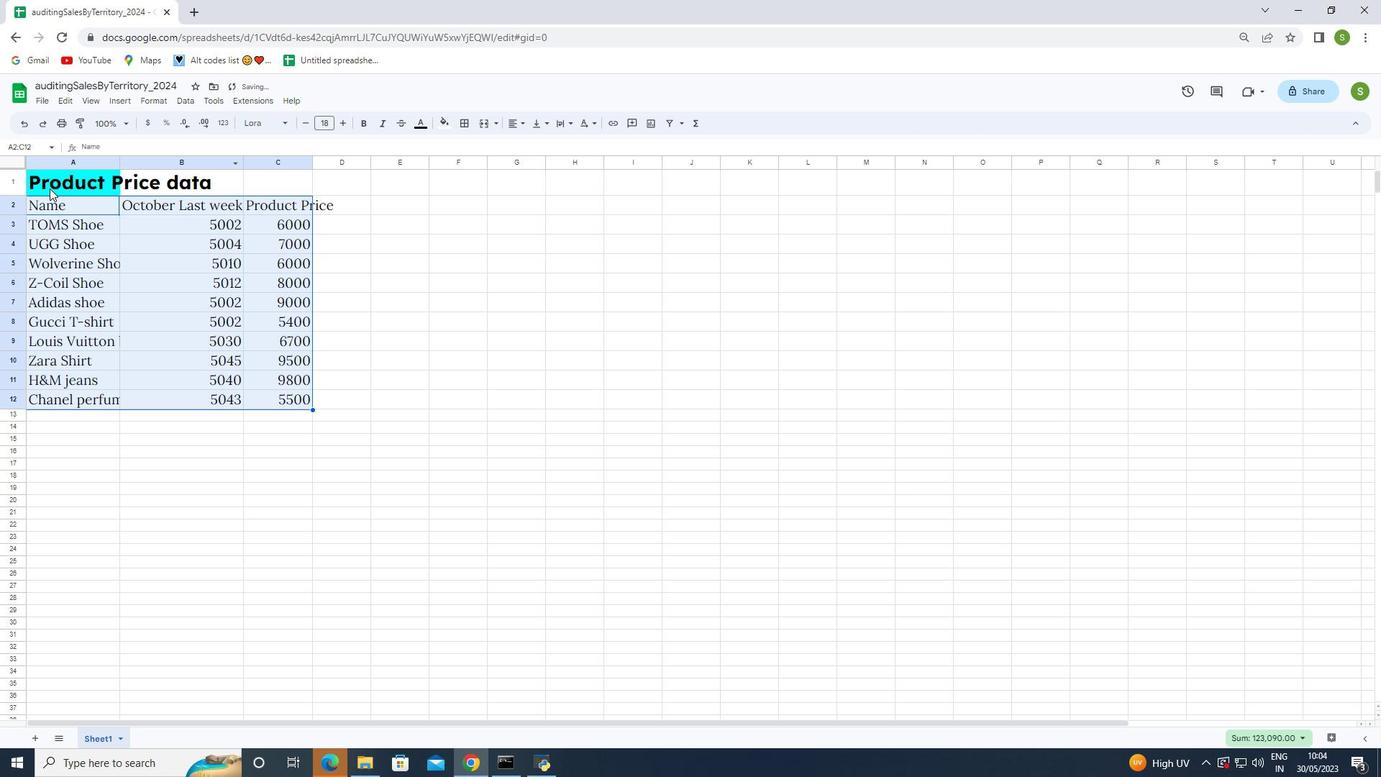 
Action: Mouse moved to (515, 132)
Screenshot: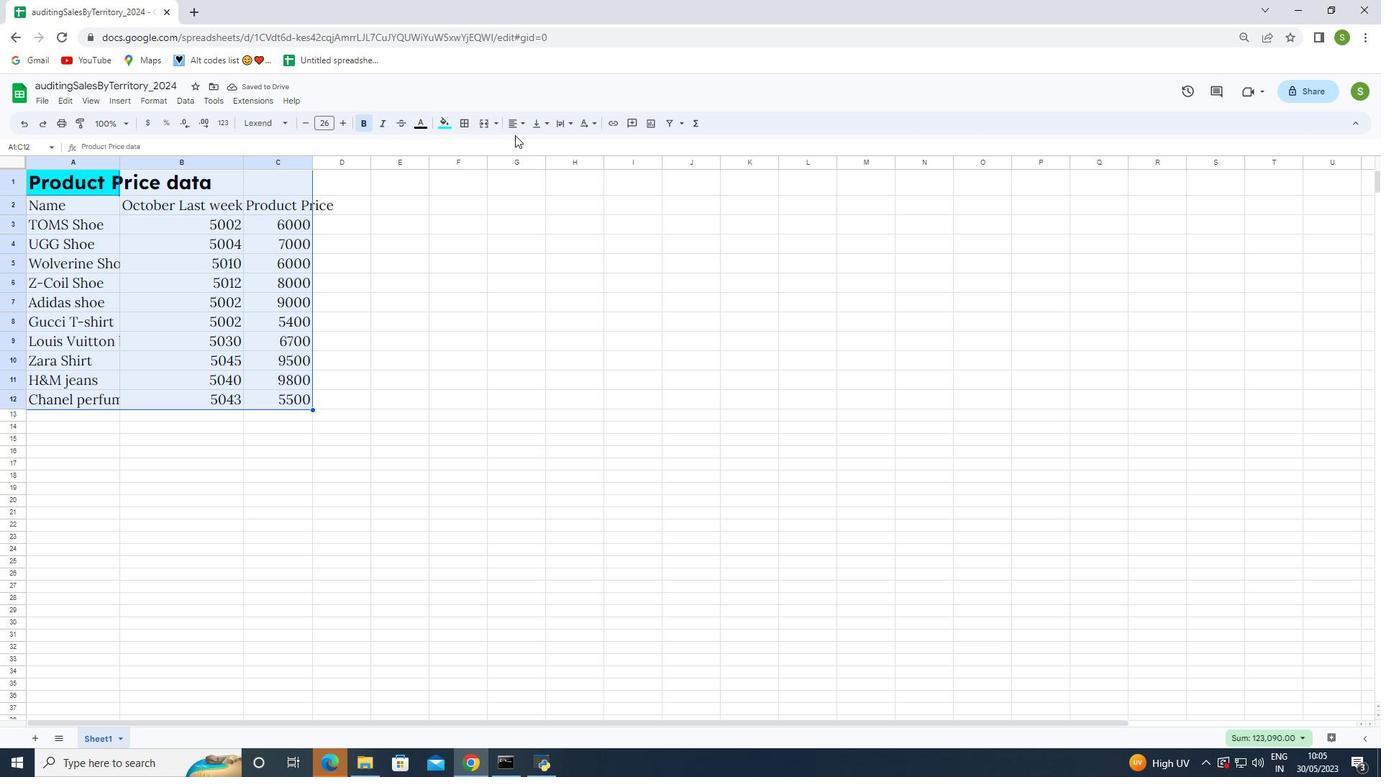 
Action: Mouse pressed left at (515, 132)
Screenshot: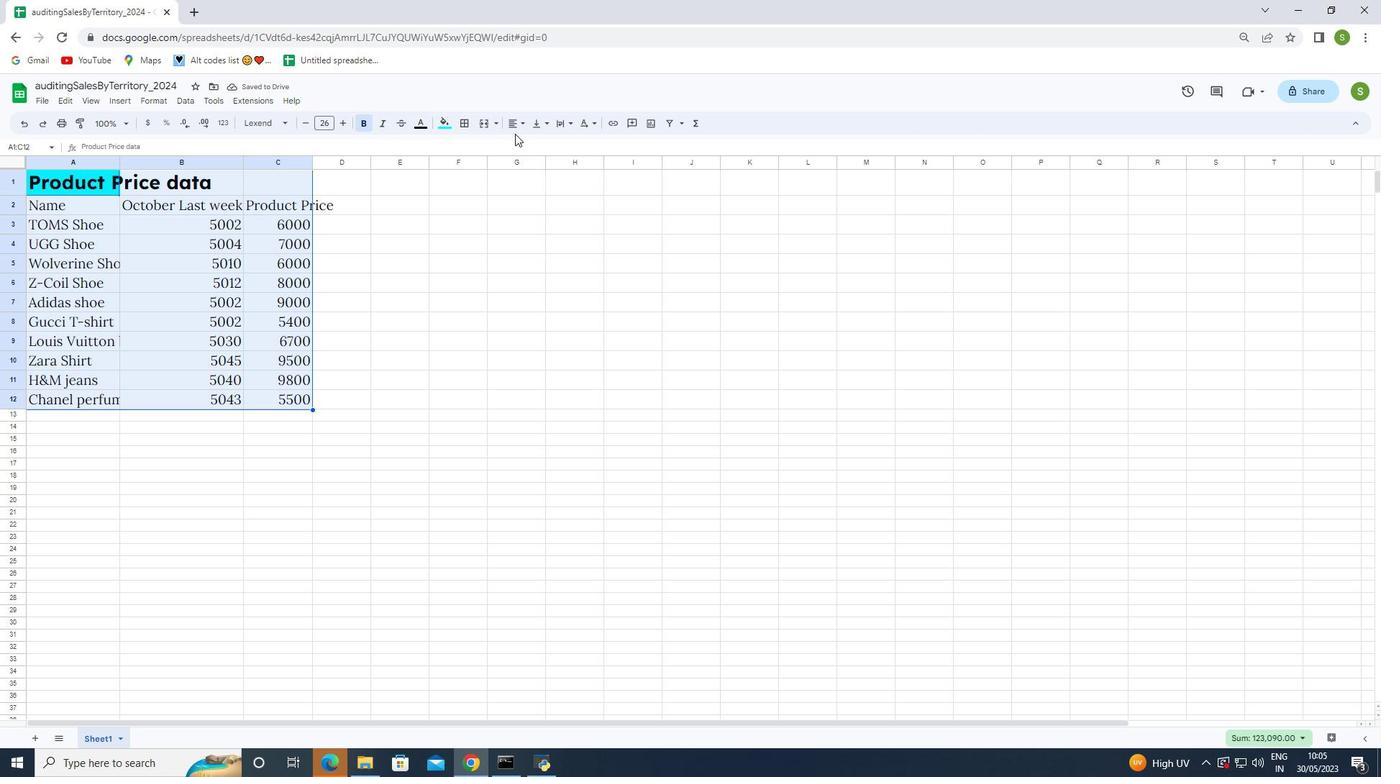 
Action: Mouse moved to (518, 126)
Screenshot: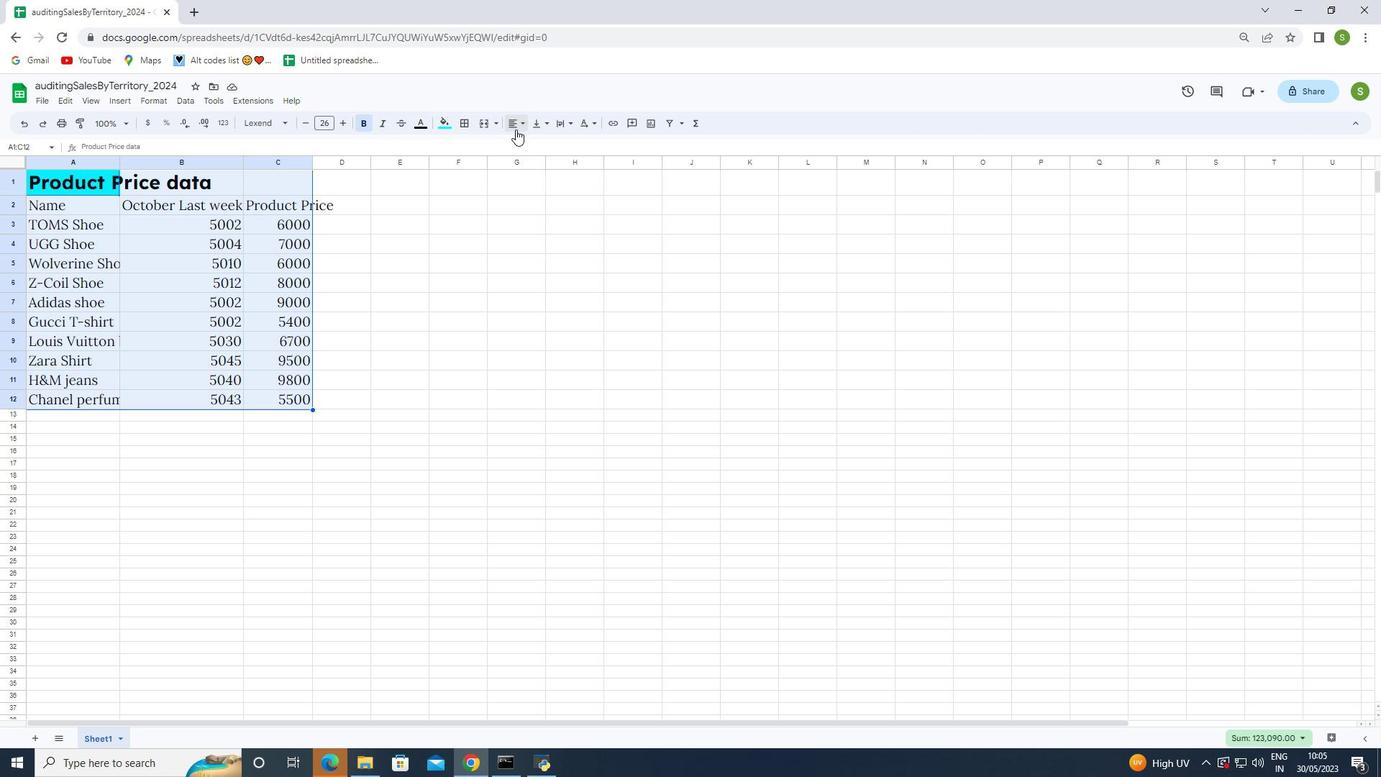 
Action: Mouse pressed left at (518, 126)
Screenshot: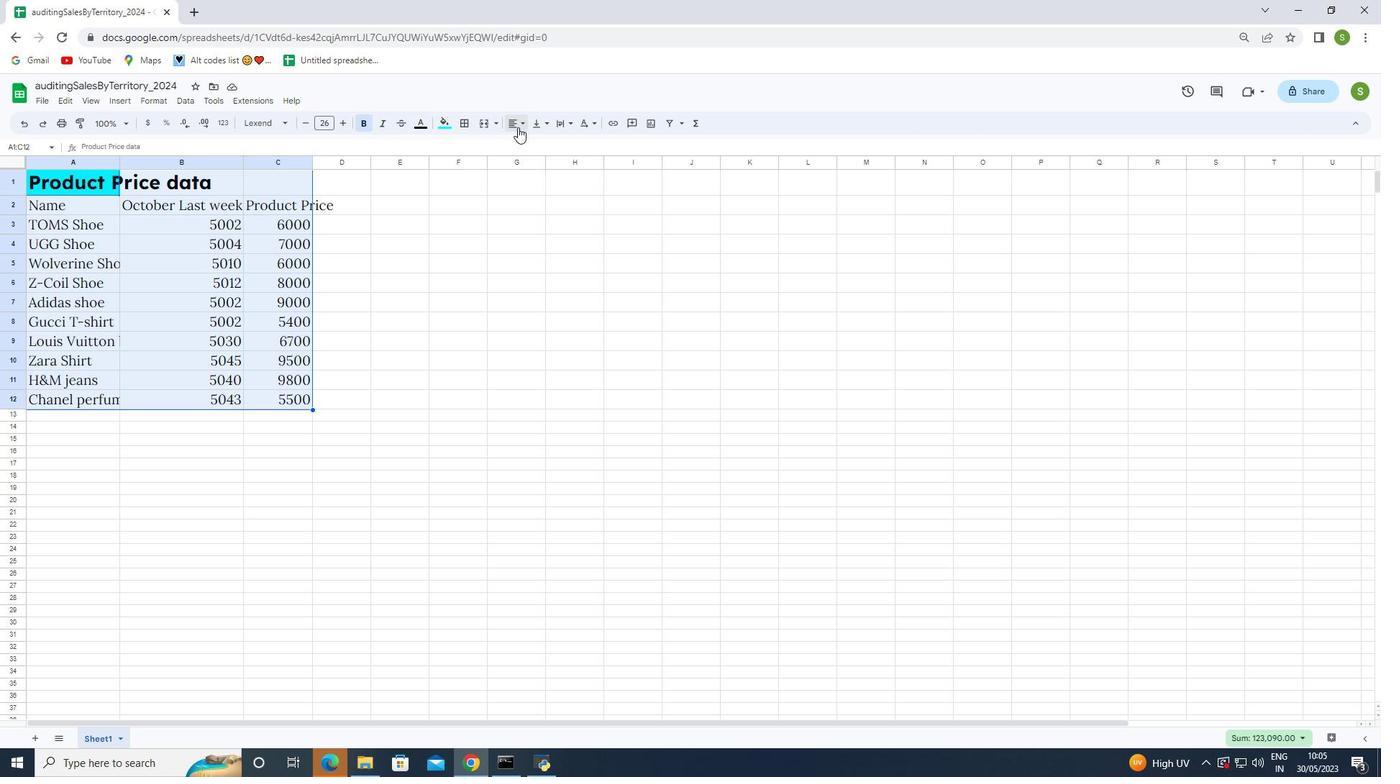 
Action: Mouse moved to (534, 148)
Screenshot: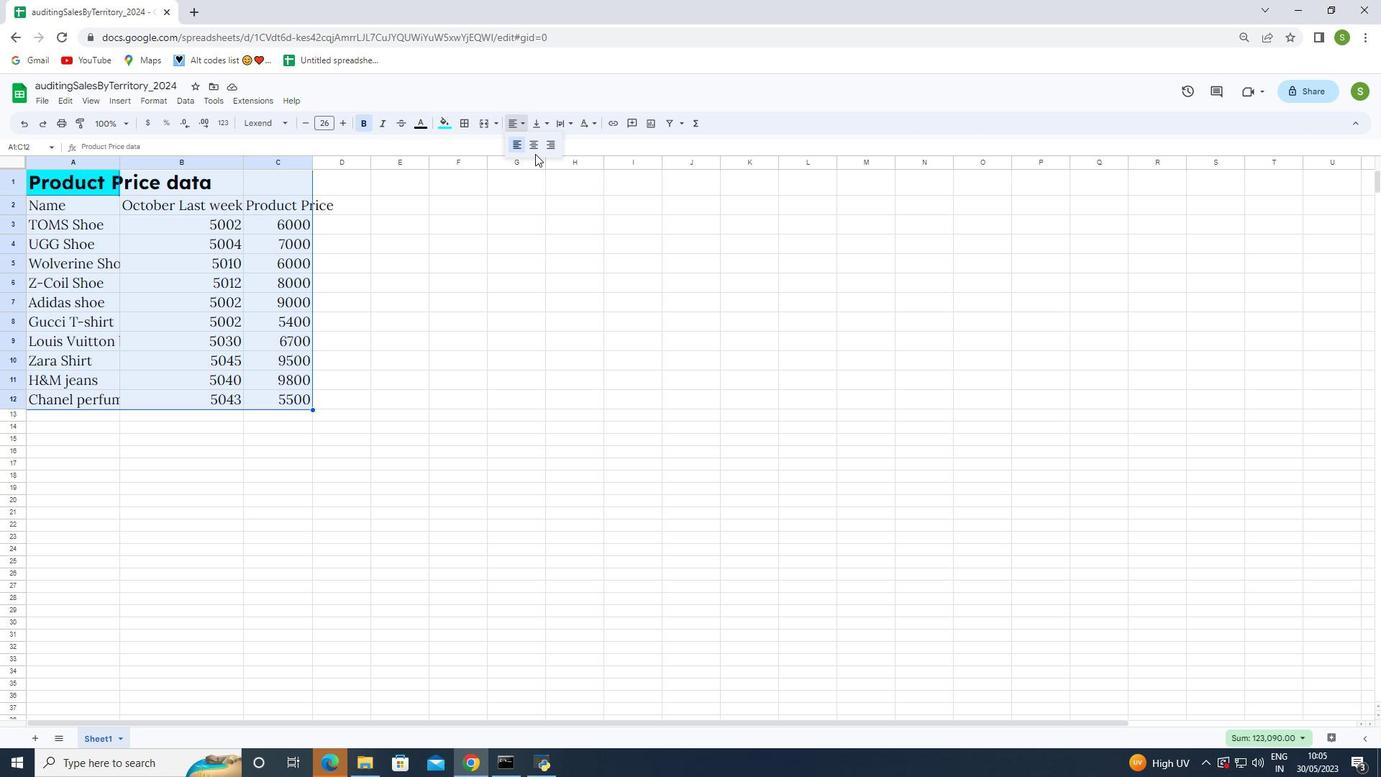
Action: Mouse pressed left at (534, 148)
Screenshot: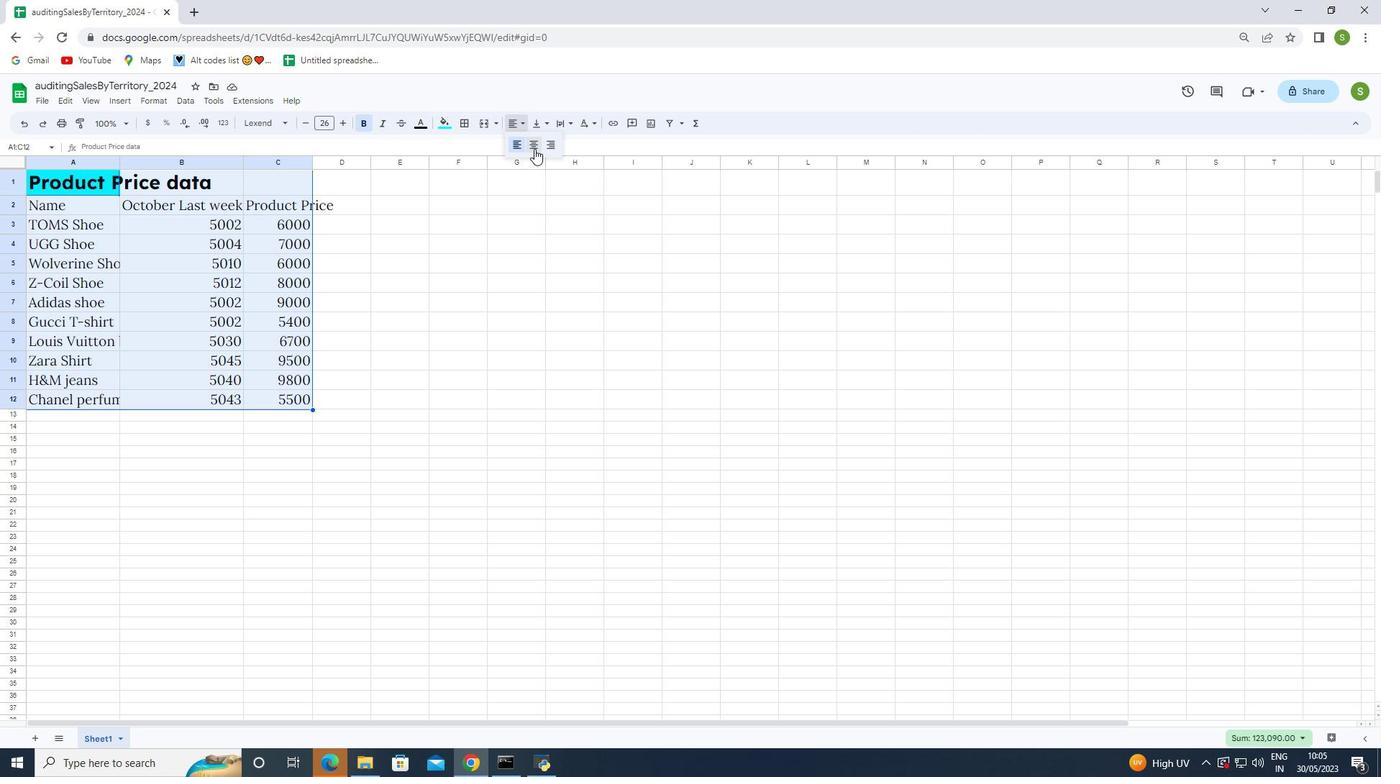 
Action: Mouse moved to (348, 372)
Screenshot: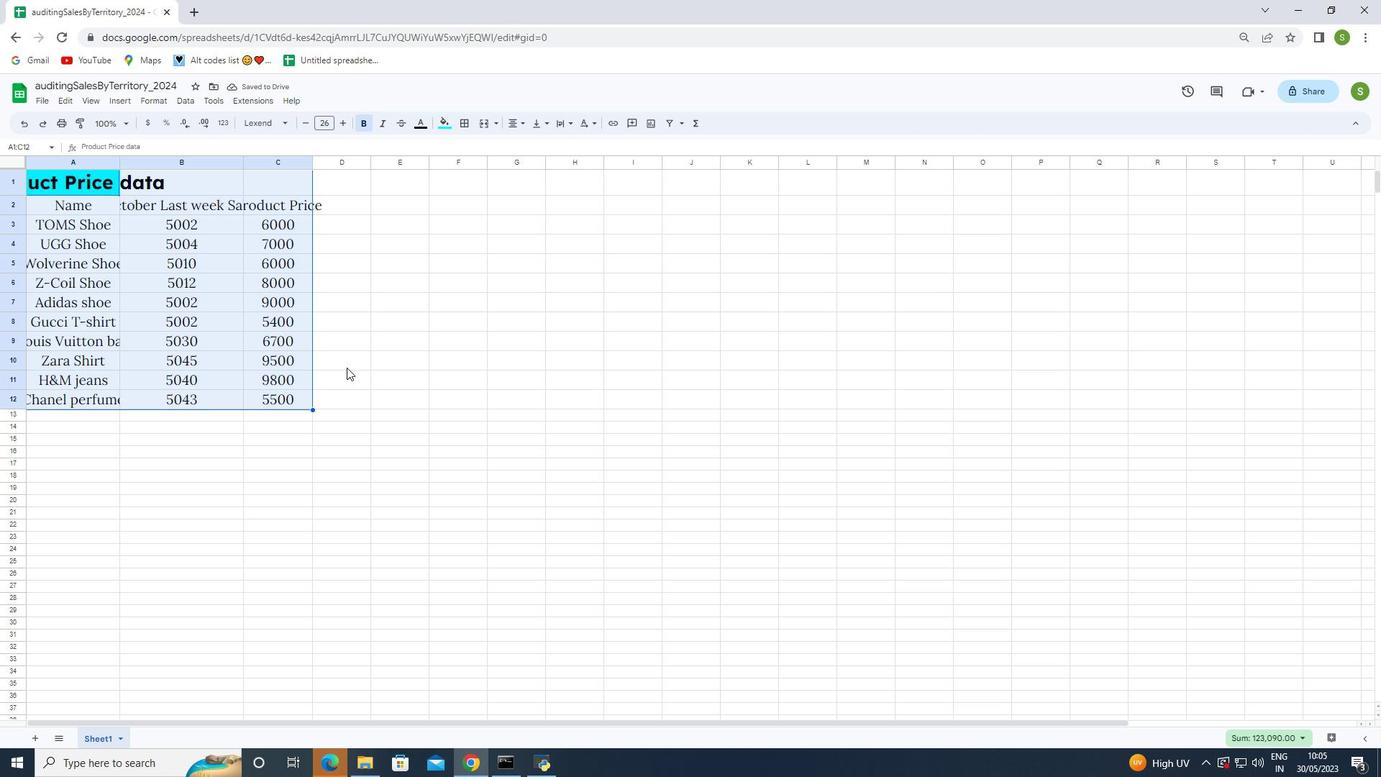 
Action: Mouse pressed left at (348, 372)
Screenshot: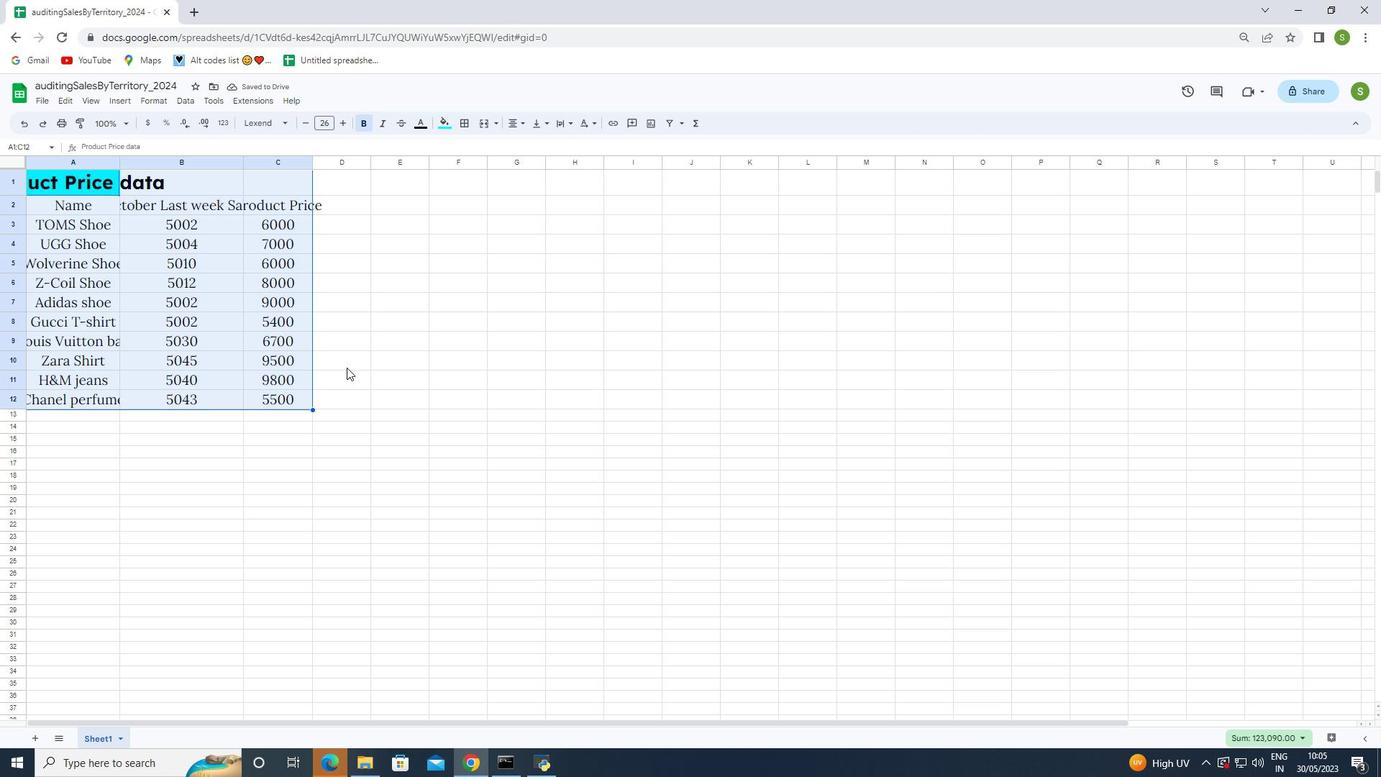 
Action: Mouse moved to (48, 101)
Screenshot: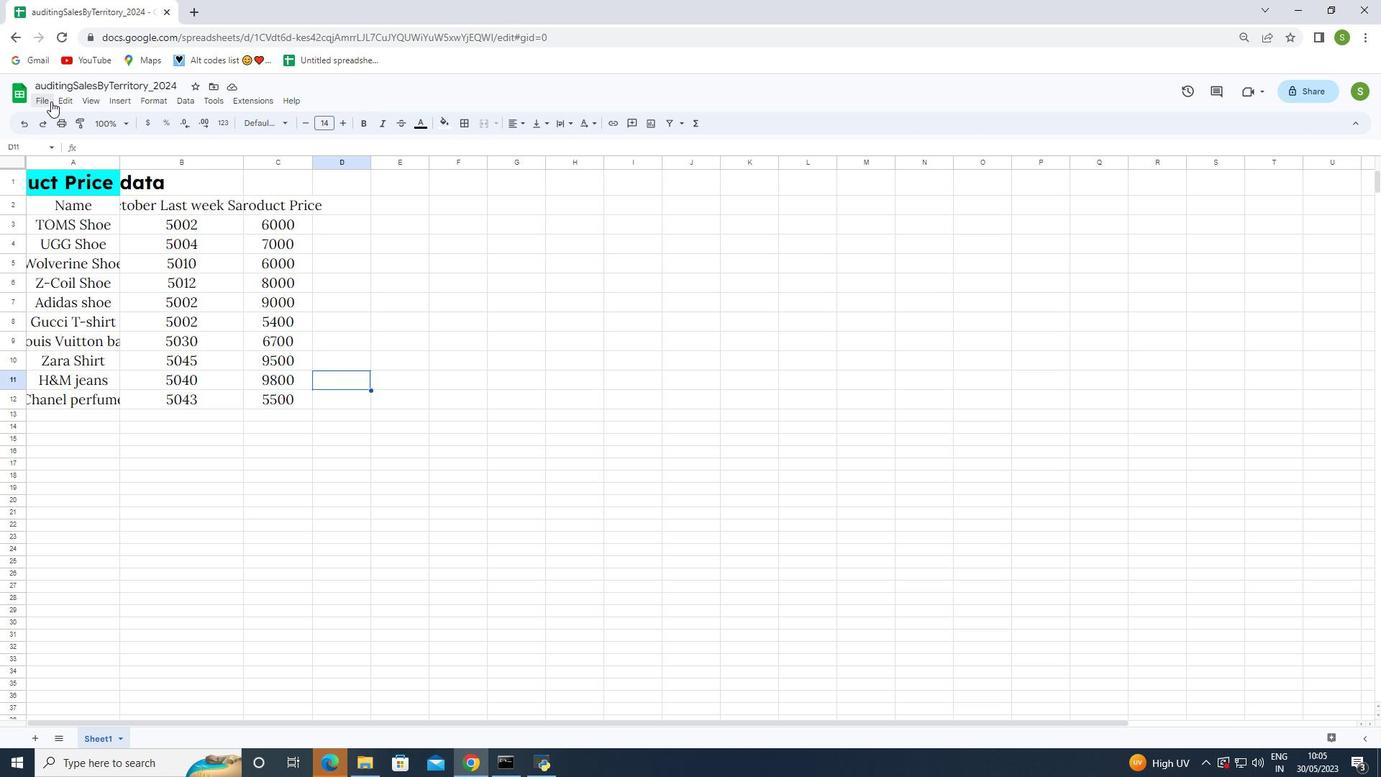 
Action: Mouse pressed left at (48, 101)
Screenshot: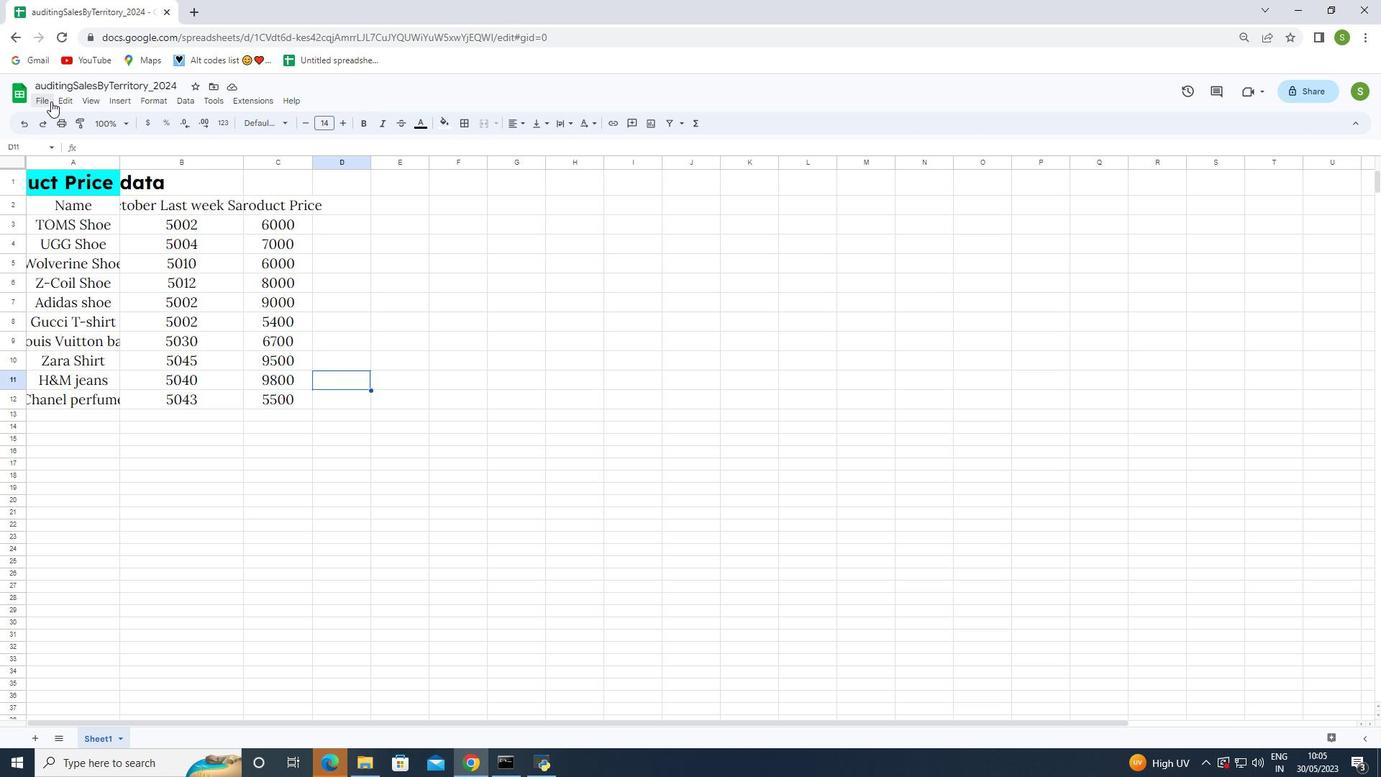 
Action: Mouse moved to (35, 101)
Screenshot: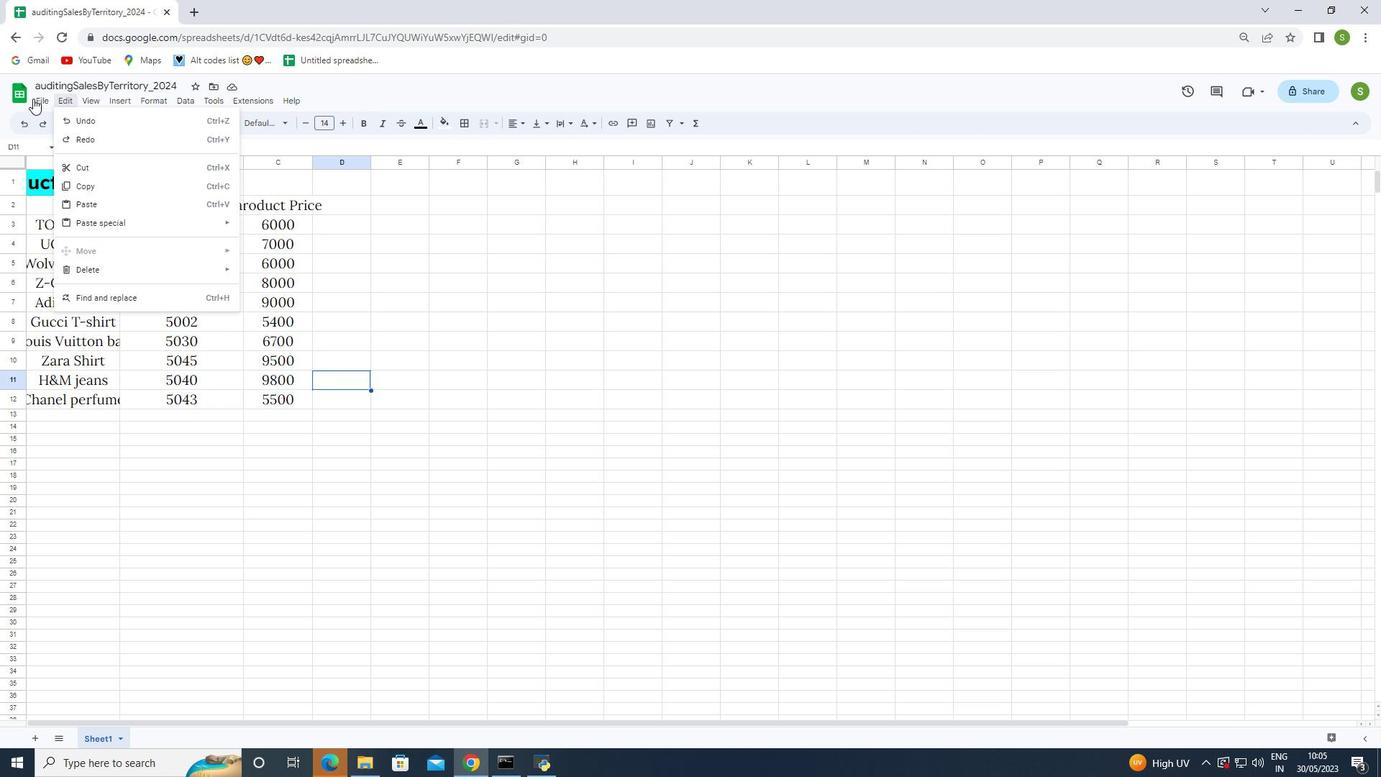 
Action: Mouse pressed left at (35, 101)
Screenshot: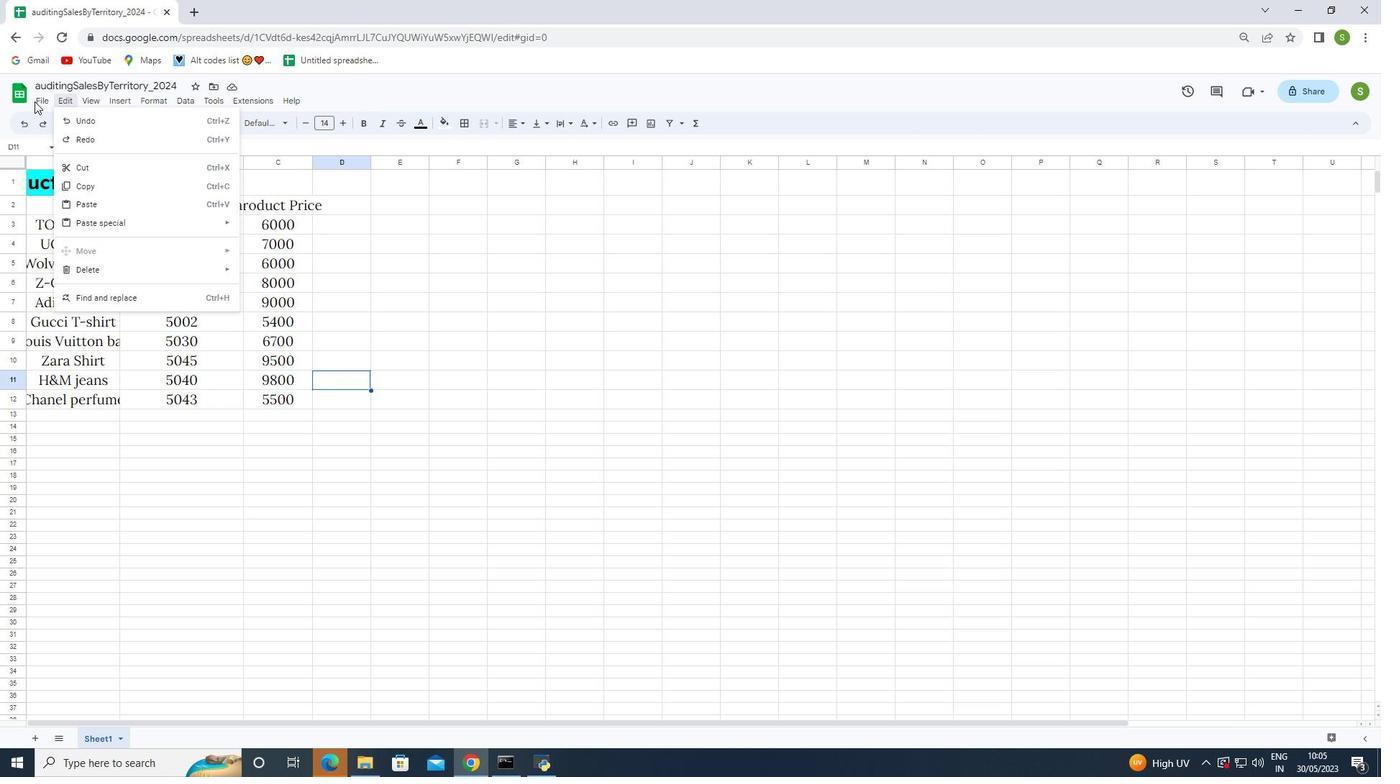 
Action: Mouse moved to (41, 101)
Screenshot: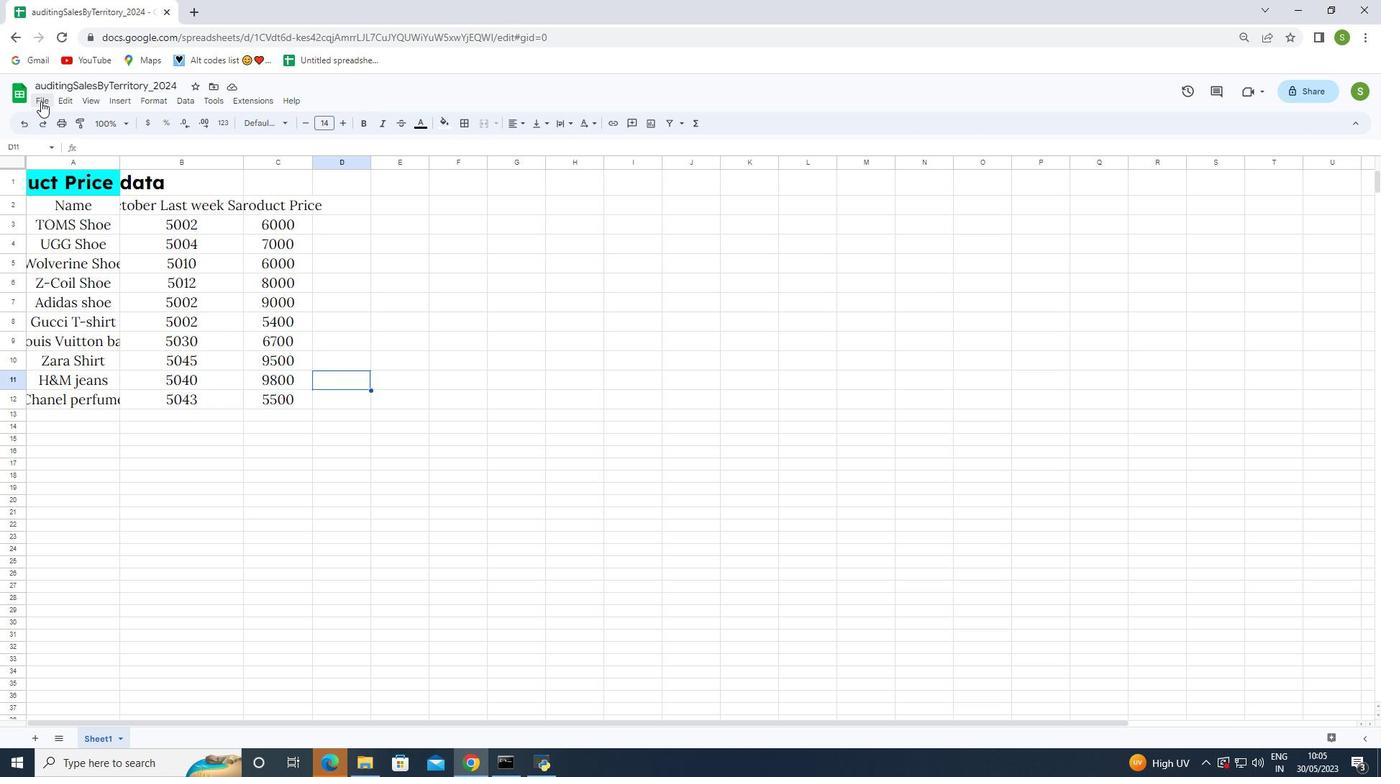 
Action: Mouse pressed left at (41, 101)
Screenshot: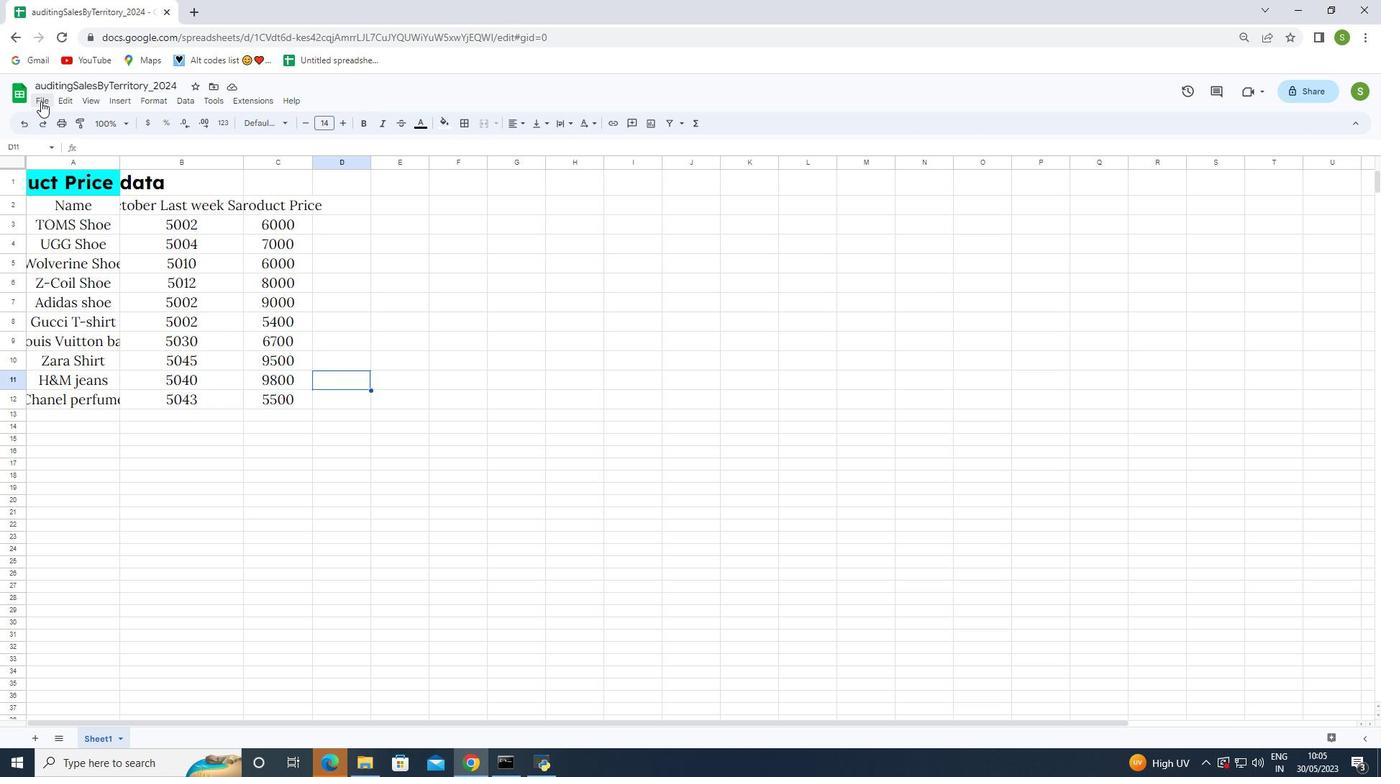 
Action: Mouse moved to (82, 264)
Screenshot: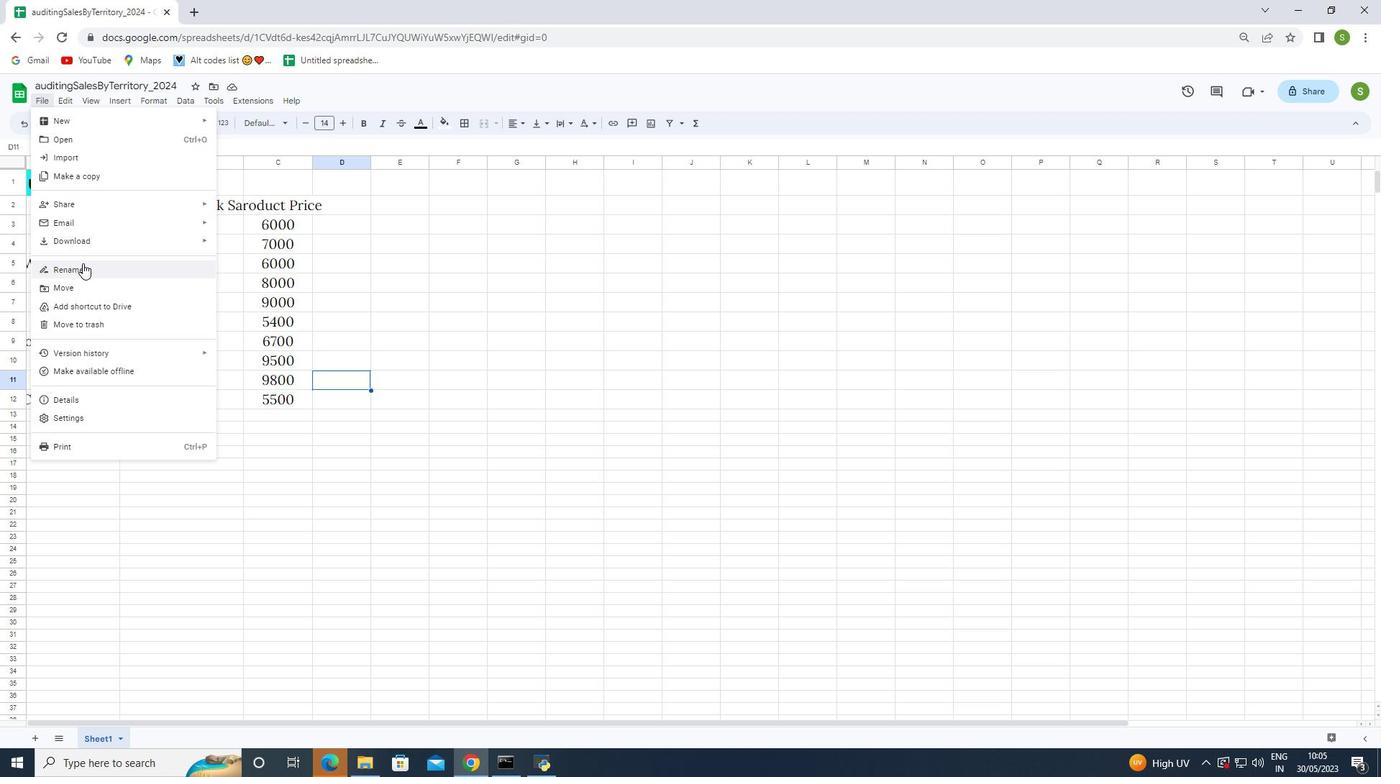 
Action: Mouse pressed left at (82, 264)
Screenshot: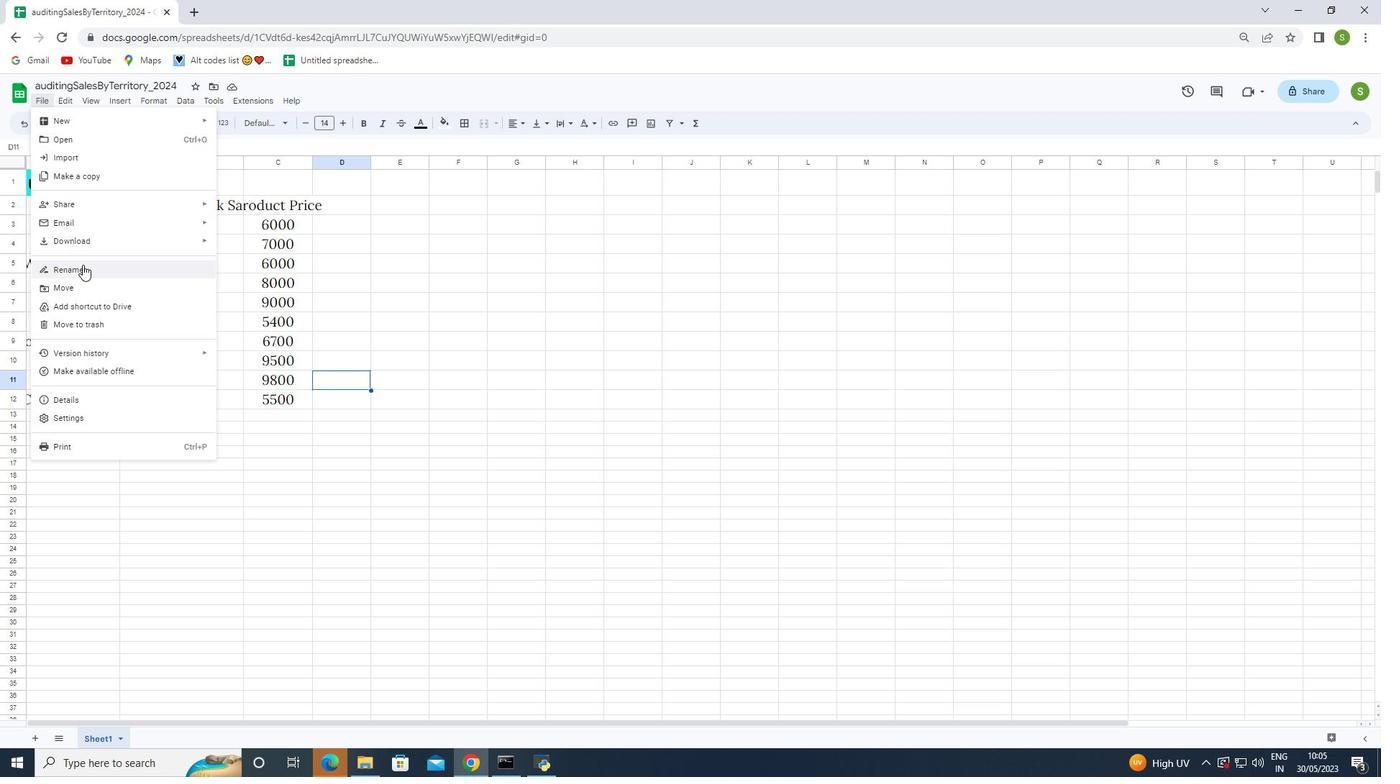 
Action: Mouse moved to (82, 262)
Screenshot: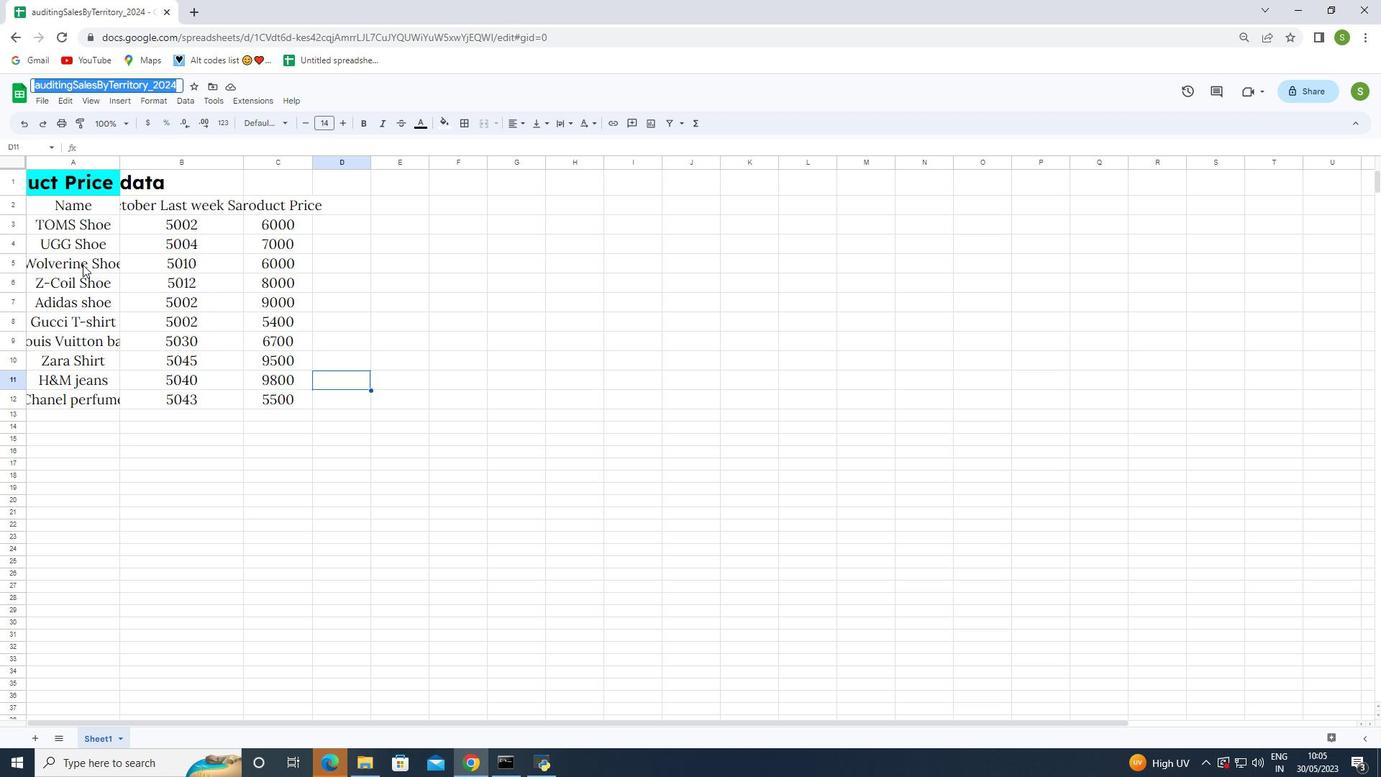 
Action: Key pressed <Key.backspace>auditing<Key.shift>Sales<Key.shift>By<Key.shift><Key.shift><Key.shift><Key.shift><Key.shift>Territory<Key.shift_r>_2024<Key.enter>
Screenshot: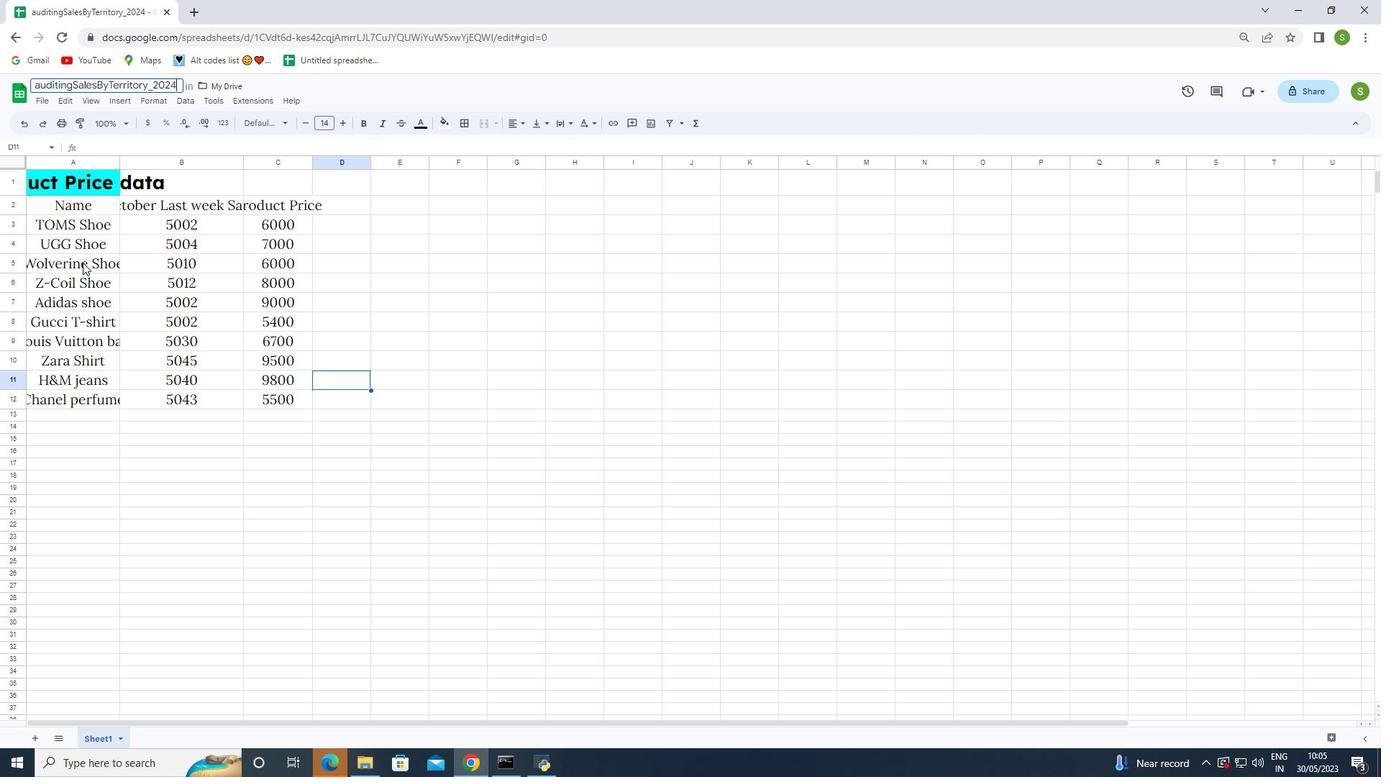 
Action: Mouse moved to (204, 456)
Screenshot: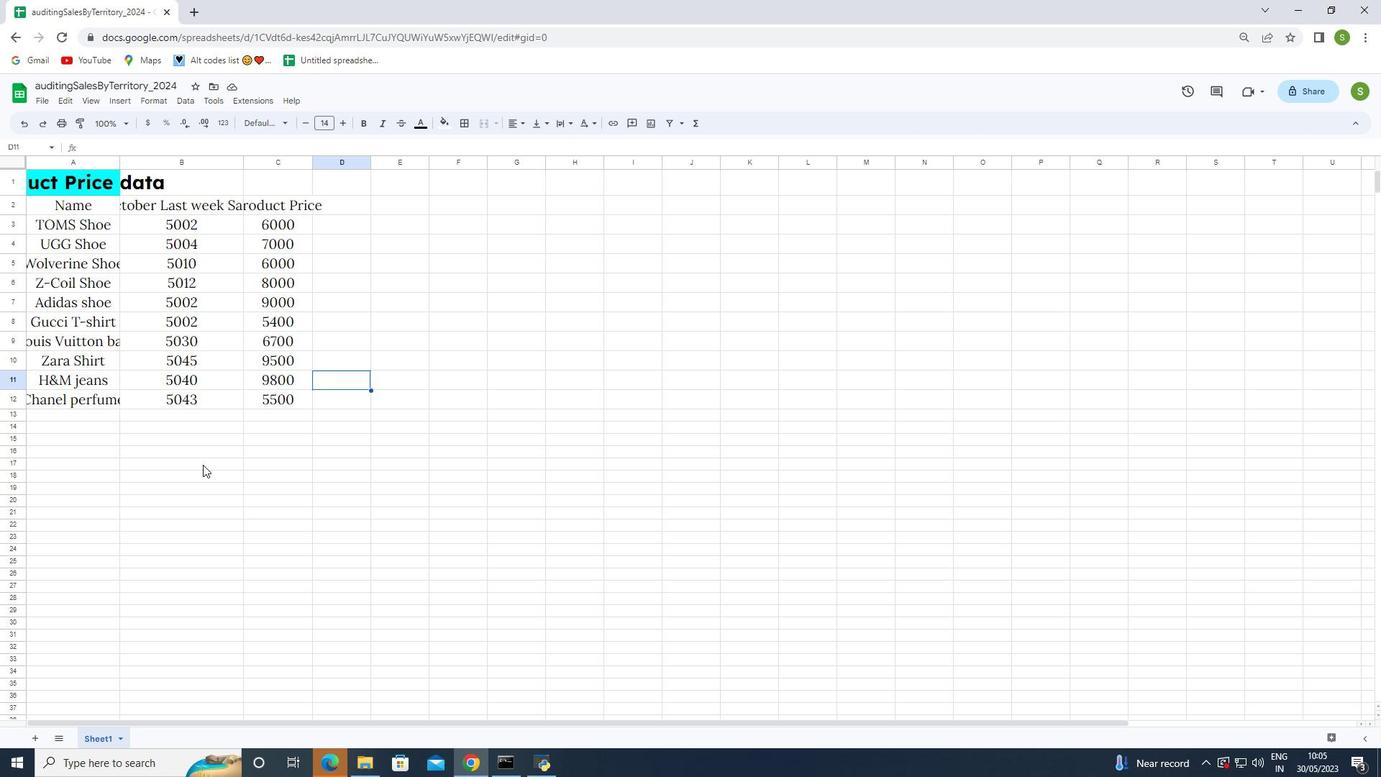 
Action: Mouse pressed left at (204, 456)
Screenshot: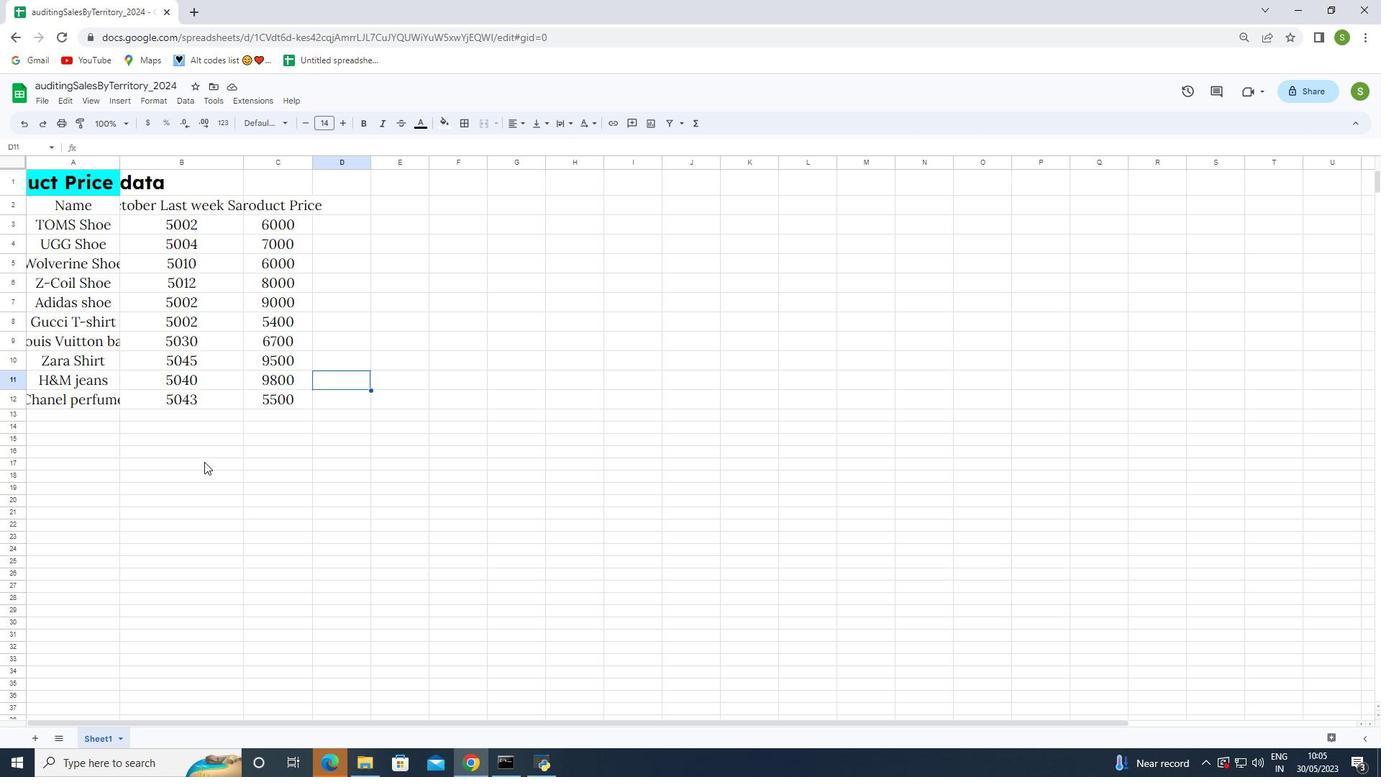 
Action: Mouse moved to (122, 165)
Screenshot: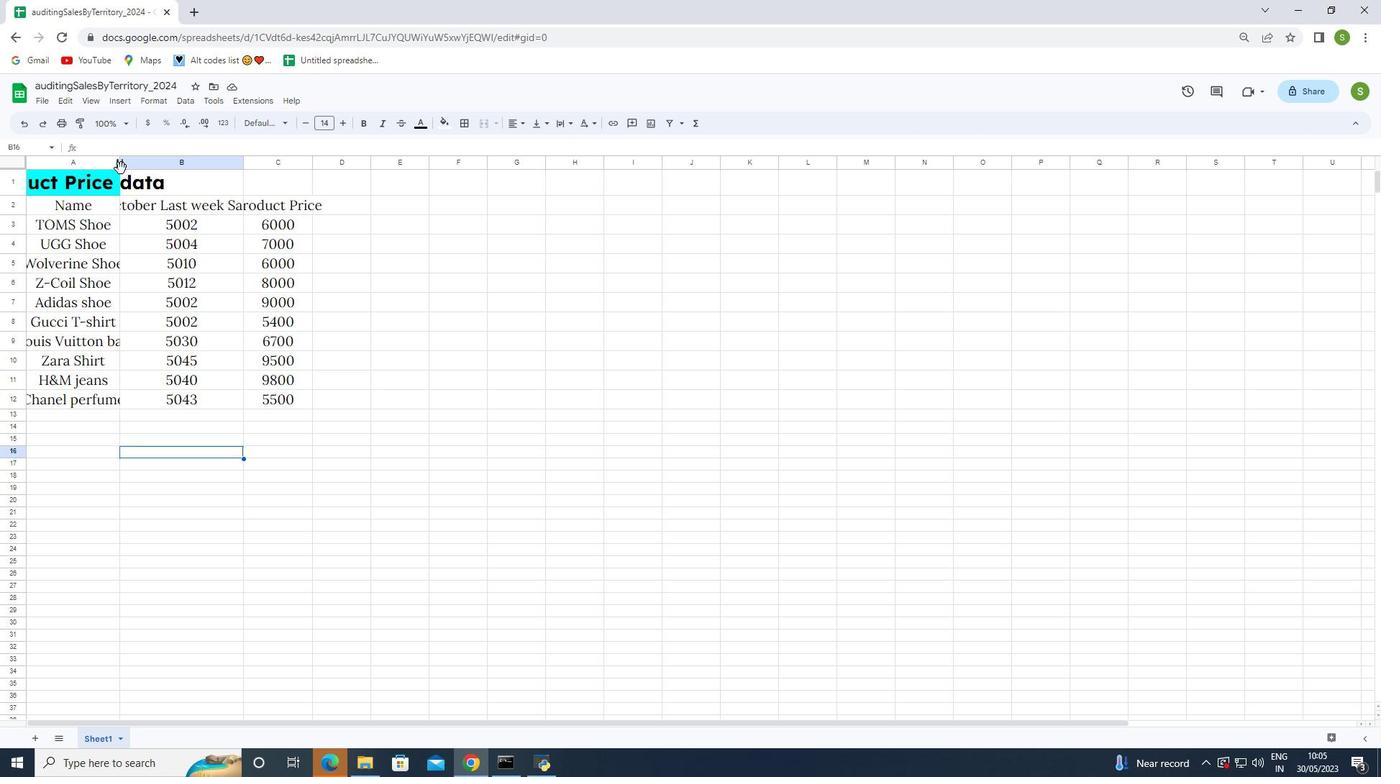 
Action: Mouse pressed left at (122, 165)
Screenshot: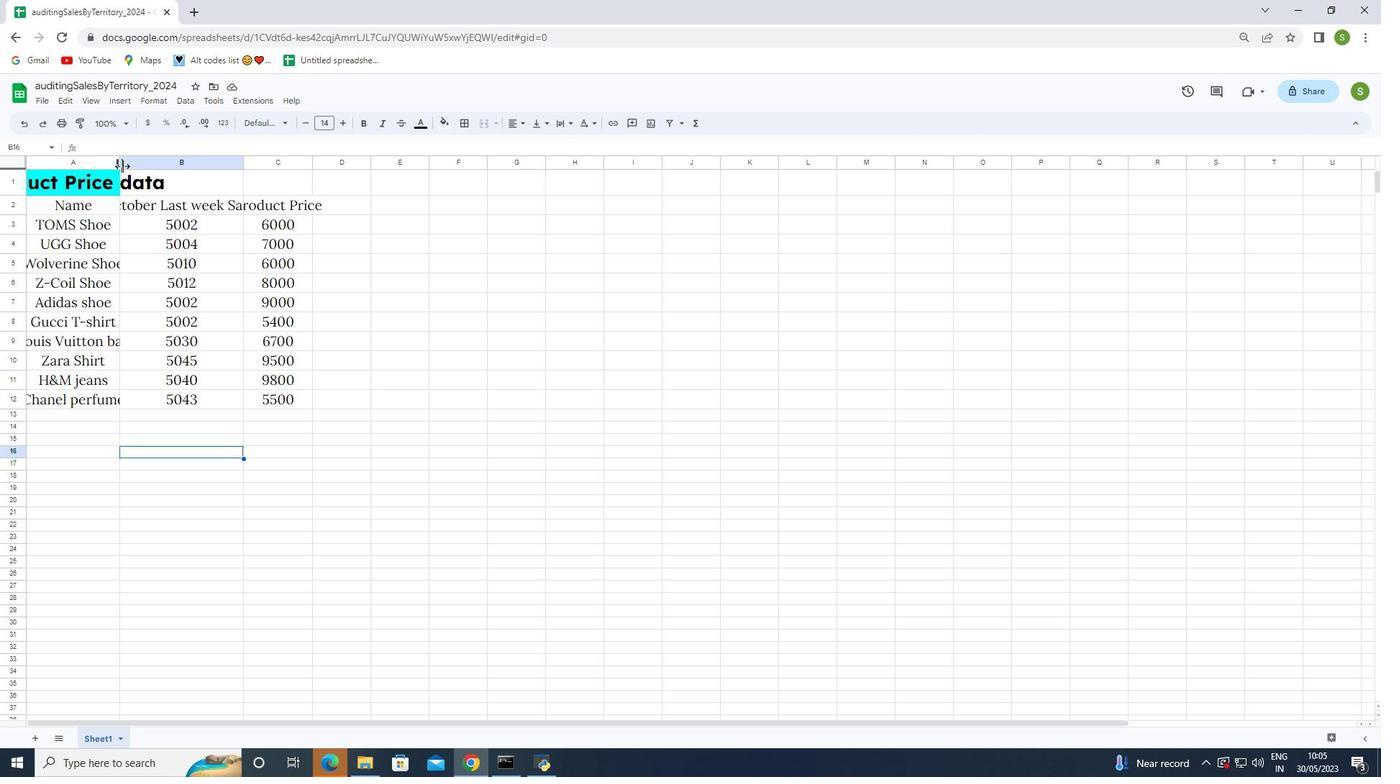 
Action: Mouse pressed left at (122, 165)
Screenshot: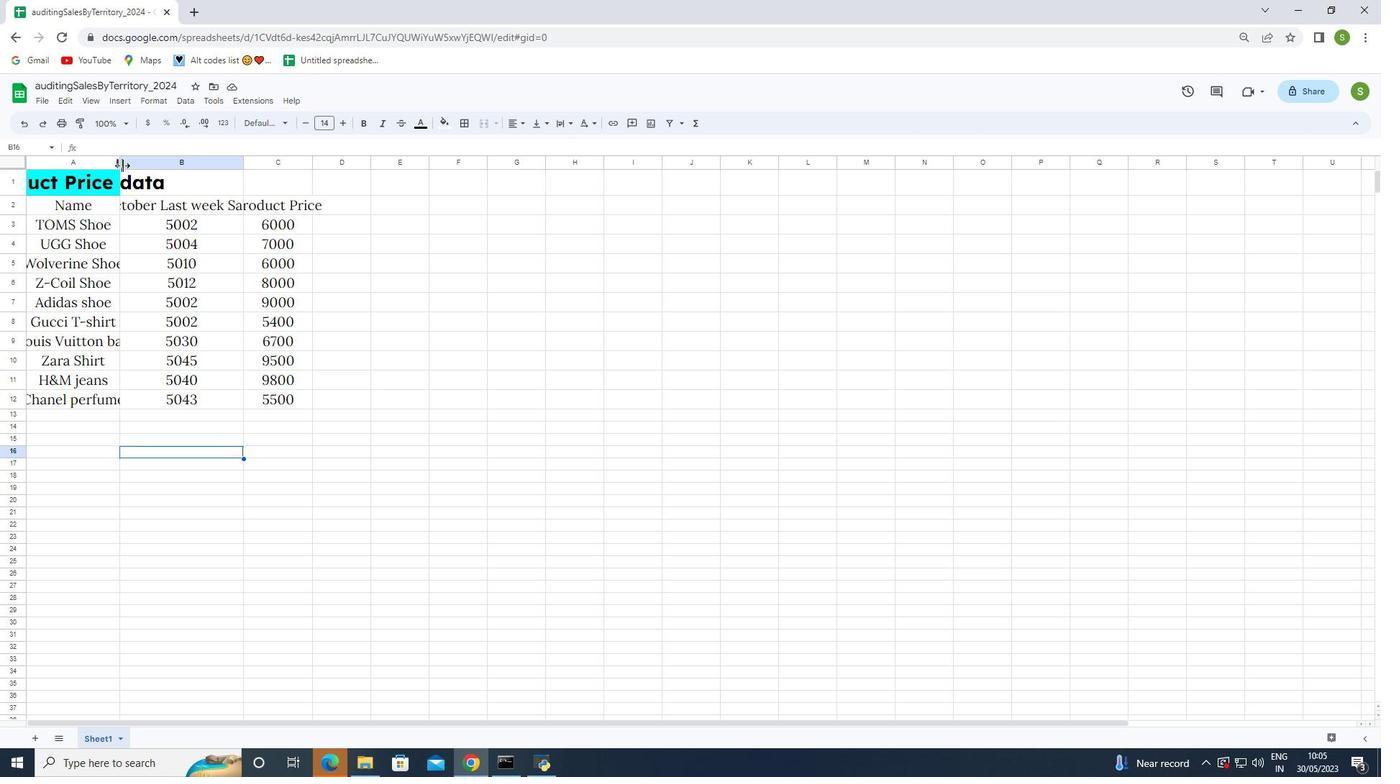 
Action: Mouse moved to (320, 331)
Screenshot: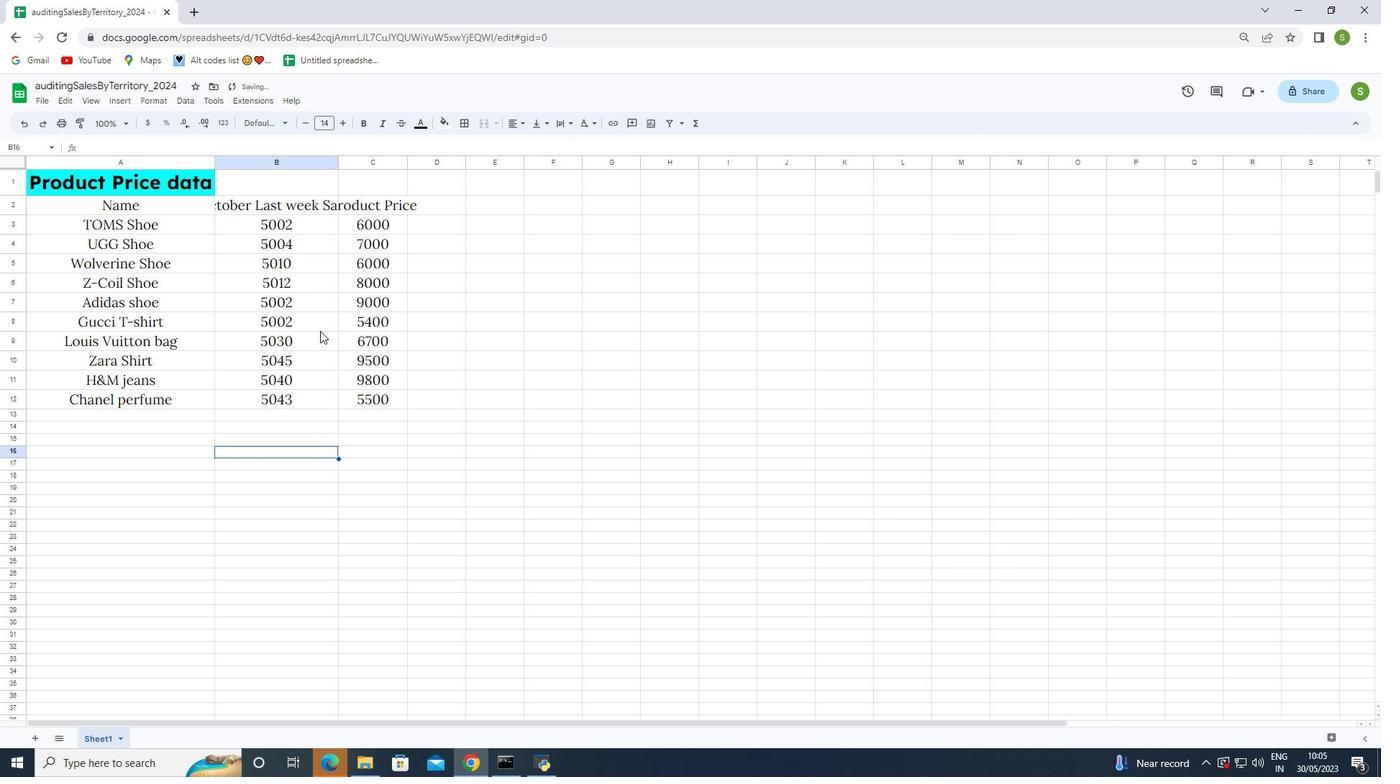 
